 Task: Add a timeline in the project CatalystTech for the epic 'Incident management system implementation' from 2023/06/28 to 2025/07/15. Add a timeline in the project CatalystTech for the epic 'IT service catalog enhancement' from 2023/03/13 to 2025/10/02. Add a timeline in the project CatalystTech for the epic 'Web application firewall (WAF) implementation' from 2023/03/22 to 2024/08/25
Action: Mouse moved to (150, 49)
Screenshot: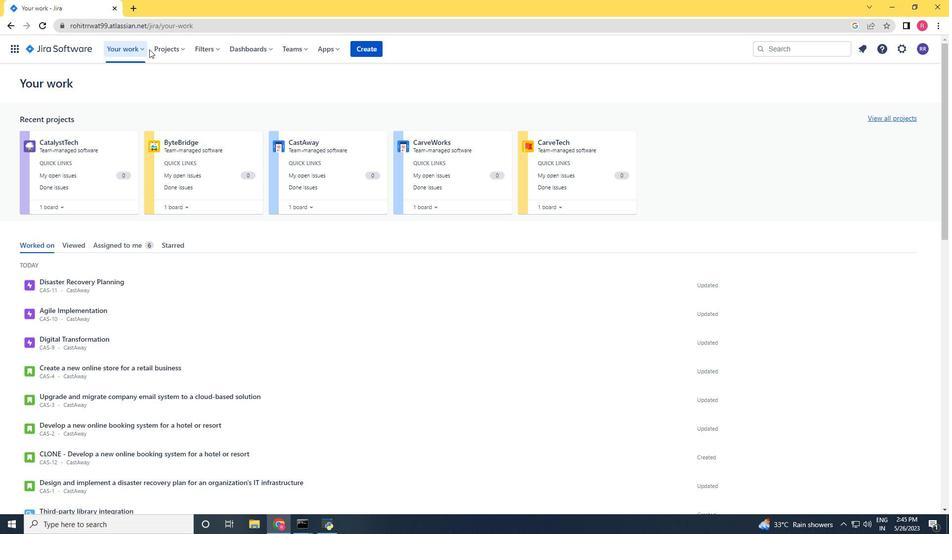 
Action: Mouse pressed left at (150, 49)
Screenshot: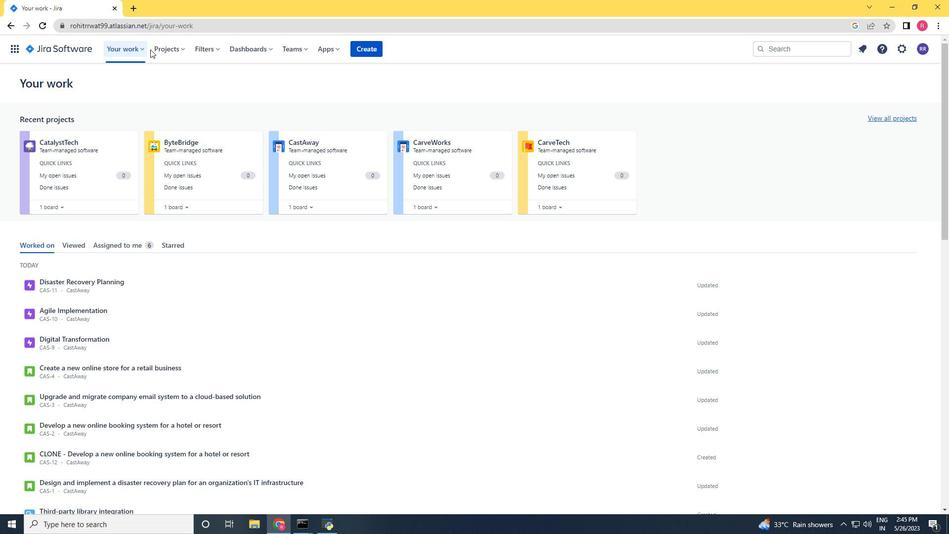 
Action: Mouse moved to (160, 50)
Screenshot: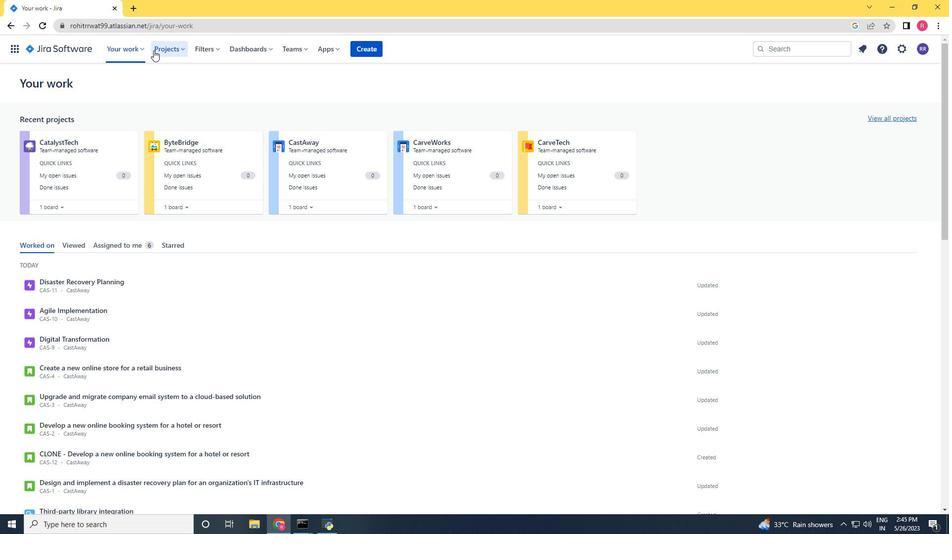 
Action: Mouse pressed left at (160, 50)
Screenshot: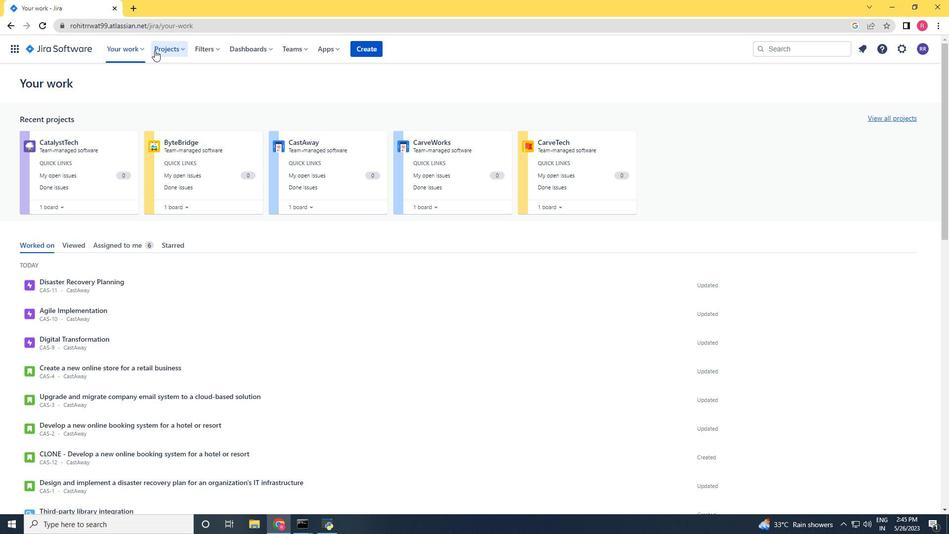 
Action: Mouse moved to (187, 88)
Screenshot: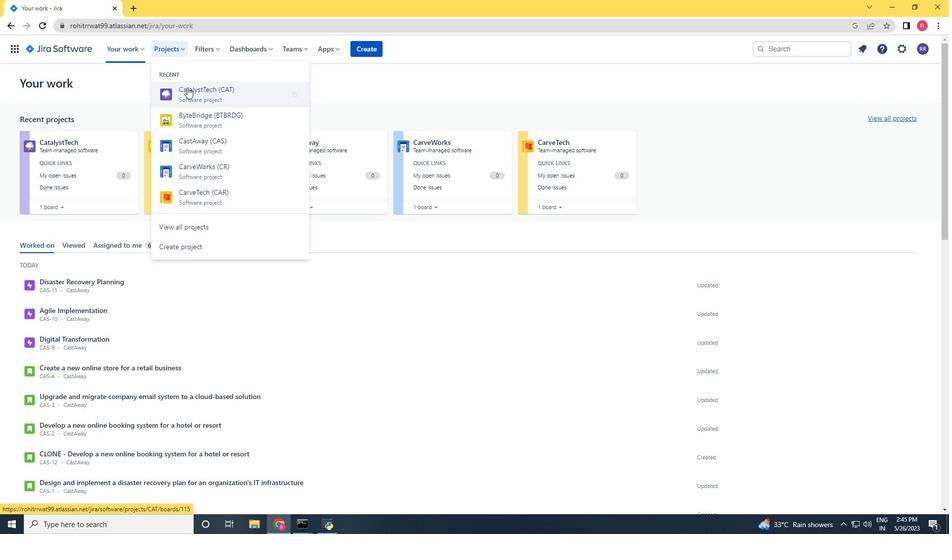 
Action: Mouse pressed left at (187, 88)
Screenshot: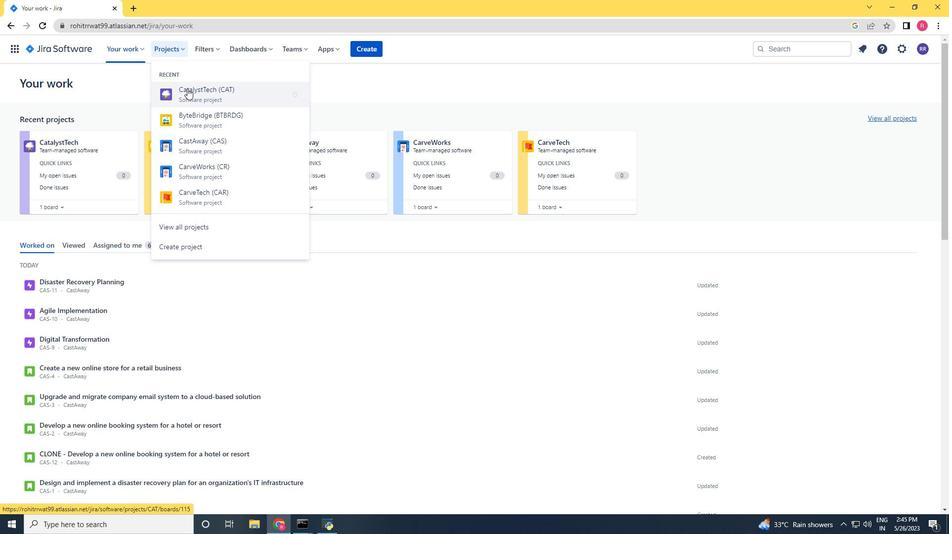 
Action: Mouse moved to (49, 147)
Screenshot: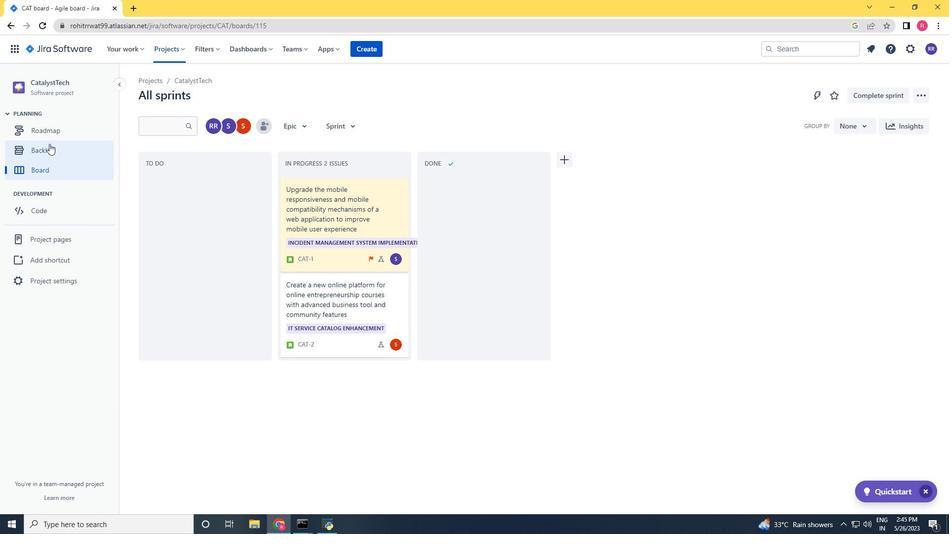 
Action: Mouse pressed left at (49, 147)
Screenshot: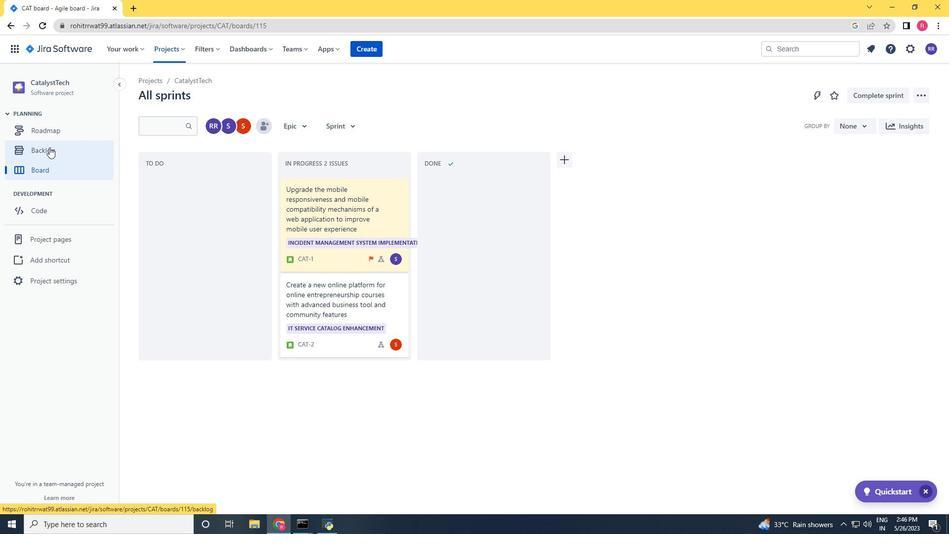 
Action: Mouse moved to (147, 200)
Screenshot: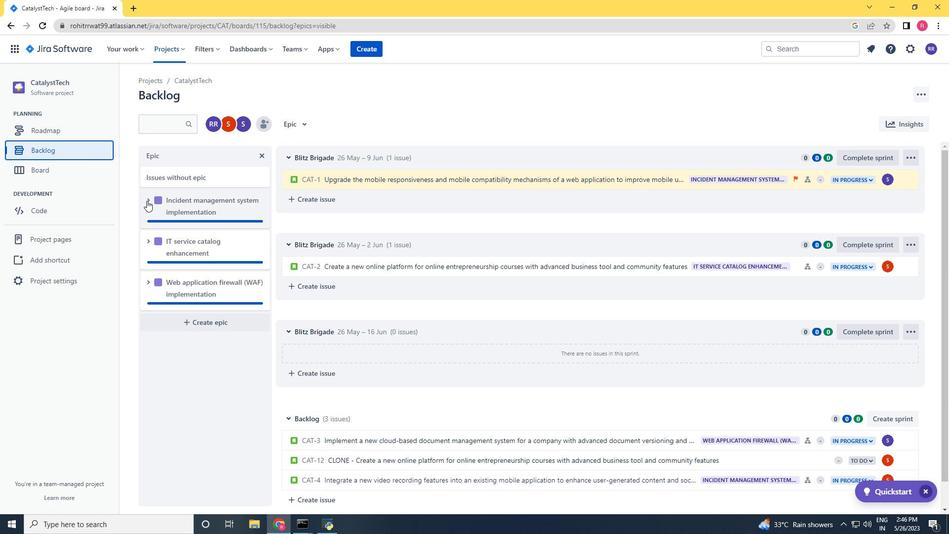 
Action: Mouse pressed left at (147, 200)
Screenshot: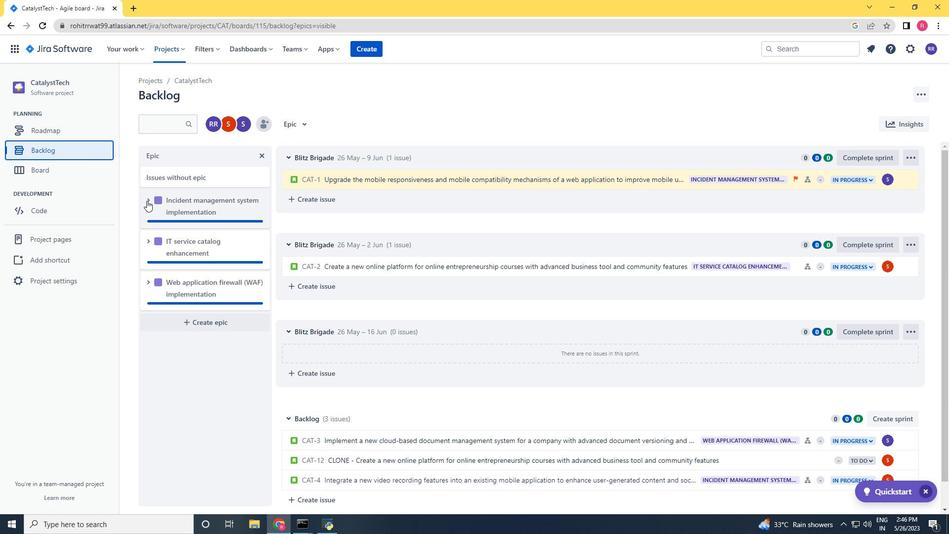 
Action: Mouse moved to (211, 283)
Screenshot: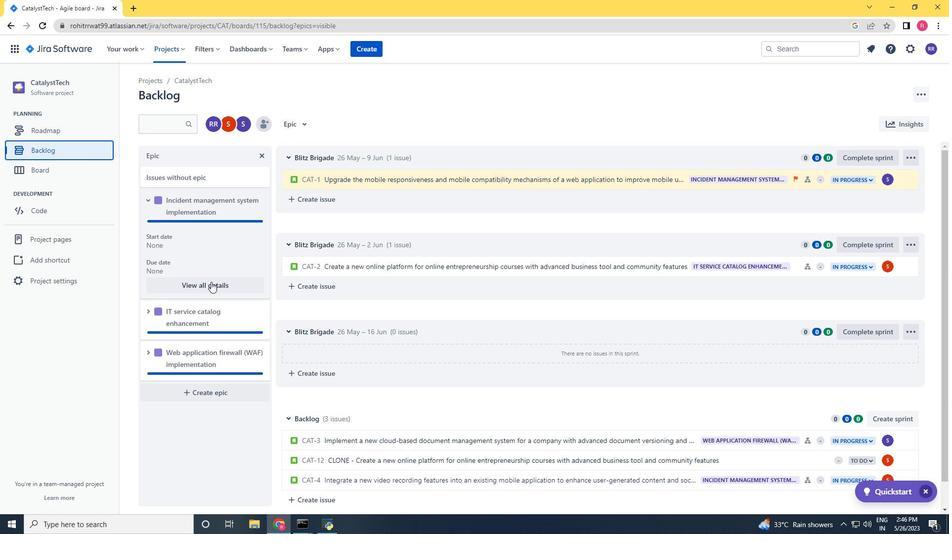 
Action: Mouse pressed left at (211, 283)
Screenshot: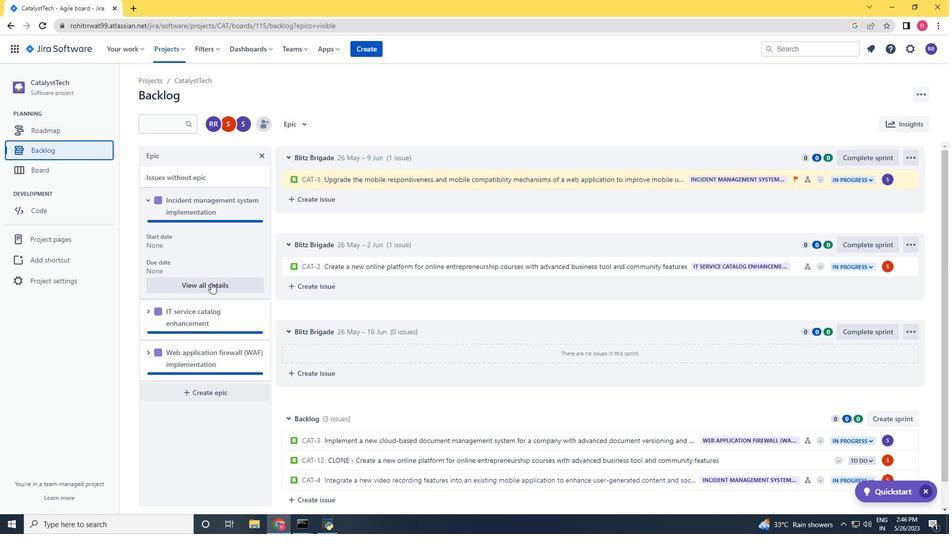 
Action: Mouse moved to (781, 380)
Screenshot: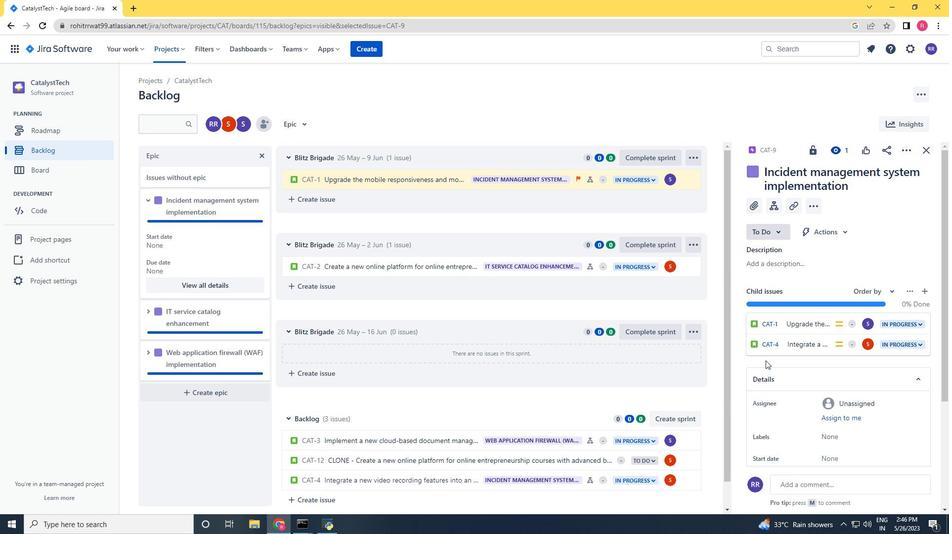
Action: Mouse scrolled (781, 380) with delta (0, 0)
Screenshot: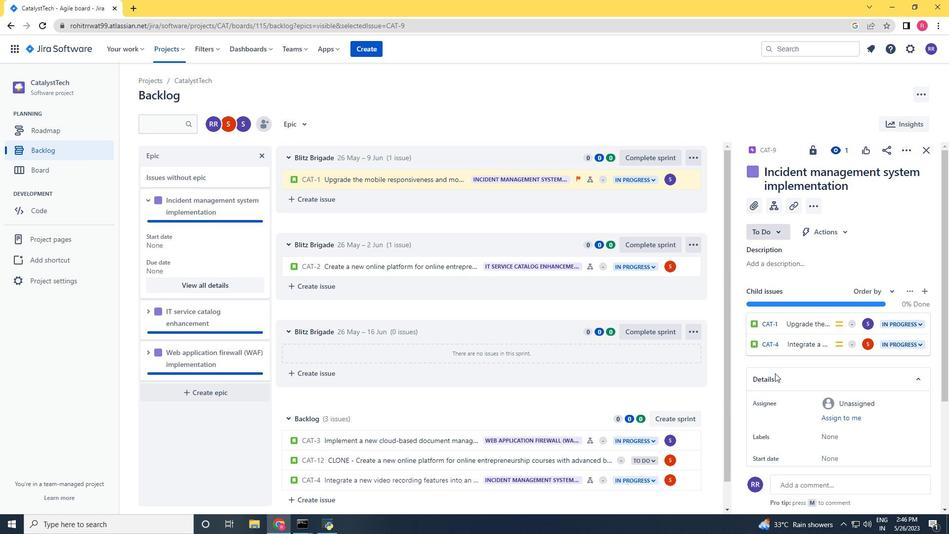 
Action: Mouse scrolled (781, 380) with delta (0, 0)
Screenshot: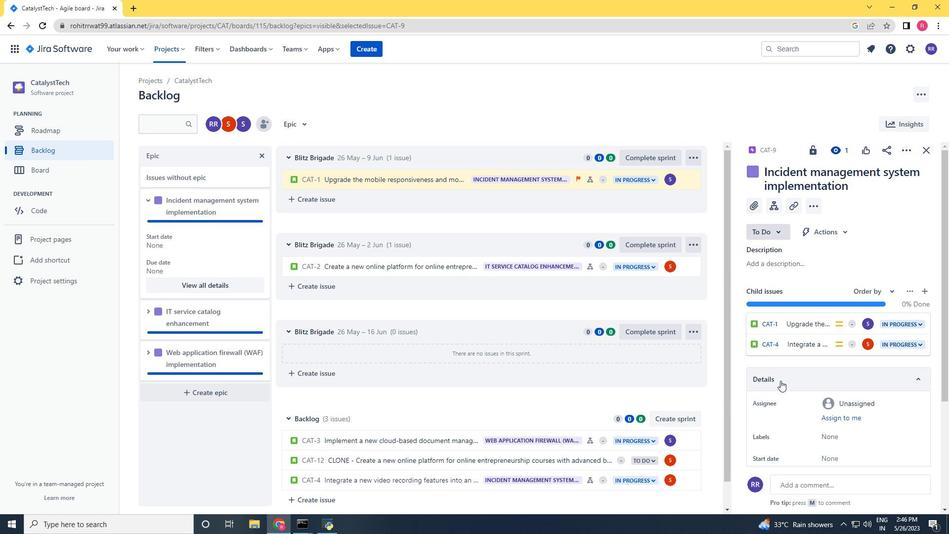 
Action: Mouse moved to (828, 362)
Screenshot: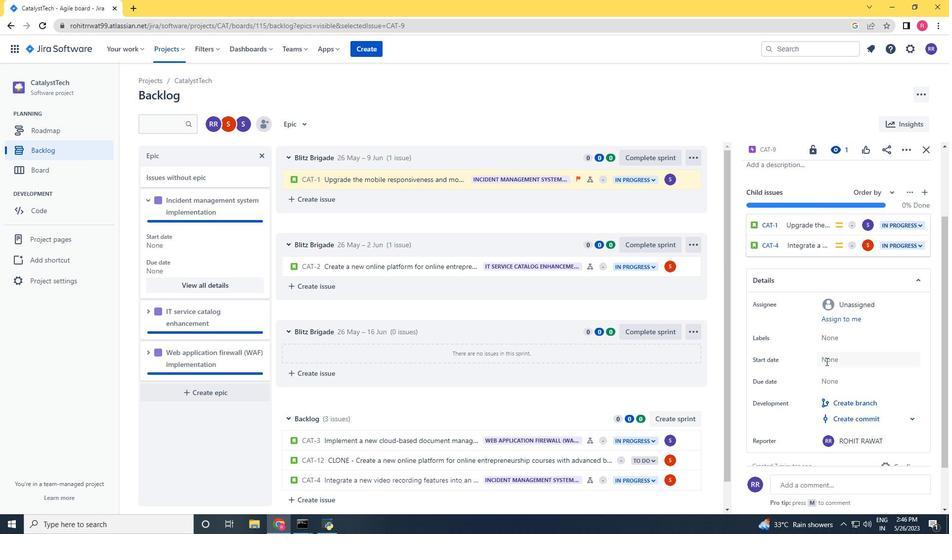 
Action: Mouse pressed left at (828, 362)
Screenshot: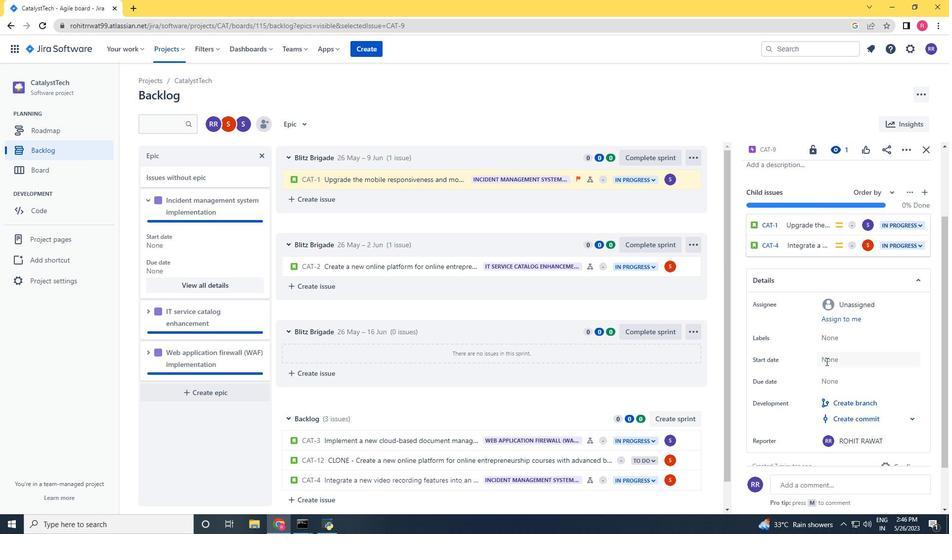 
Action: Mouse moved to (925, 215)
Screenshot: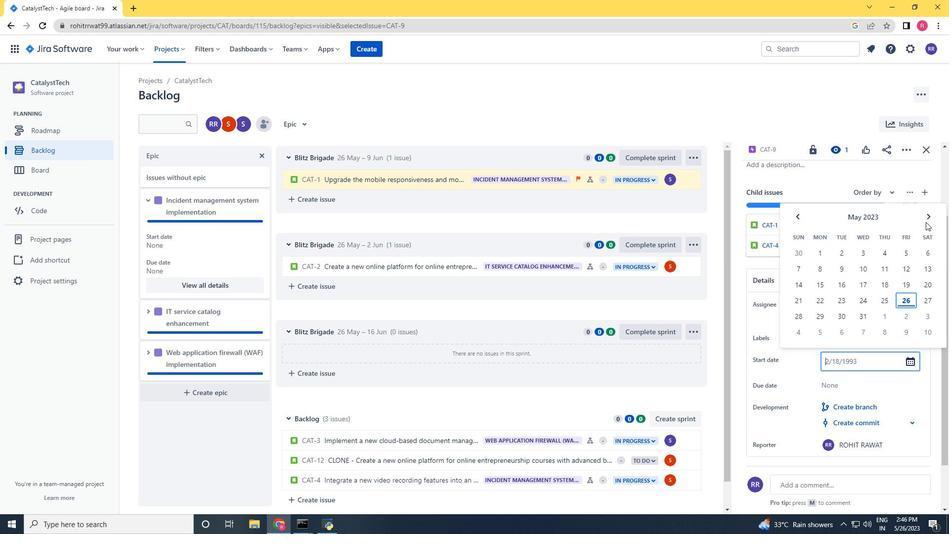 
Action: Mouse pressed left at (925, 215)
Screenshot: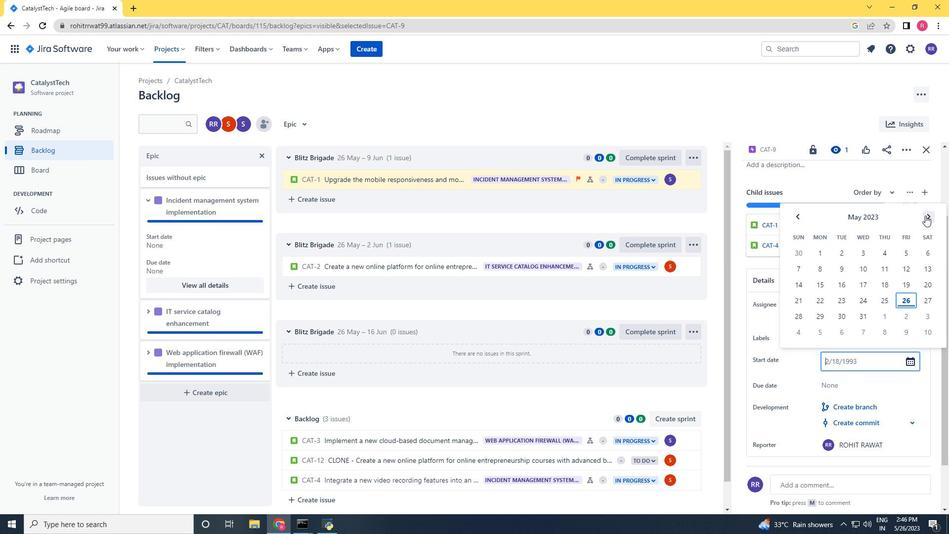 
Action: Mouse moved to (865, 319)
Screenshot: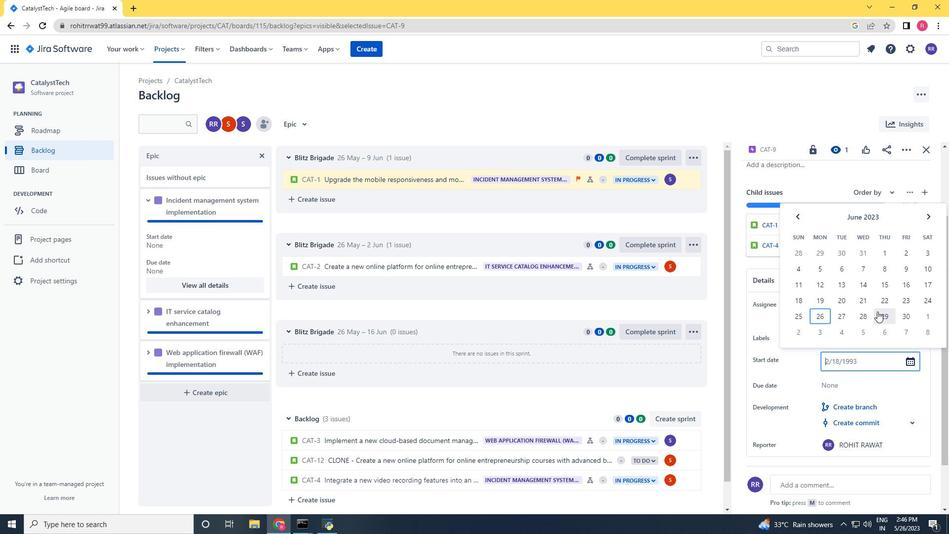 
Action: Mouse pressed left at (865, 319)
Screenshot: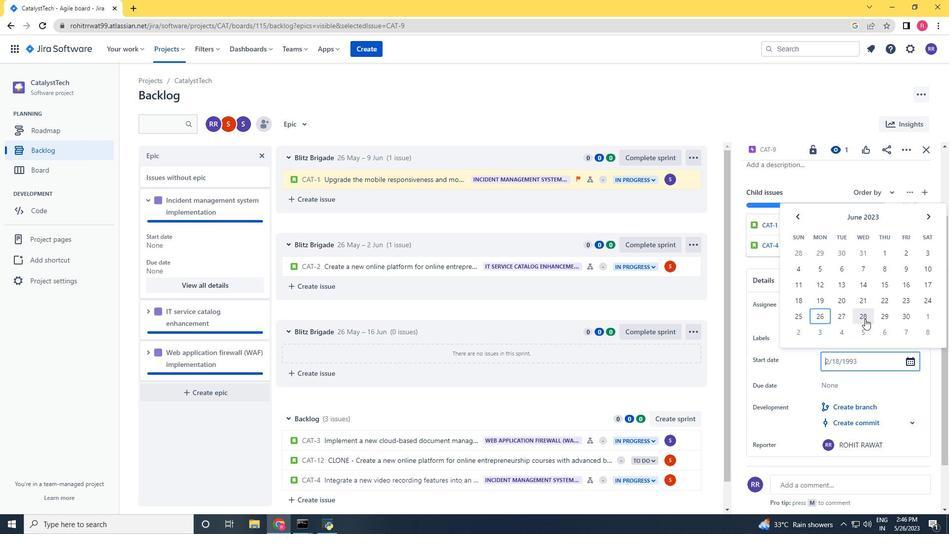 
Action: Mouse moved to (843, 381)
Screenshot: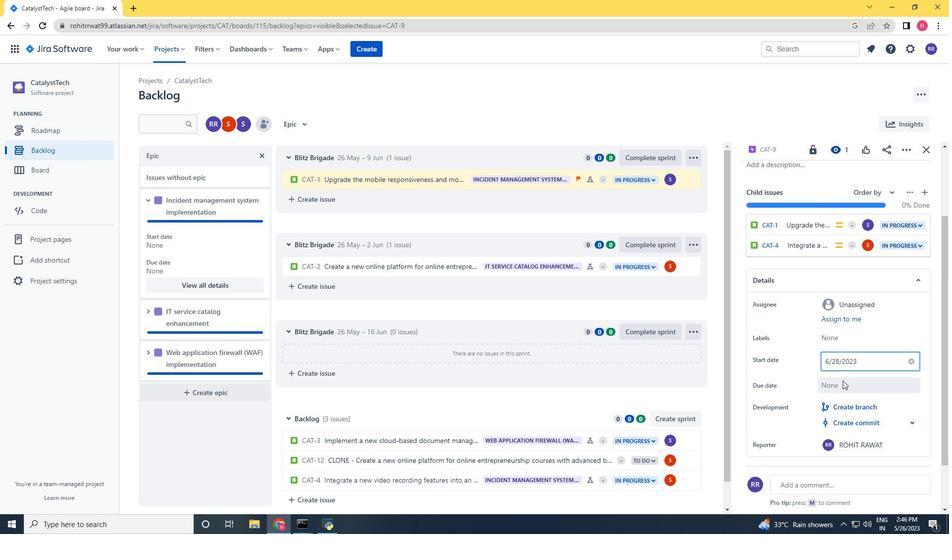 
Action: Mouse pressed left at (843, 381)
Screenshot: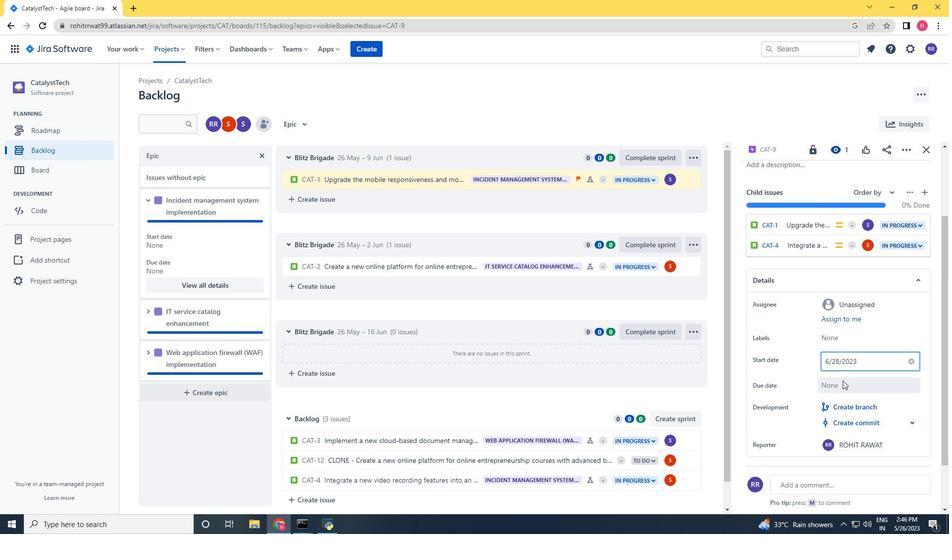 
Action: Mouse moved to (925, 244)
Screenshot: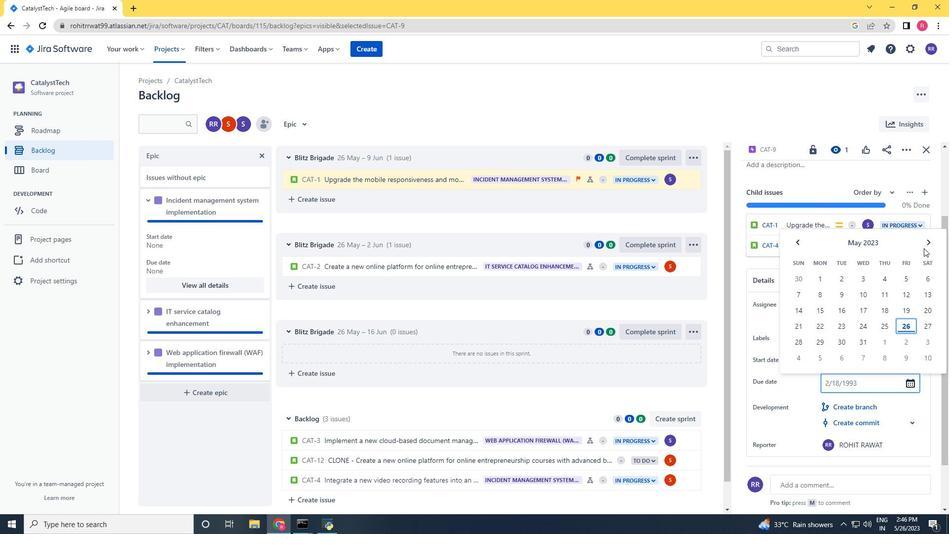 
Action: Mouse pressed left at (925, 244)
Screenshot: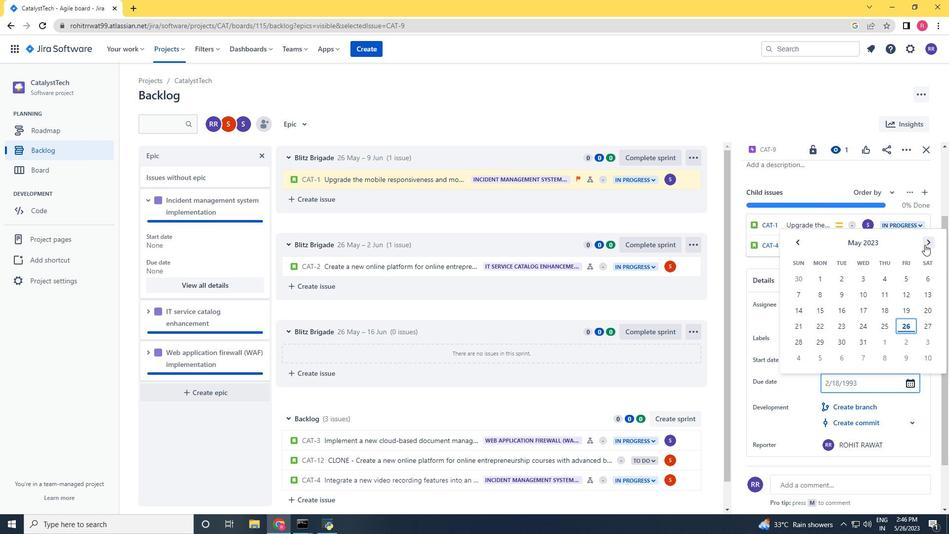 
Action: Mouse pressed left at (925, 244)
Screenshot: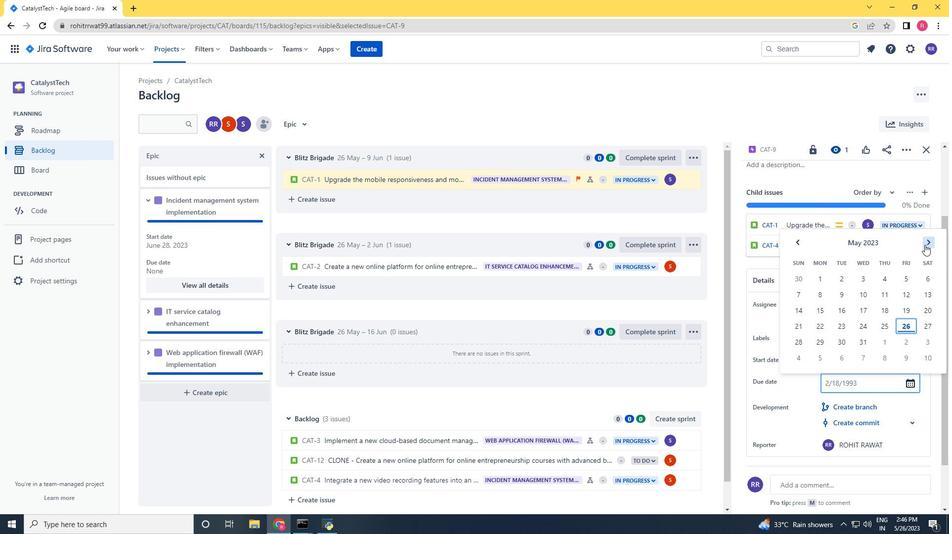 
Action: Mouse pressed left at (925, 244)
Screenshot: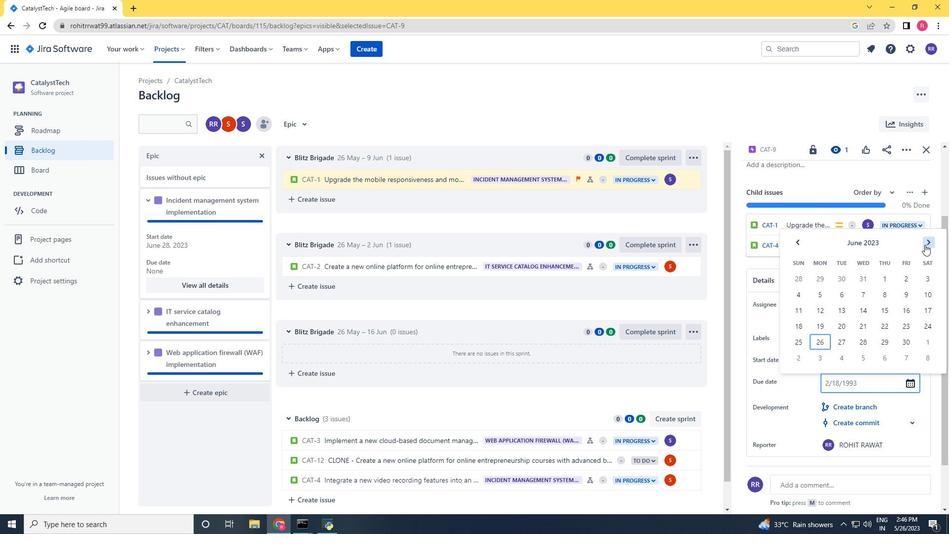 
Action: Mouse moved to (925, 244)
Screenshot: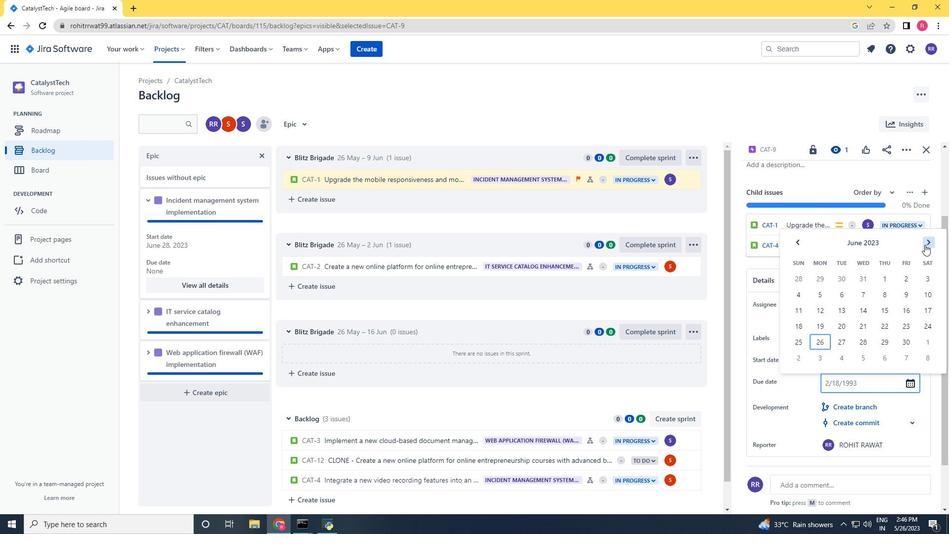 
Action: Mouse pressed left at (925, 244)
Screenshot: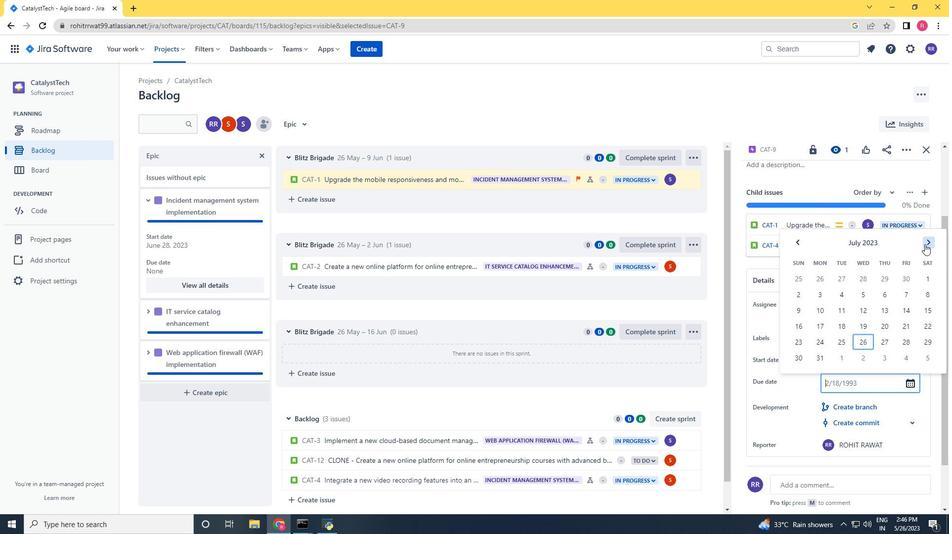 
Action: Mouse pressed left at (925, 244)
Screenshot: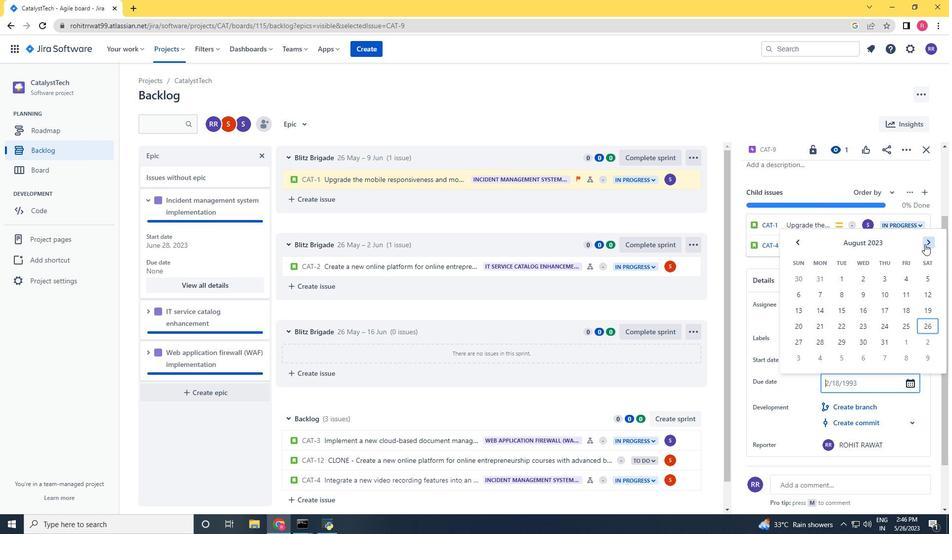 
Action: Mouse pressed left at (925, 244)
Screenshot: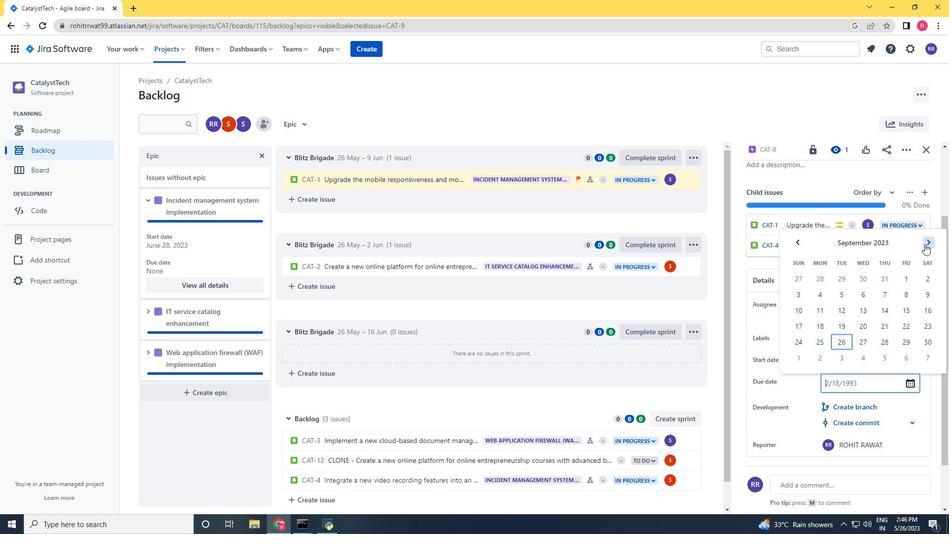 
Action: Mouse pressed left at (925, 244)
Screenshot: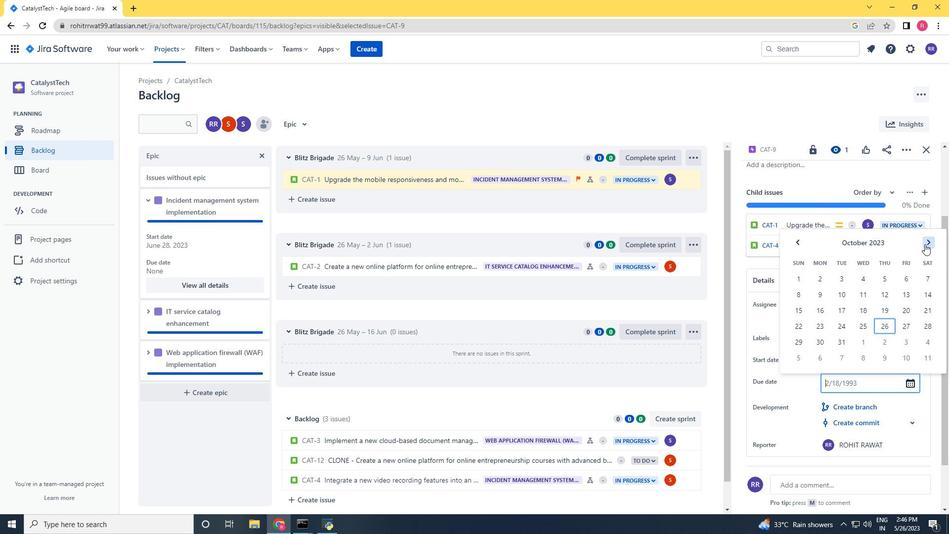 
Action: Mouse pressed left at (925, 244)
Screenshot: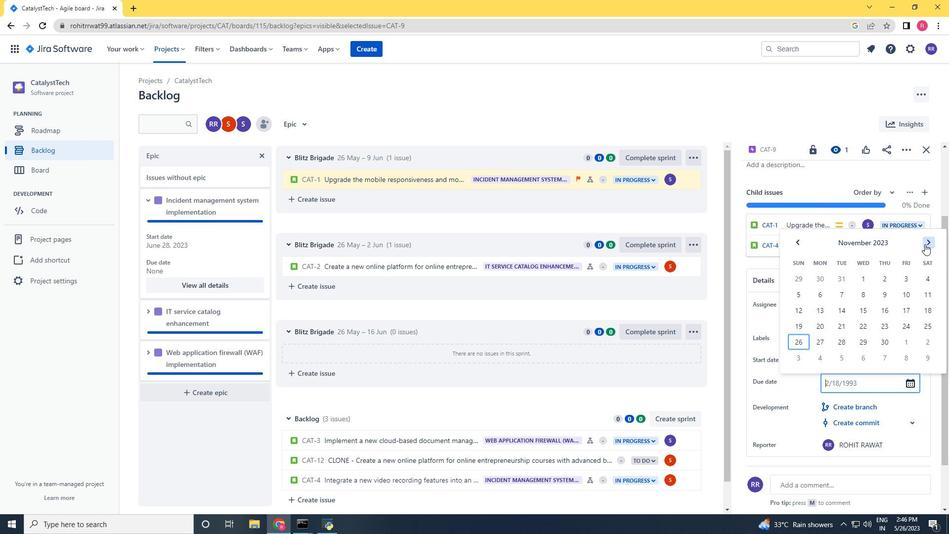 
Action: Mouse pressed left at (925, 244)
Screenshot: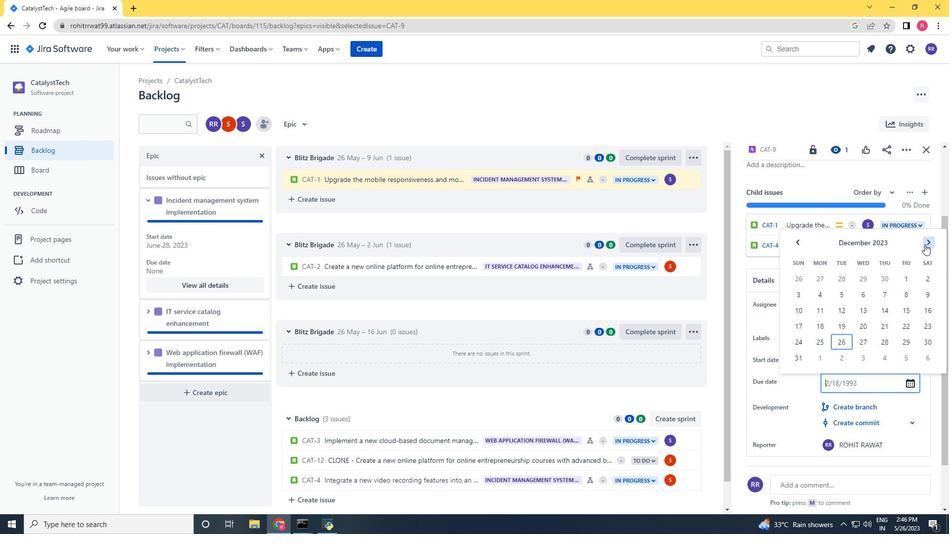 
Action: Mouse pressed left at (925, 244)
Screenshot: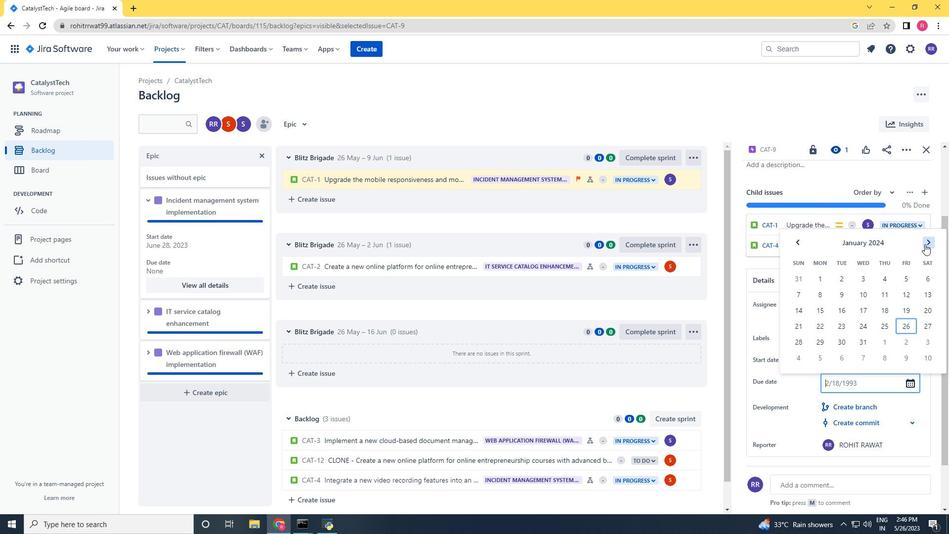
Action: Mouse pressed left at (925, 244)
Screenshot: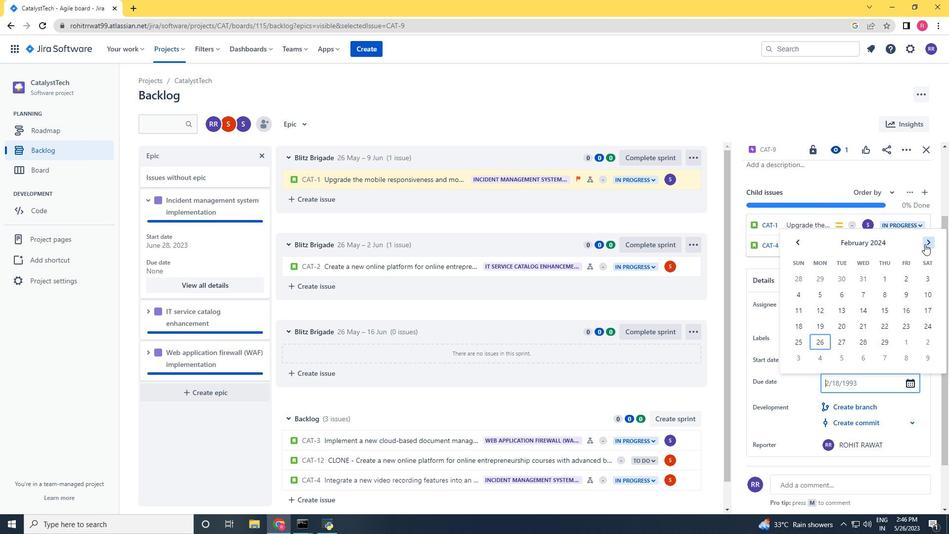 
Action: Mouse pressed left at (925, 244)
Screenshot: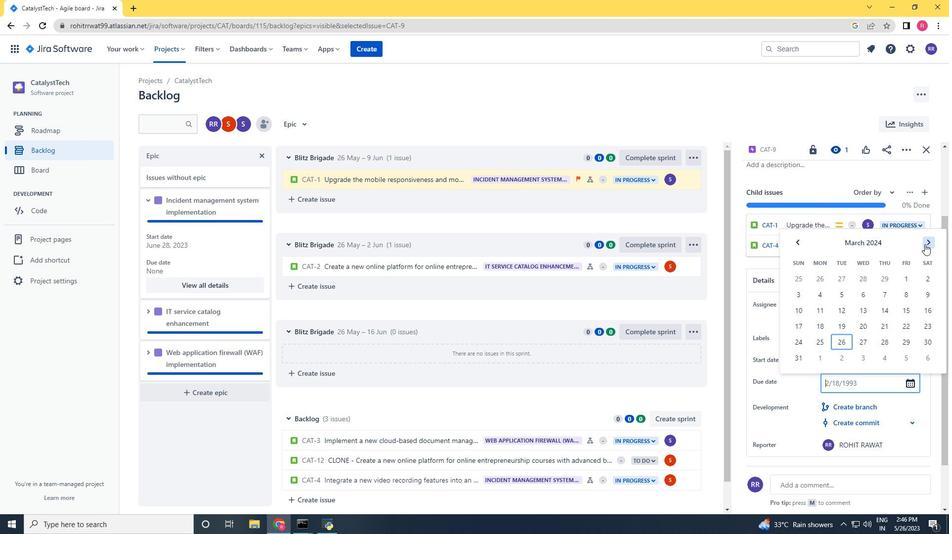 
Action: Mouse pressed left at (925, 244)
Screenshot: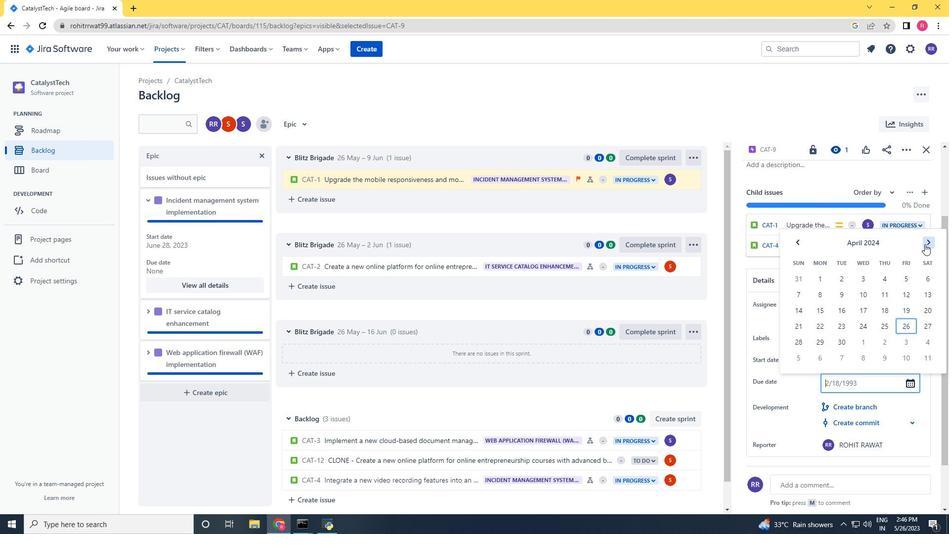 
Action: Mouse pressed left at (925, 244)
Screenshot: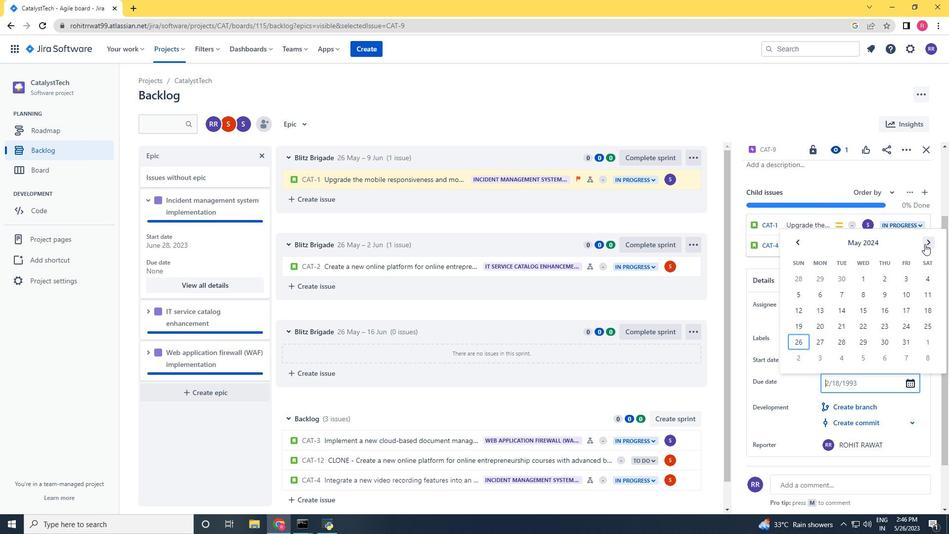 
Action: Mouse pressed left at (925, 244)
Screenshot: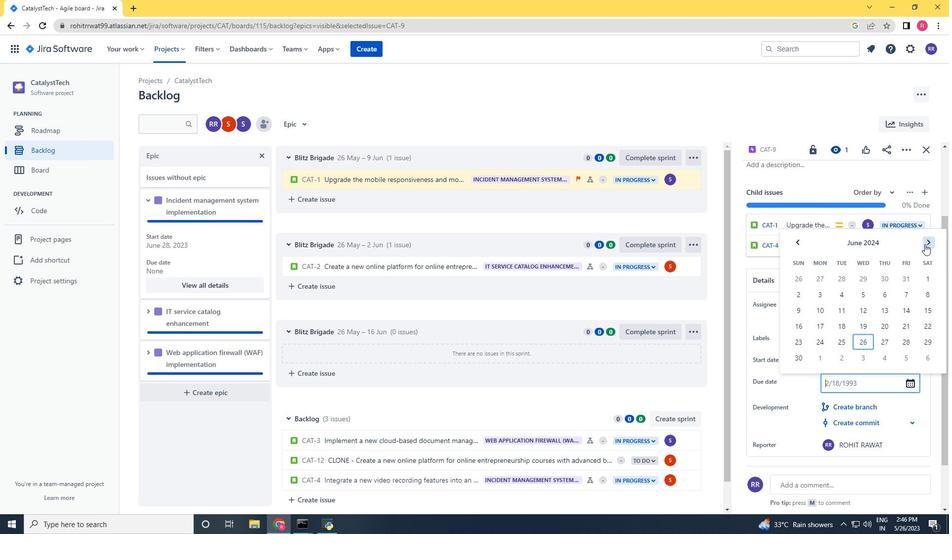 
Action: Mouse pressed left at (925, 244)
Screenshot: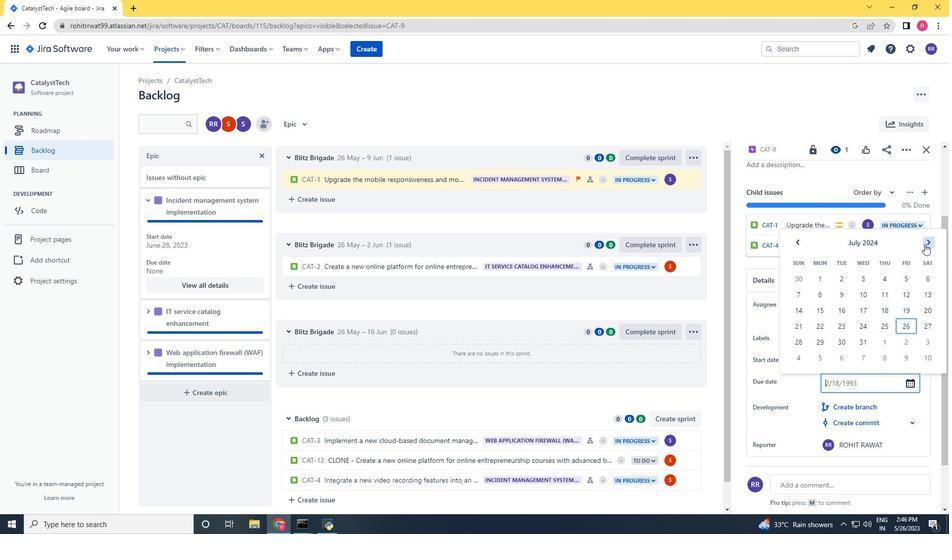 
Action: Mouse pressed left at (925, 244)
Screenshot: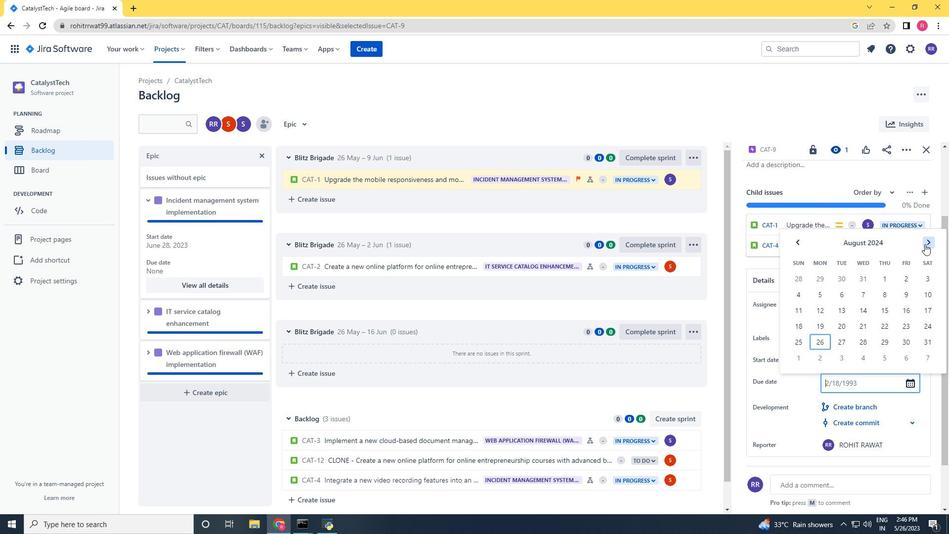 
Action: Mouse pressed left at (925, 244)
Screenshot: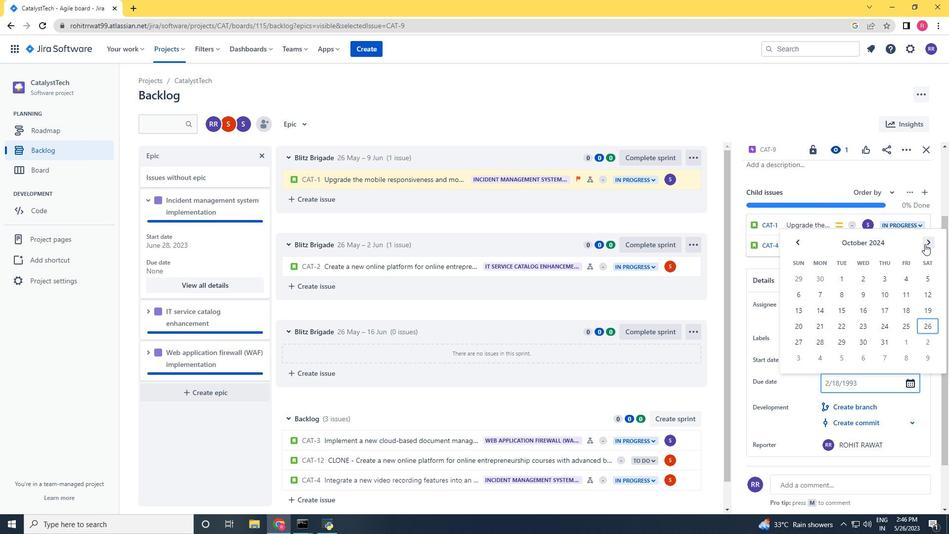 
Action: Mouse pressed left at (925, 244)
Screenshot: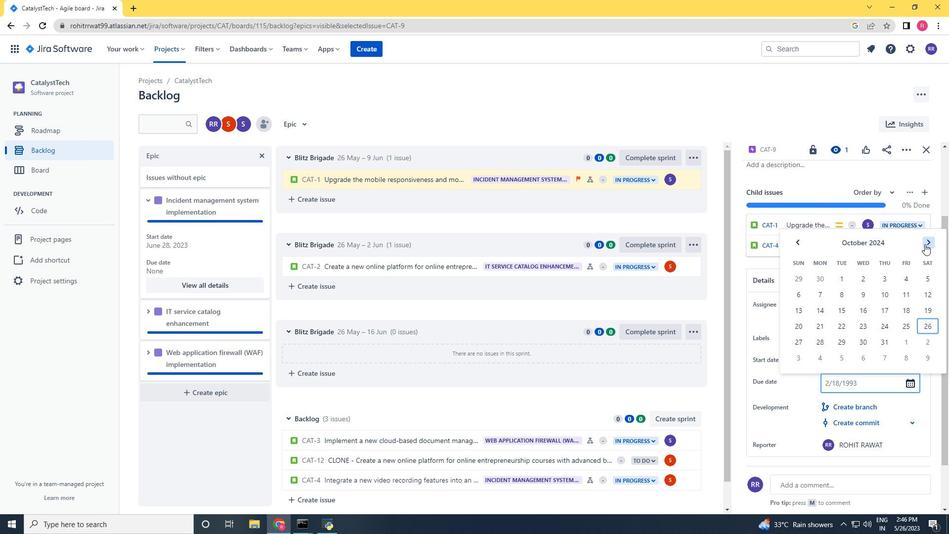 
Action: Mouse pressed left at (925, 244)
Screenshot: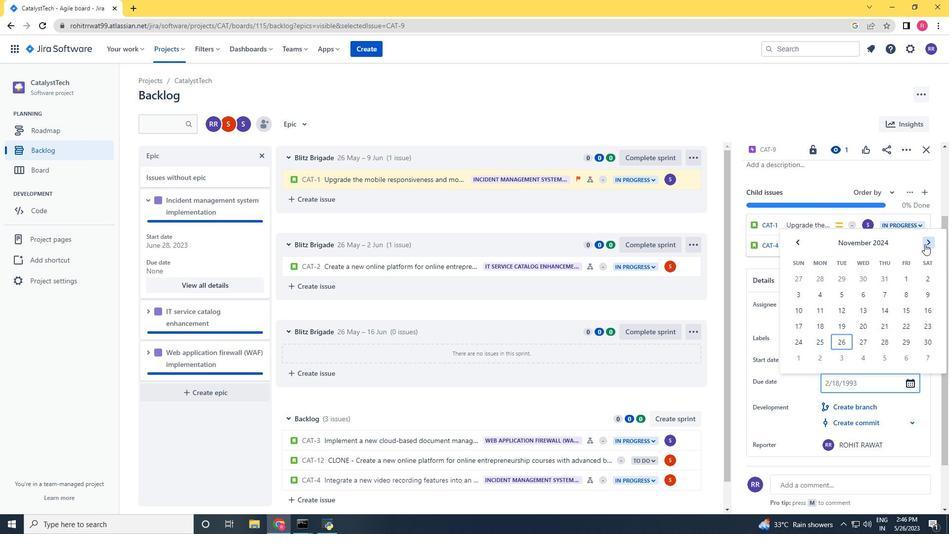 
Action: Mouse pressed left at (925, 244)
Screenshot: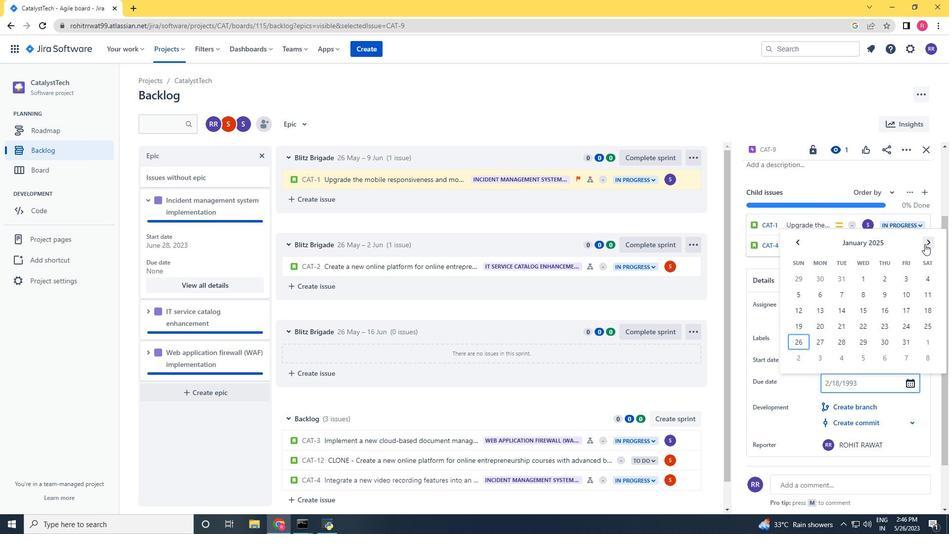 
Action: Mouse pressed left at (925, 244)
Screenshot: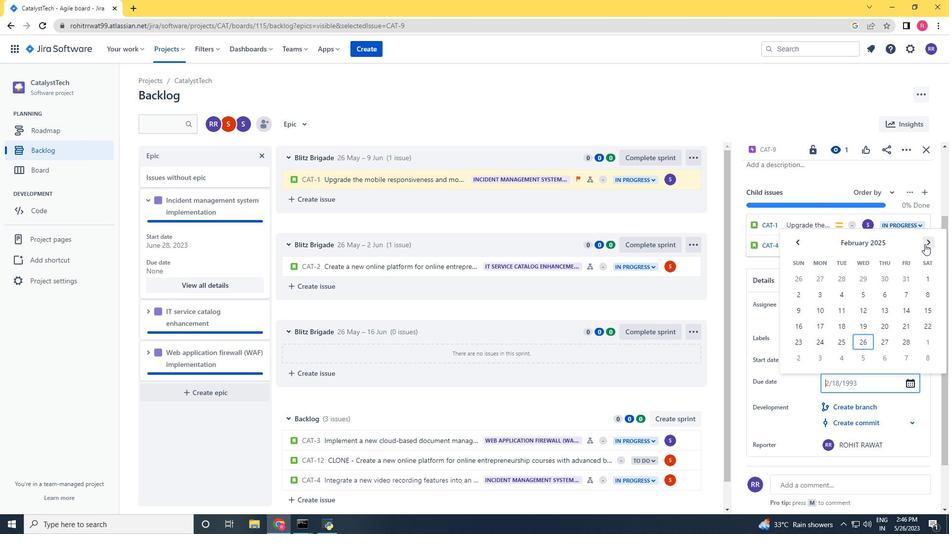 
Action: Mouse pressed left at (925, 244)
Screenshot: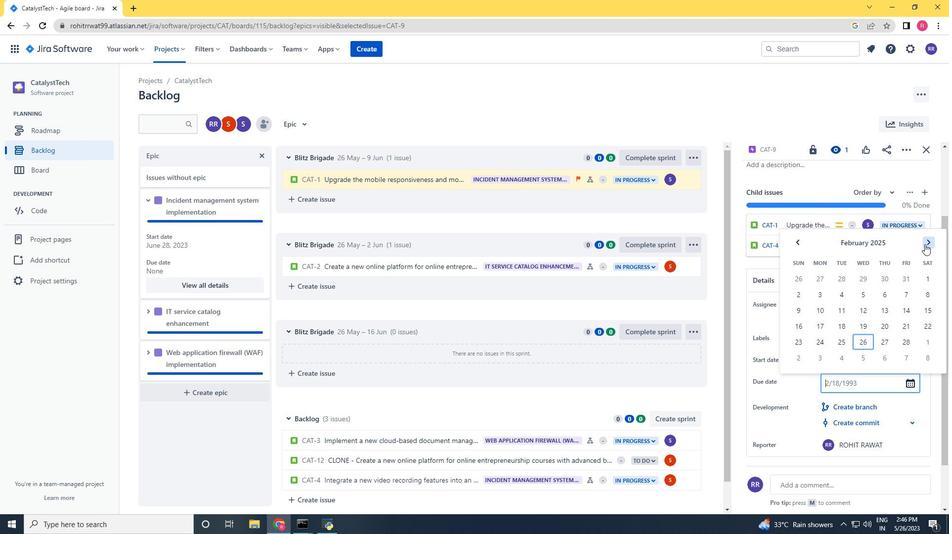 
Action: Mouse pressed left at (925, 244)
Screenshot: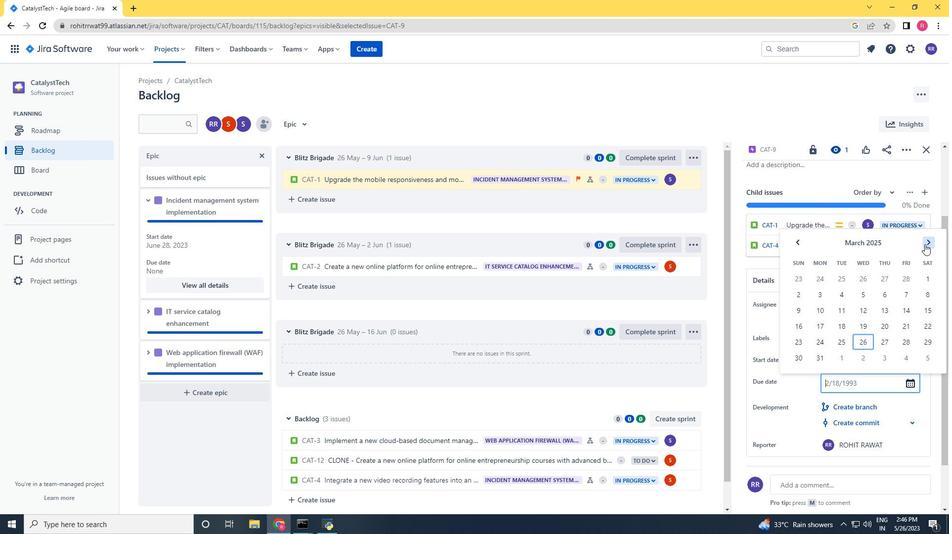 
Action: Mouse pressed left at (925, 244)
Screenshot: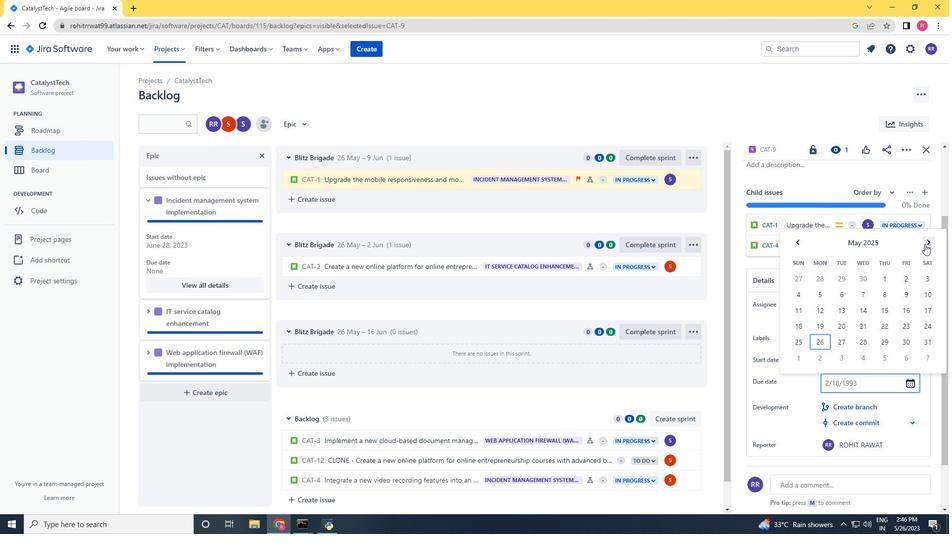 
Action: Mouse pressed left at (925, 244)
Screenshot: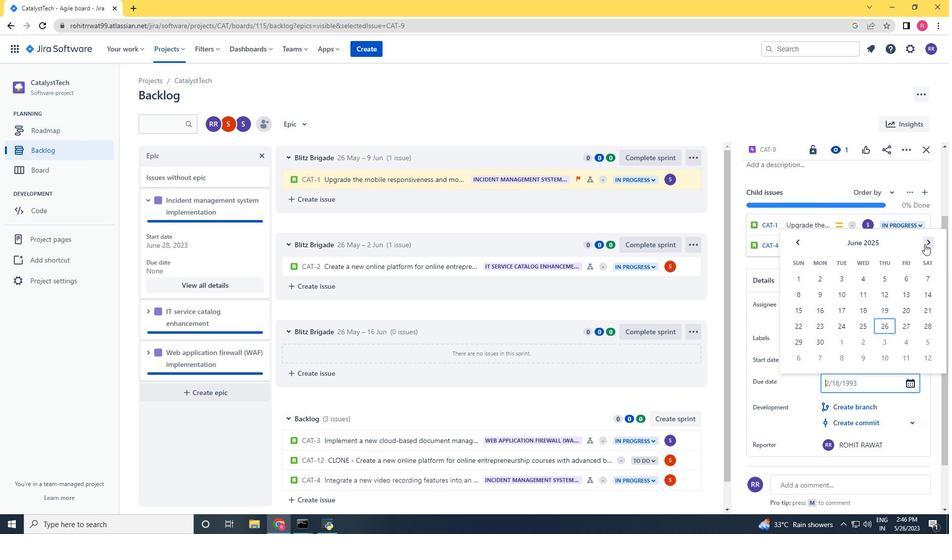 
Action: Mouse moved to (845, 313)
Screenshot: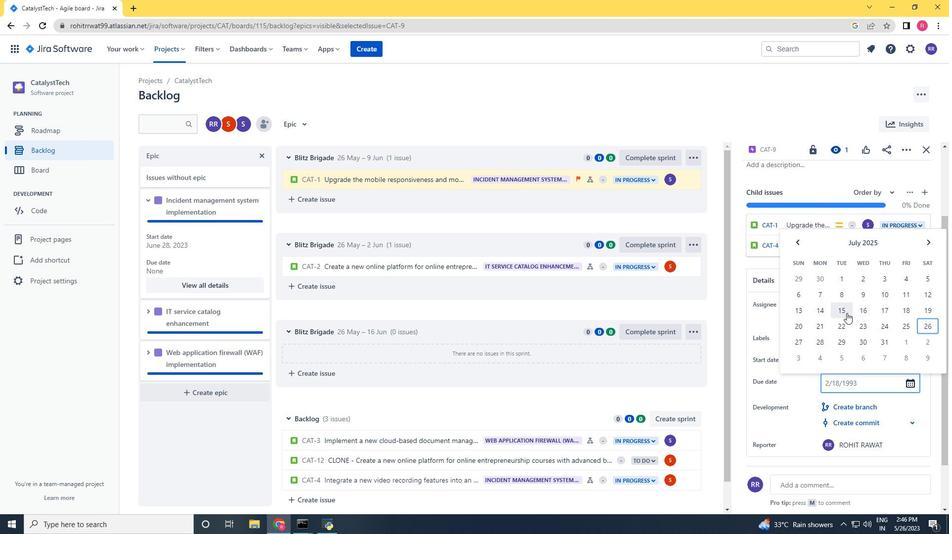 
Action: Mouse pressed left at (845, 313)
Screenshot: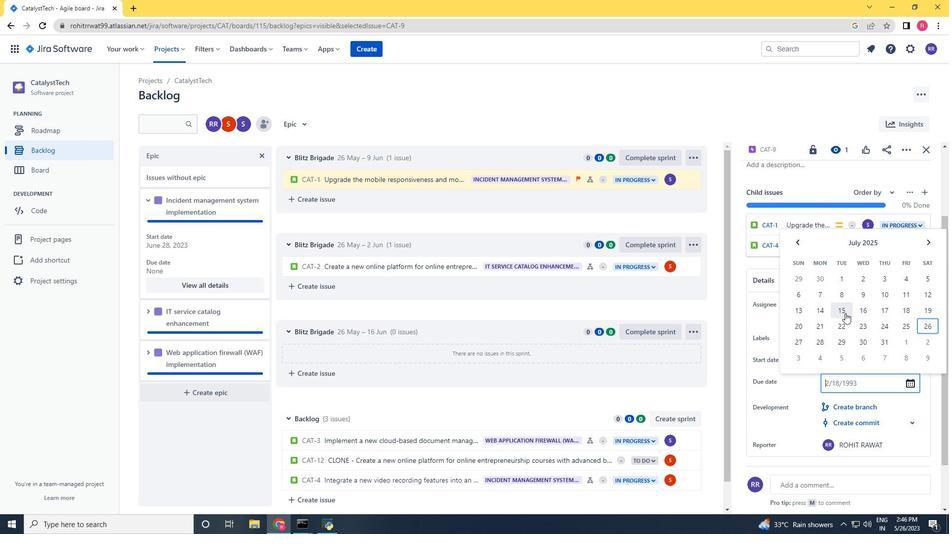 
Action: Mouse moved to (844, 340)
Screenshot: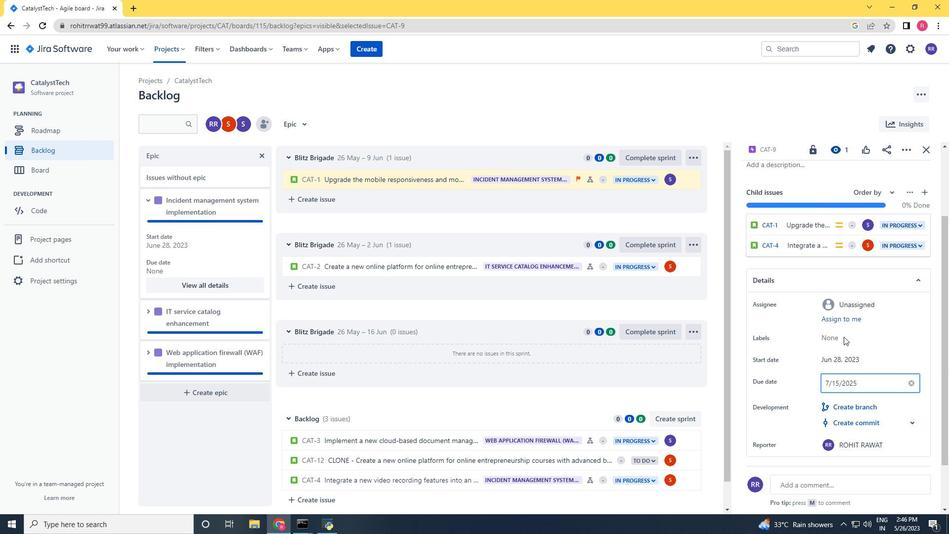 
Action: Mouse scrolled (844, 340) with delta (0, 0)
Screenshot: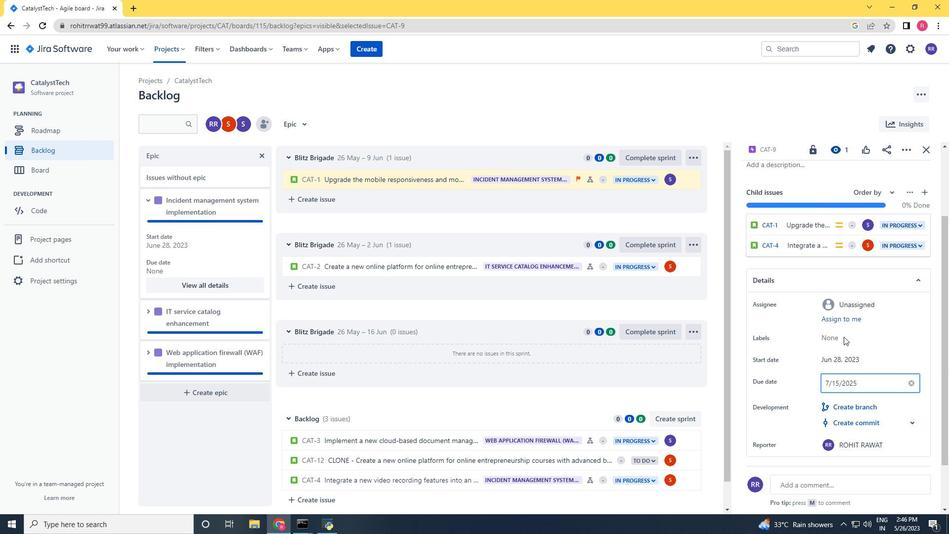 
Action: Mouse moved to (844, 341)
Screenshot: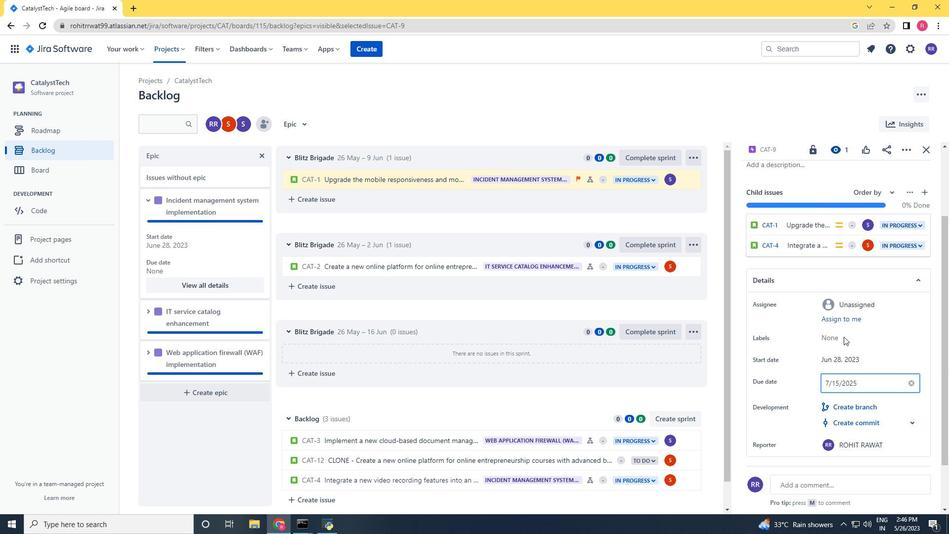 
Action: Mouse scrolled (844, 340) with delta (0, 0)
Screenshot: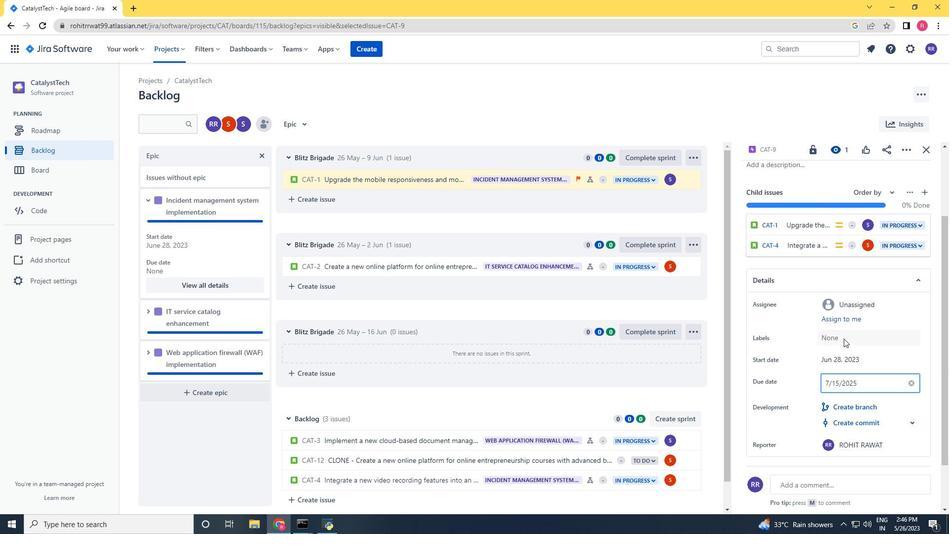 
Action: Mouse scrolled (844, 340) with delta (0, 0)
Screenshot: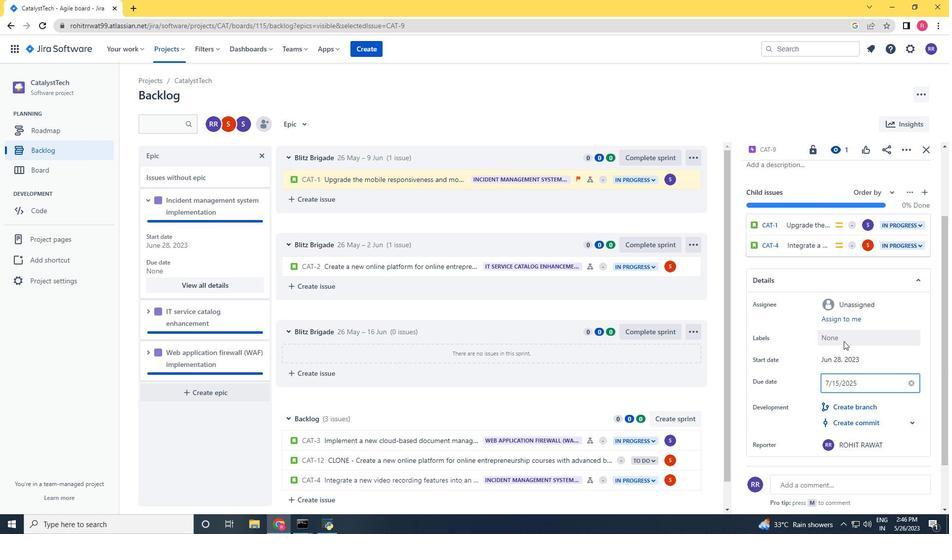 
Action: Mouse scrolled (844, 340) with delta (0, 0)
Screenshot: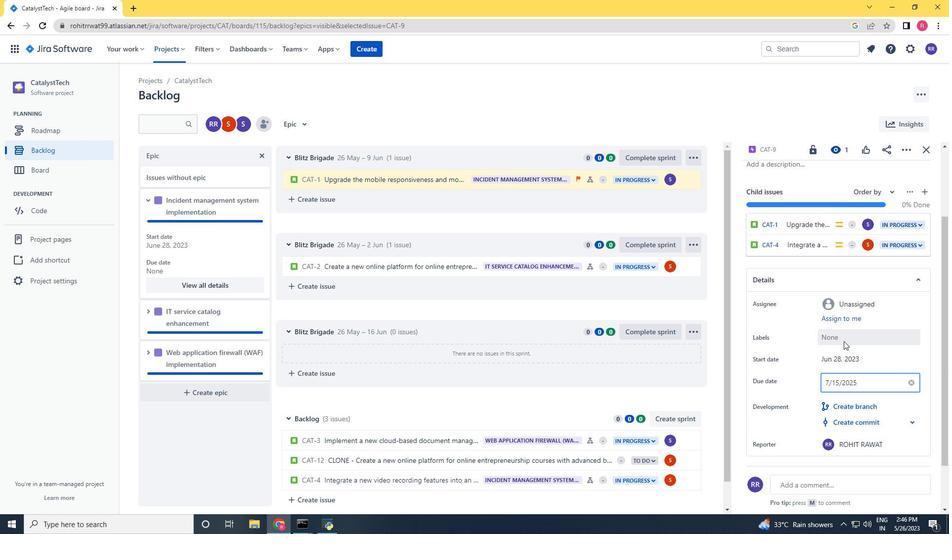 
Action: Mouse moved to (847, 415)
Screenshot: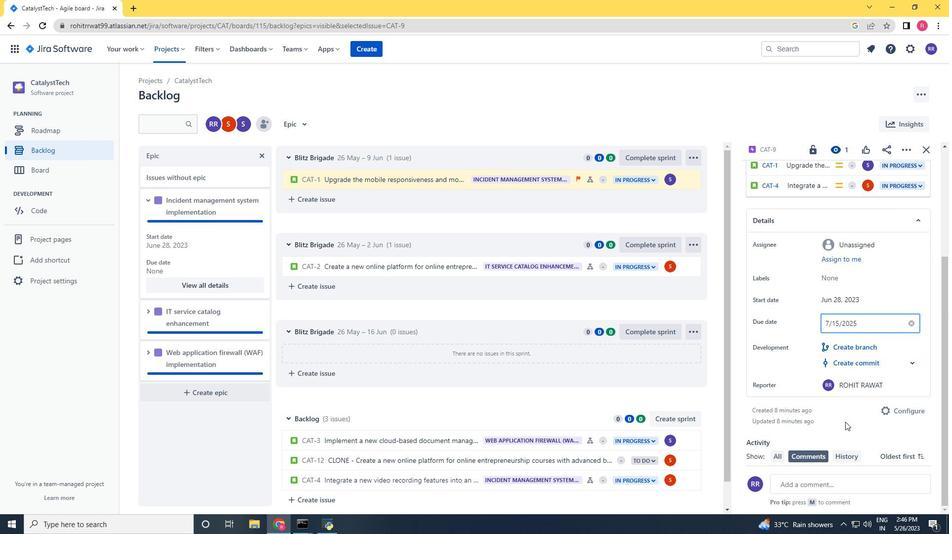 
Action: Mouse pressed left at (847, 415)
Screenshot: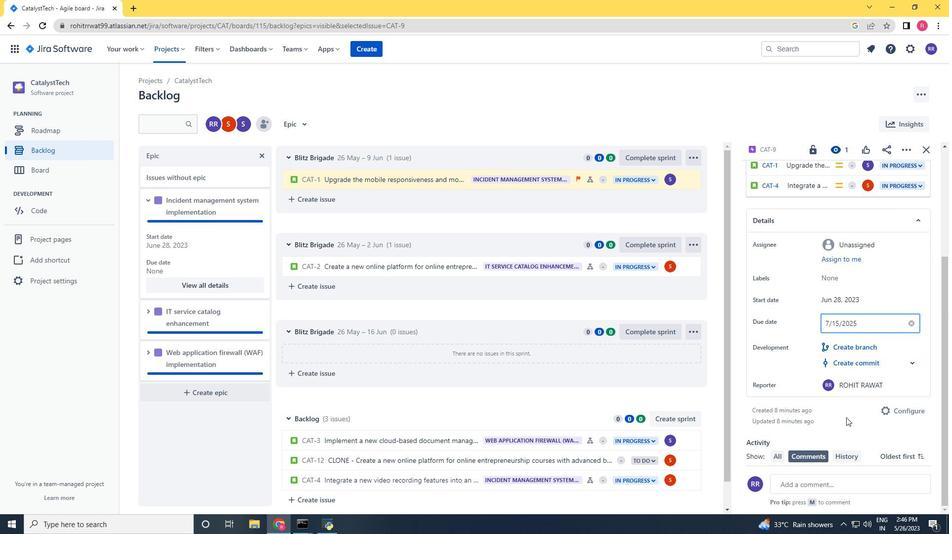 
Action: Mouse moved to (148, 314)
Screenshot: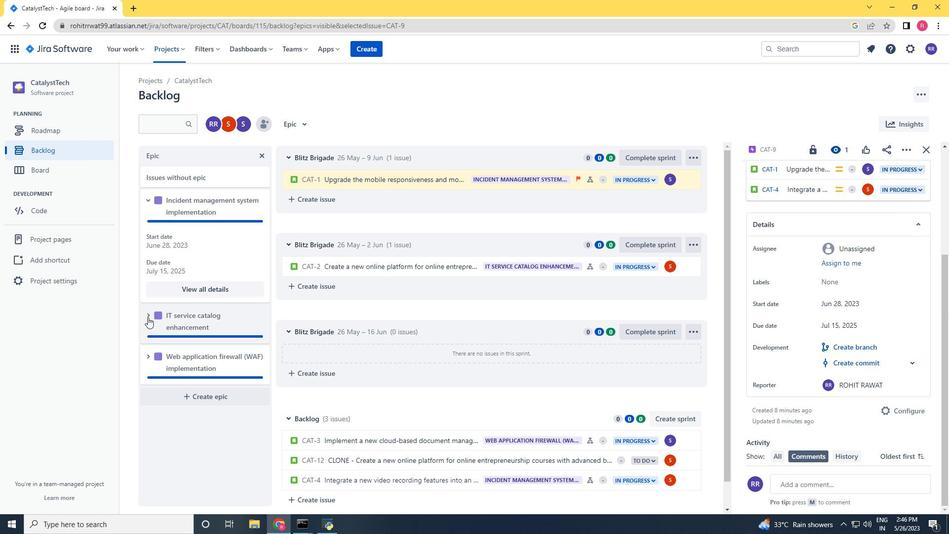 
Action: Mouse pressed left at (148, 314)
Screenshot: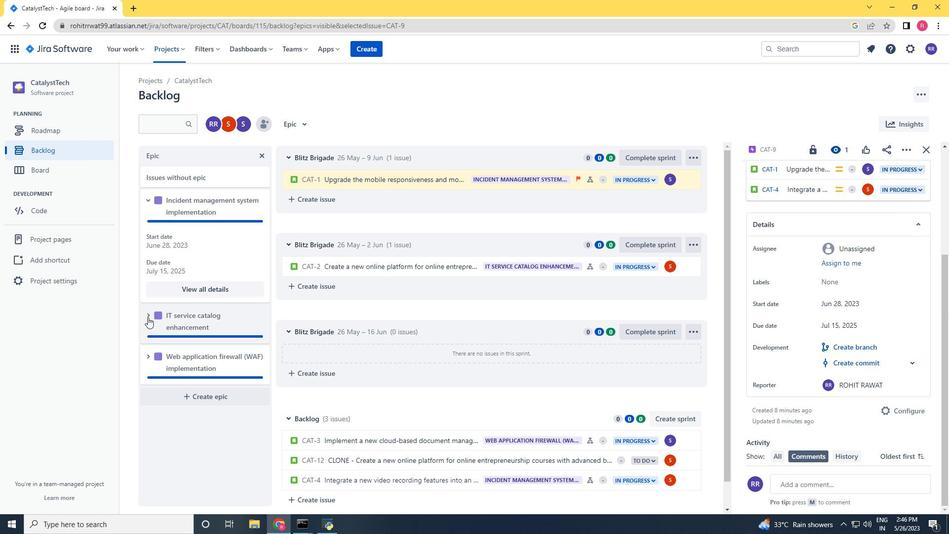 
Action: Mouse moved to (193, 400)
Screenshot: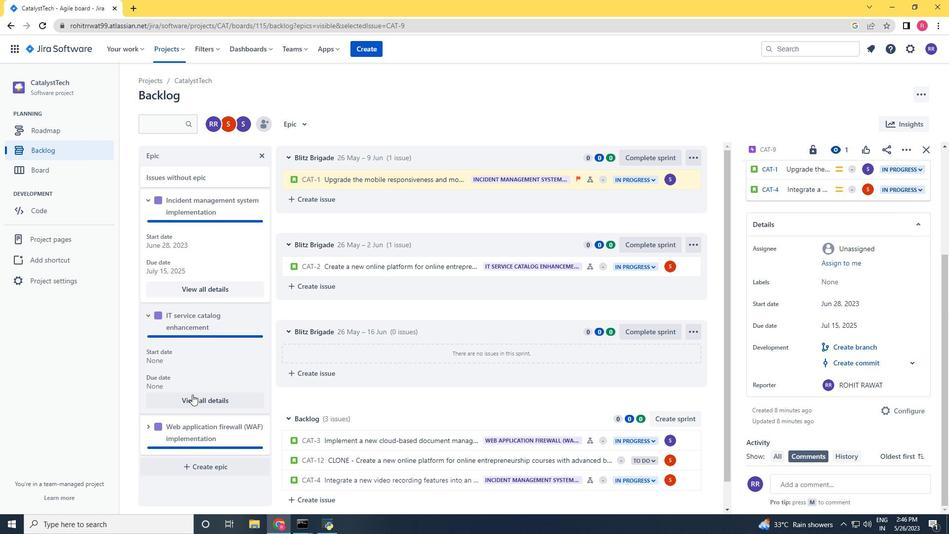 
Action: Mouse pressed left at (193, 400)
Screenshot: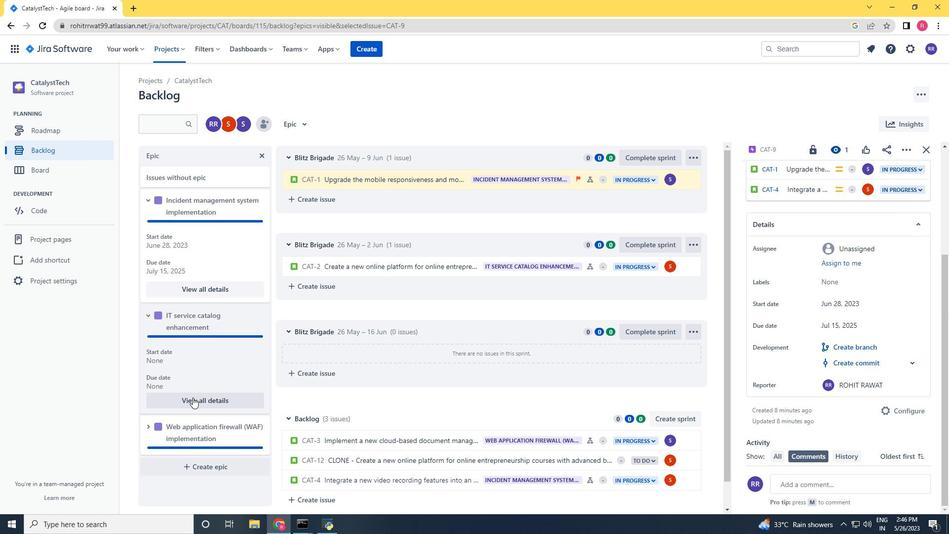 
Action: Mouse moved to (822, 367)
Screenshot: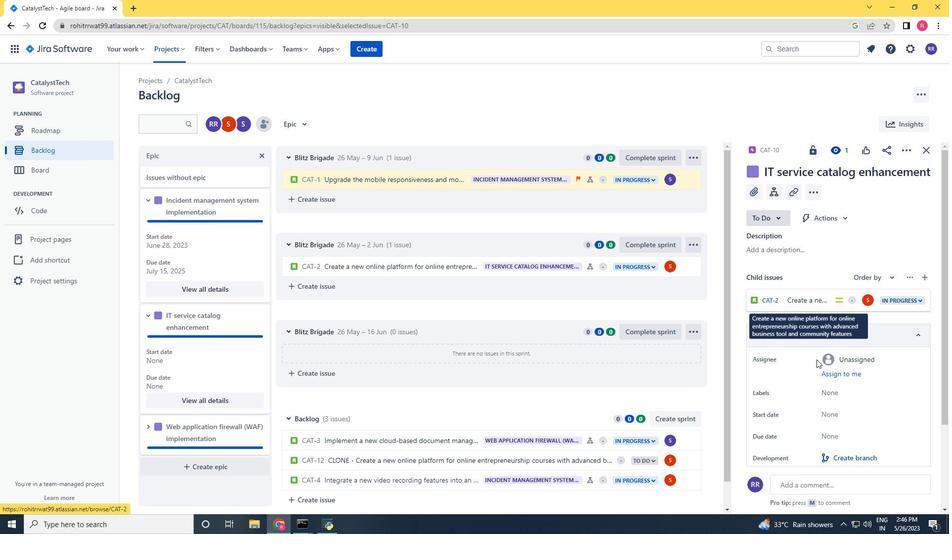 
Action: Mouse scrolled (822, 366) with delta (0, 0)
Screenshot: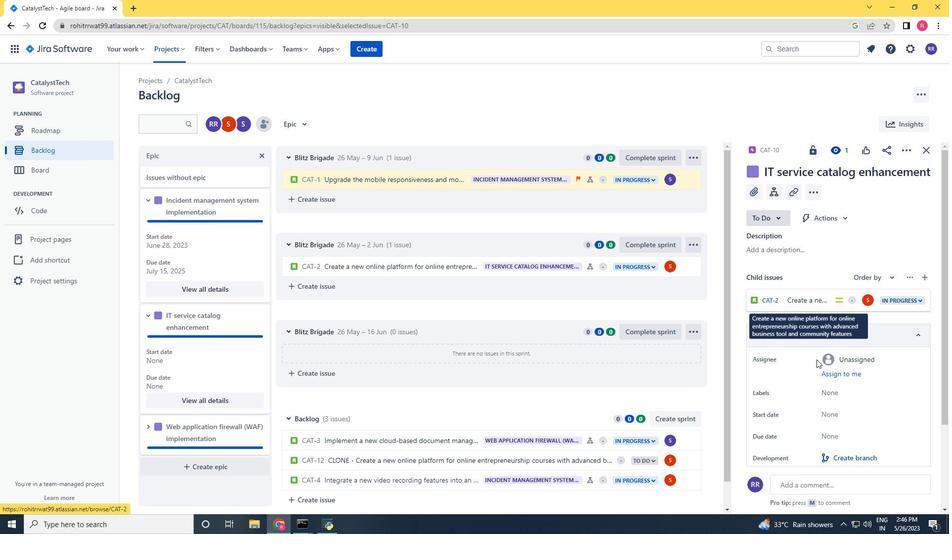
Action: Mouse moved to (823, 368)
Screenshot: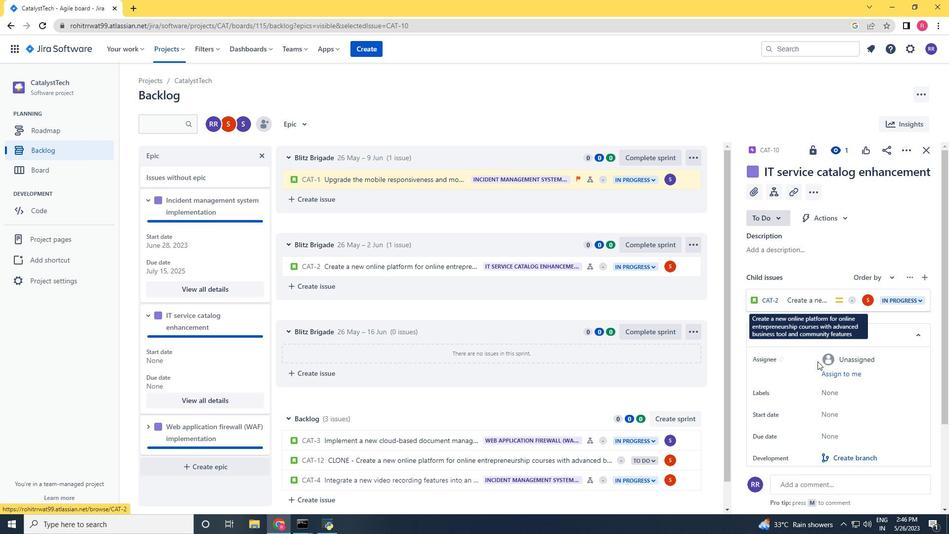 
Action: Mouse scrolled (823, 367) with delta (0, 0)
Screenshot: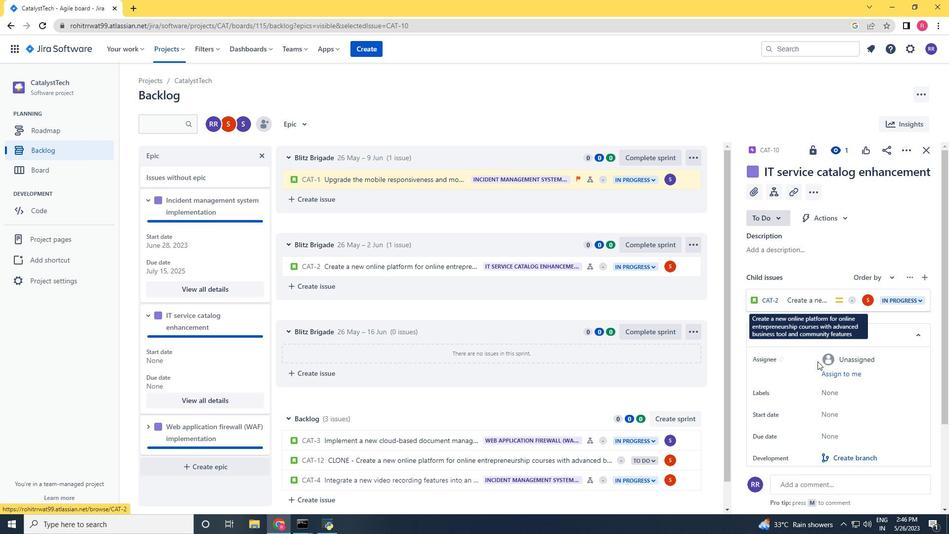 
Action: Mouse moved to (824, 368)
Screenshot: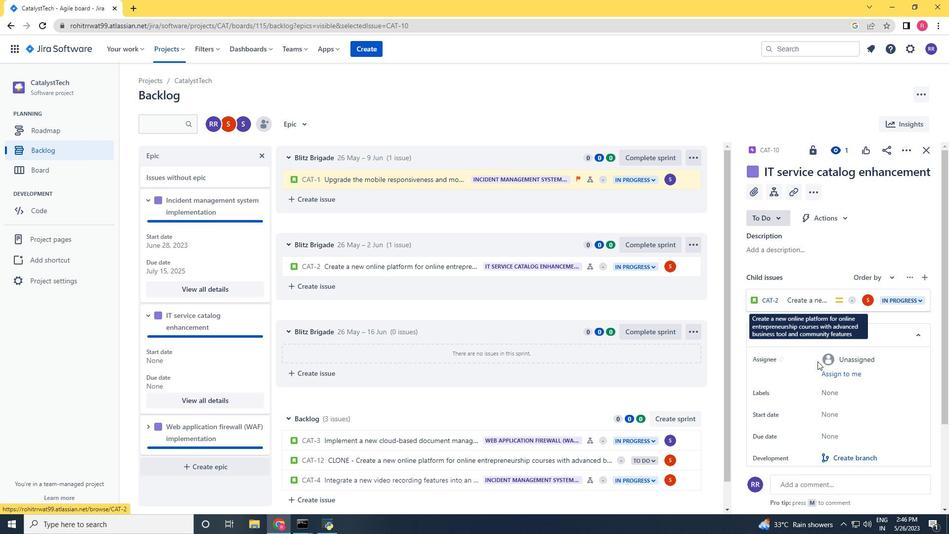 
Action: Mouse scrolled (824, 367) with delta (0, 0)
Screenshot: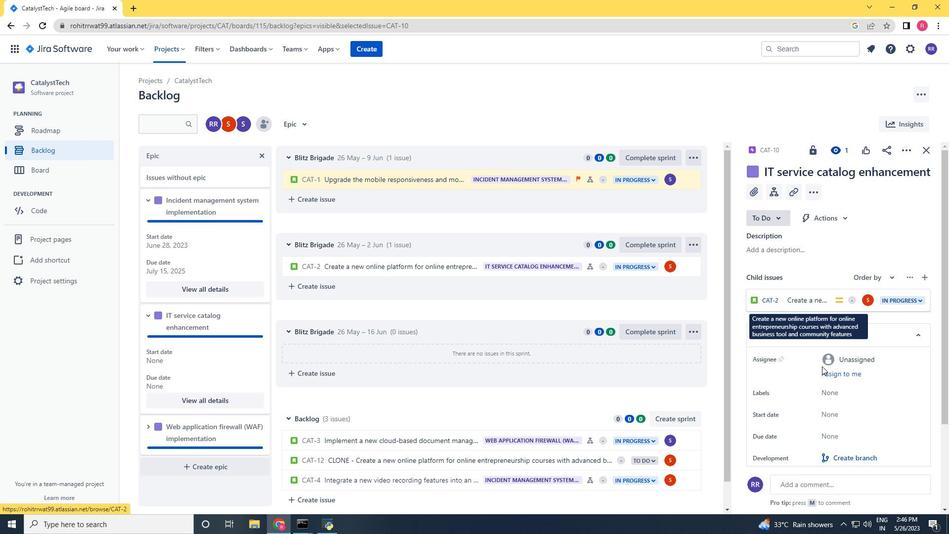 
Action: Mouse moved to (841, 302)
Screenshot: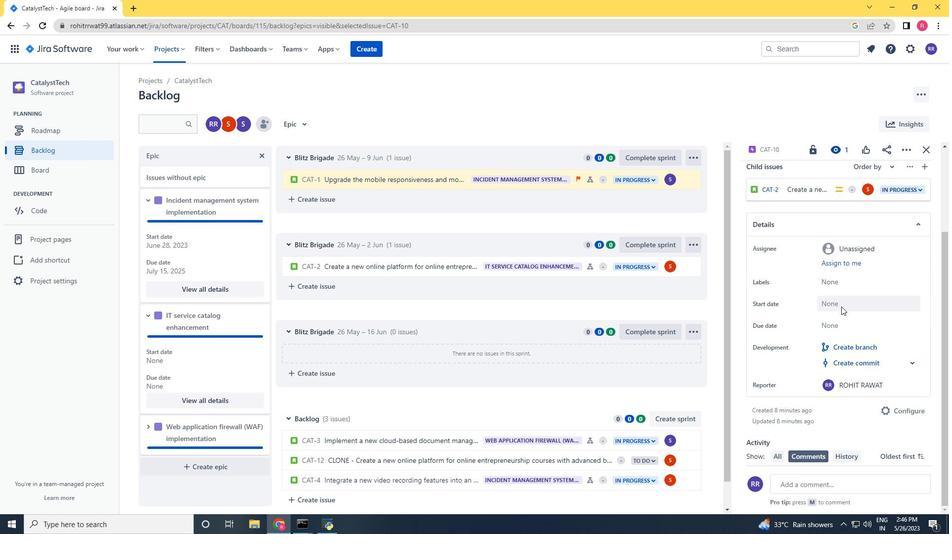 
Action: Mouse pressed left at (841, 302)
Screenshot: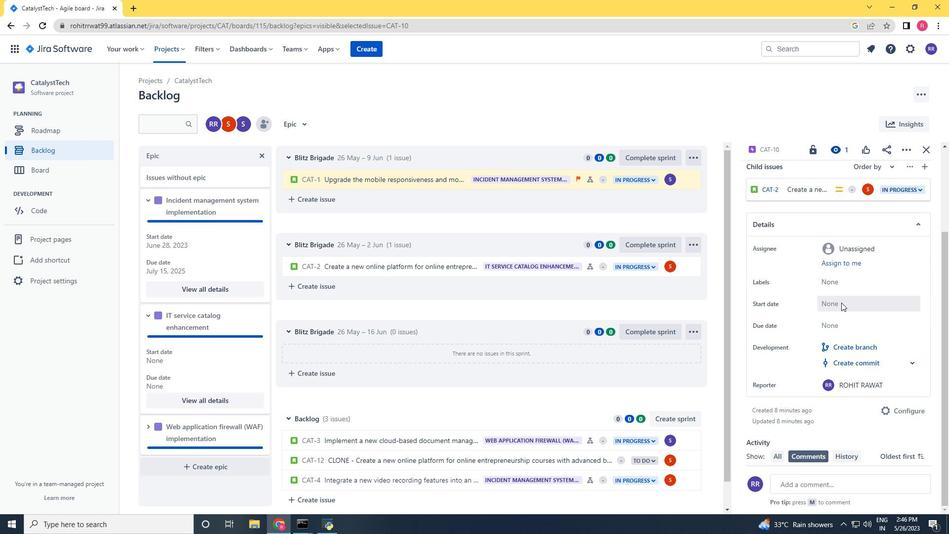 
Action: Mouse moved to (798, 333)
Screenshot: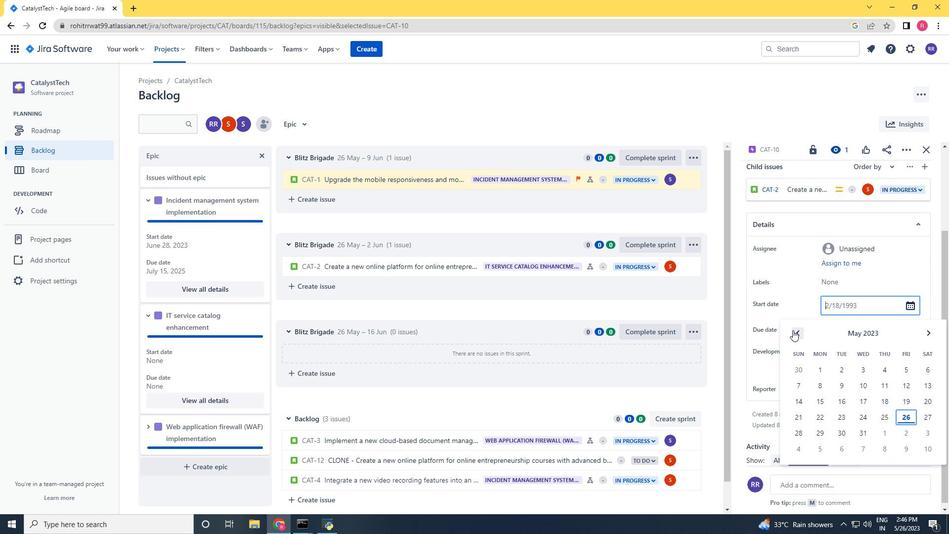 
Action: Mouse pressed left at (798, 333)
Screenshot: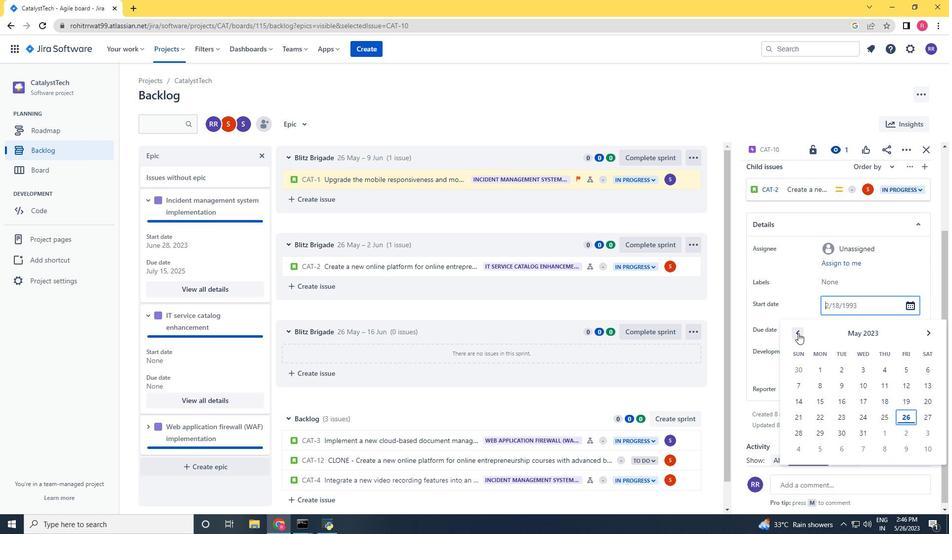 
Action: Mouse pressed left at (798, 333)
Screenshot: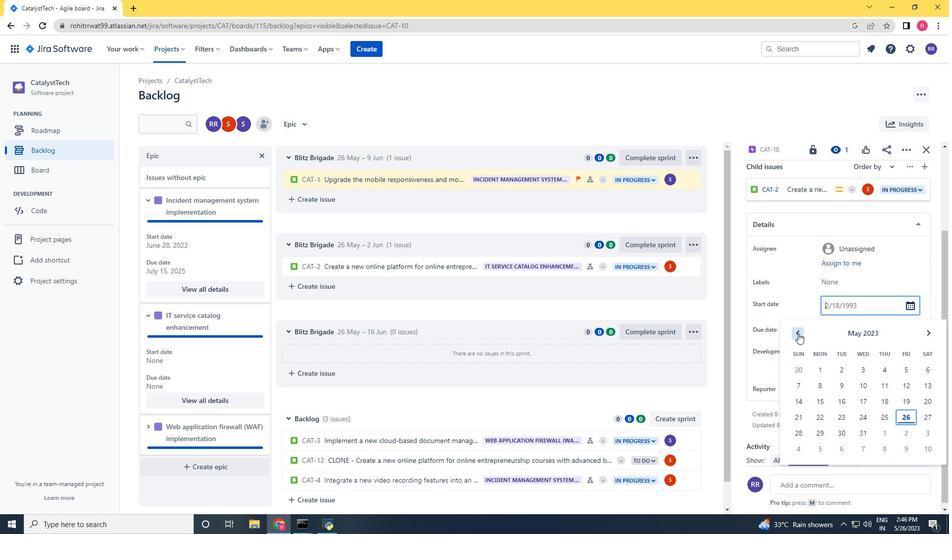 
Action: Mouse pressed left at (798, 333)
Screenshot: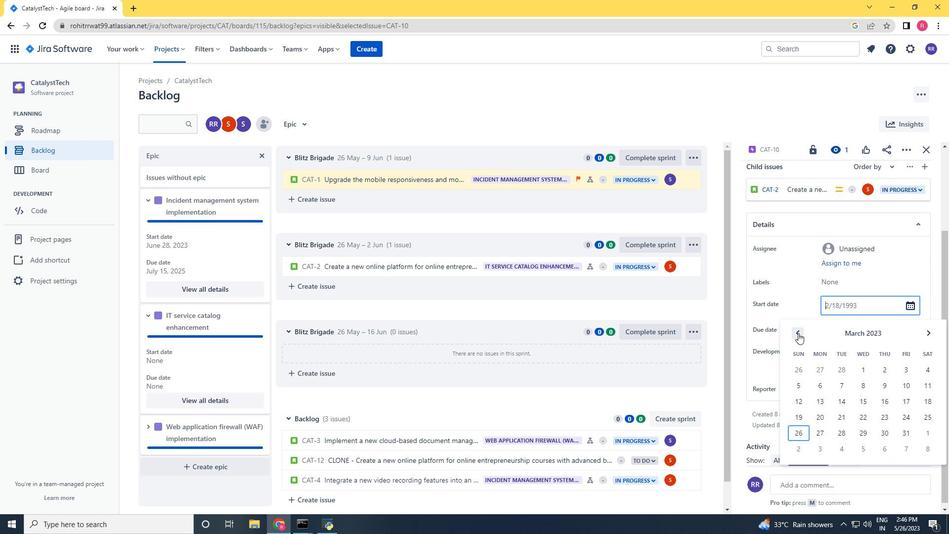 
Action: Mouse moved to (924, 334)
Screenshot: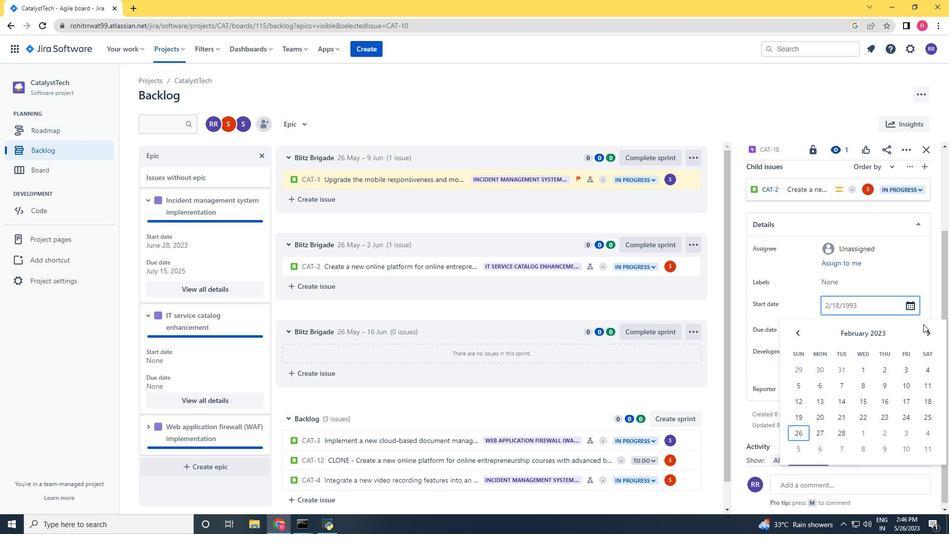 
Action: Mouse pressed left at (924, 334)
Screenshot: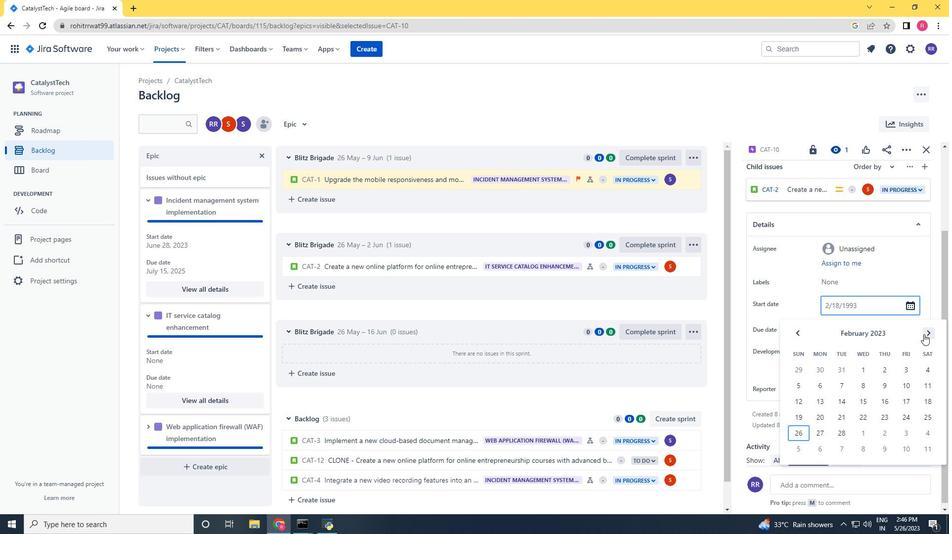 
Action: Mouse moved to (828, 402)
Screenshot: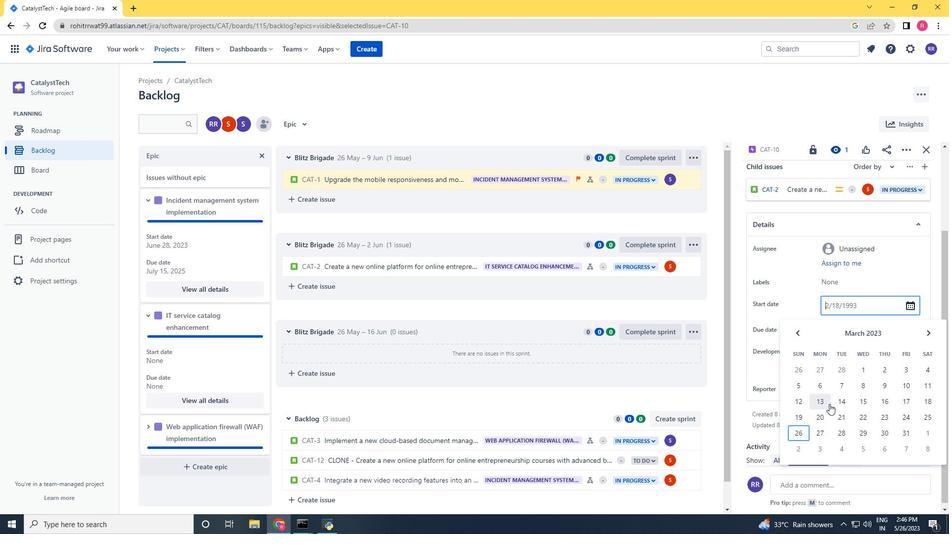 
Action: Mouse pressed left at (828, 402)
Screenshot: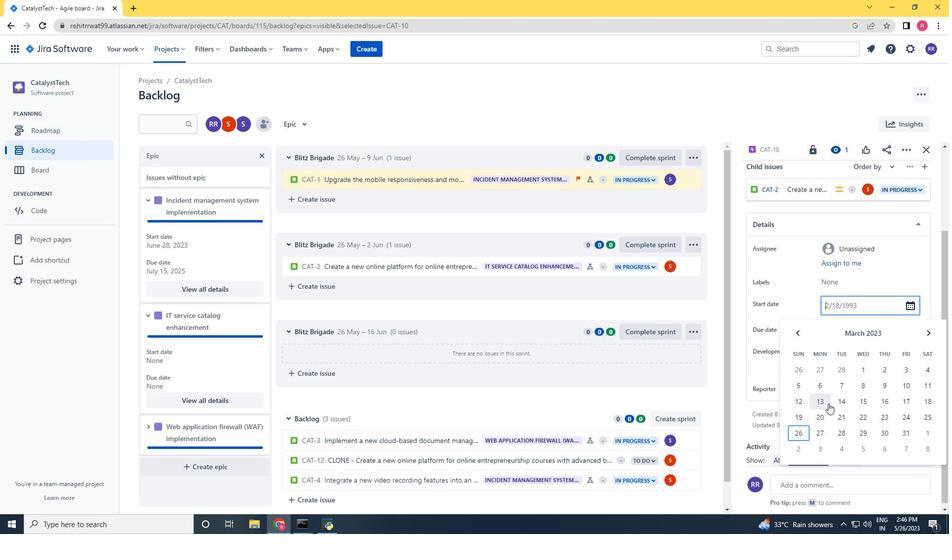 
Action: Mouse moved to (848, 334)
Screenshot: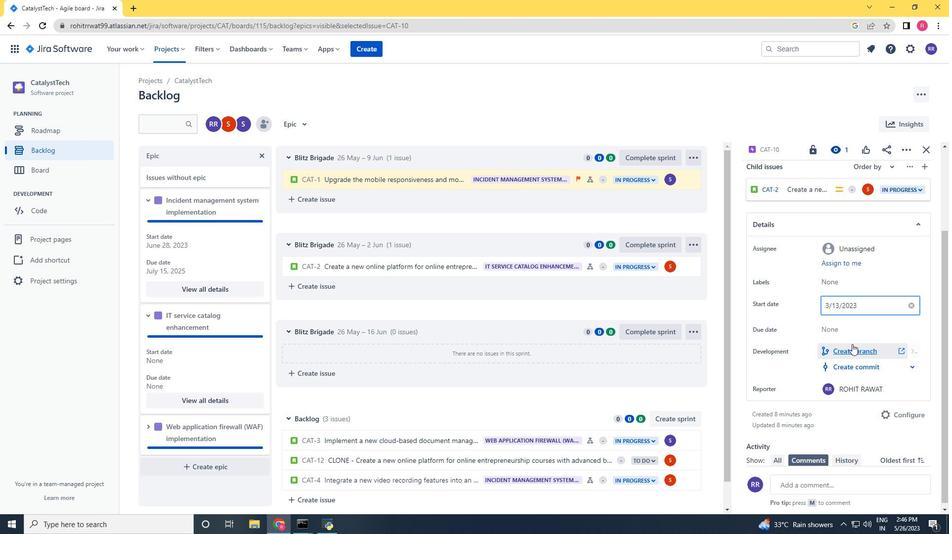 
Action: Mouse pressed left at (848, 334)
Screenshot: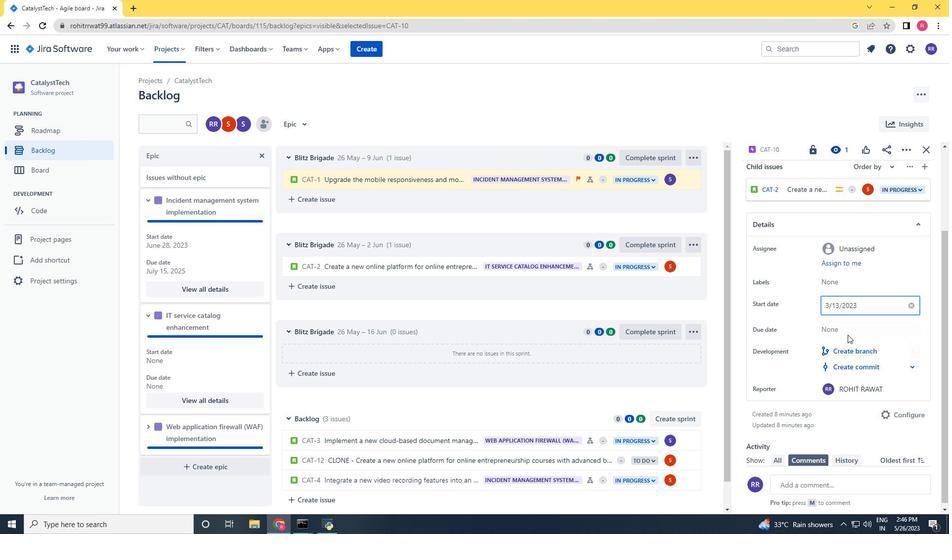 
Action: Mouse moved to (932, 360)
Screenshot: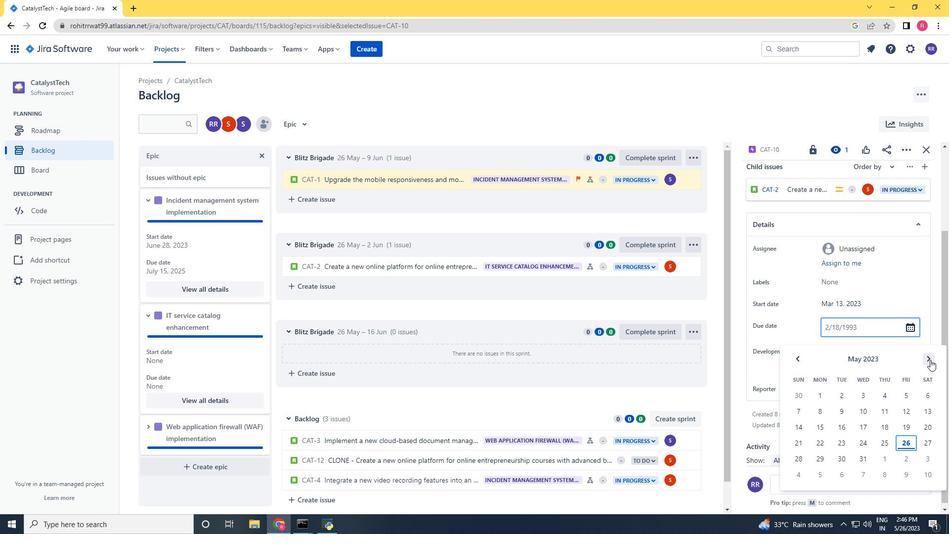 
Action: Mouse pressed left at (932, 360)
Screenshot: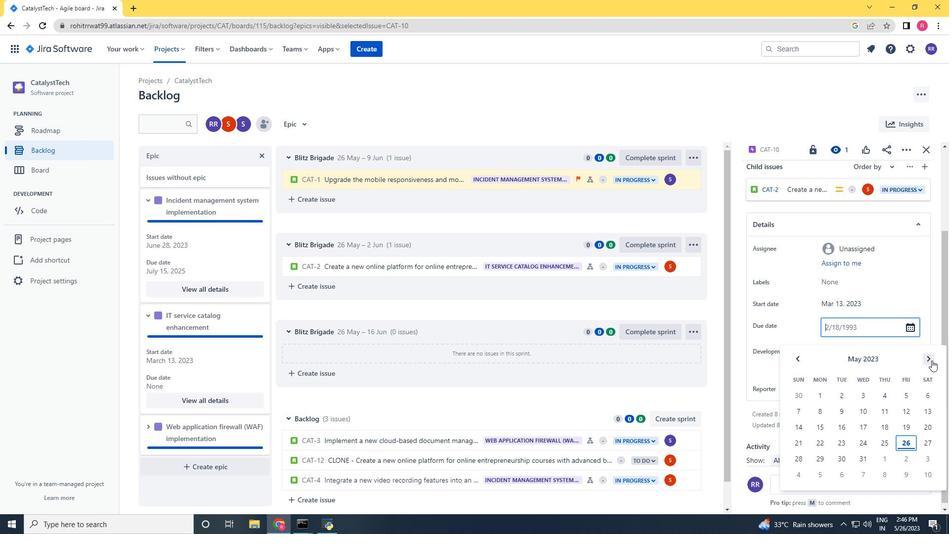 
Action: Mouse pressed left at (932, 360)
Screenshot: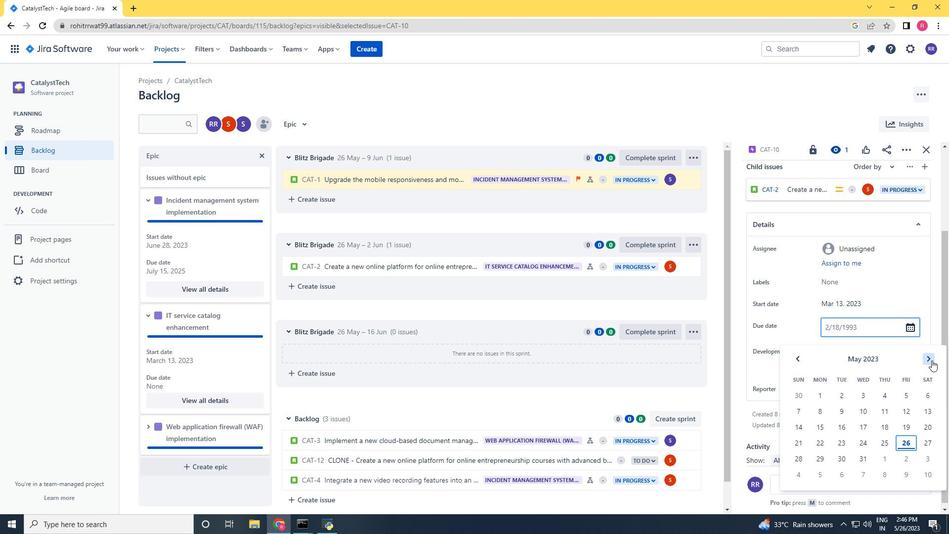 
Action: Mouse pressed left at (932, 360)
Screenshot: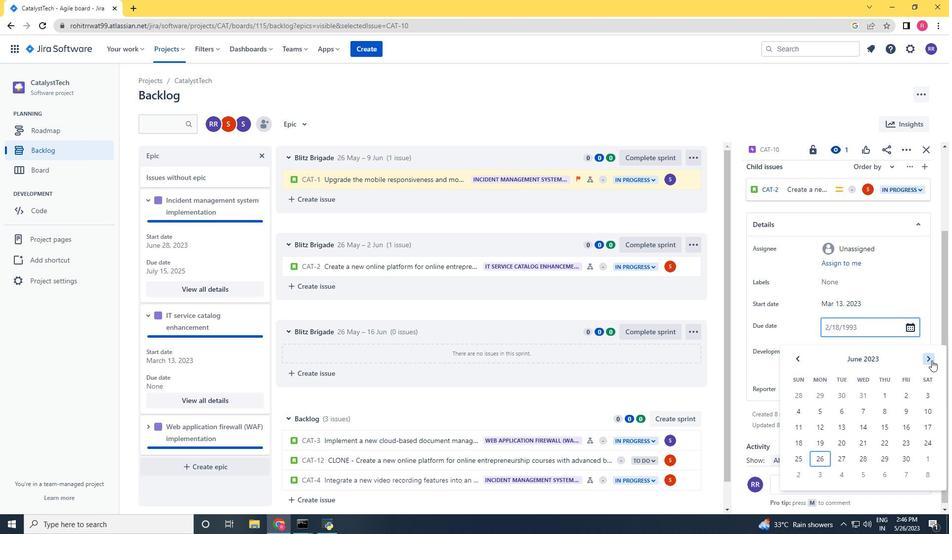 
Action: Mouse pressed left at (932, 360)
Screenshot: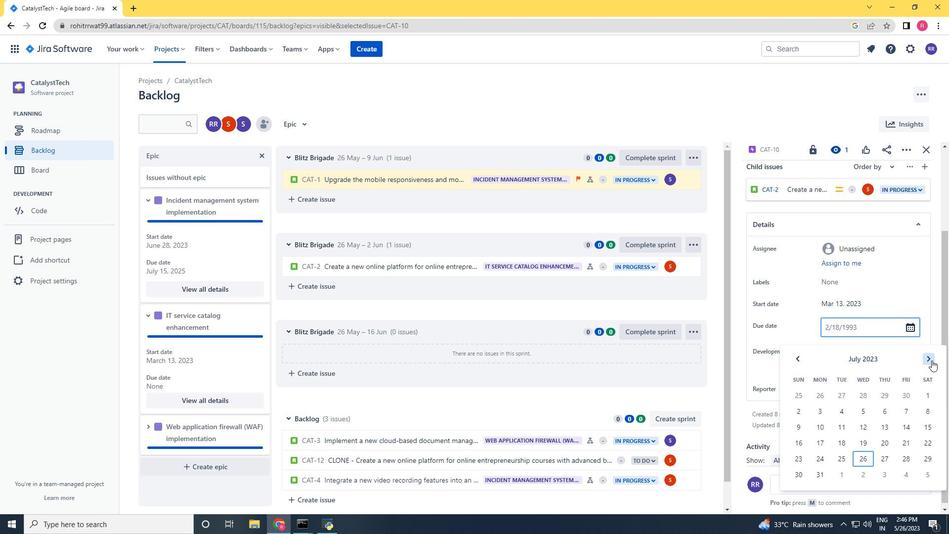 
Action: Mouse pressed left at (932, 360)
Screenshot: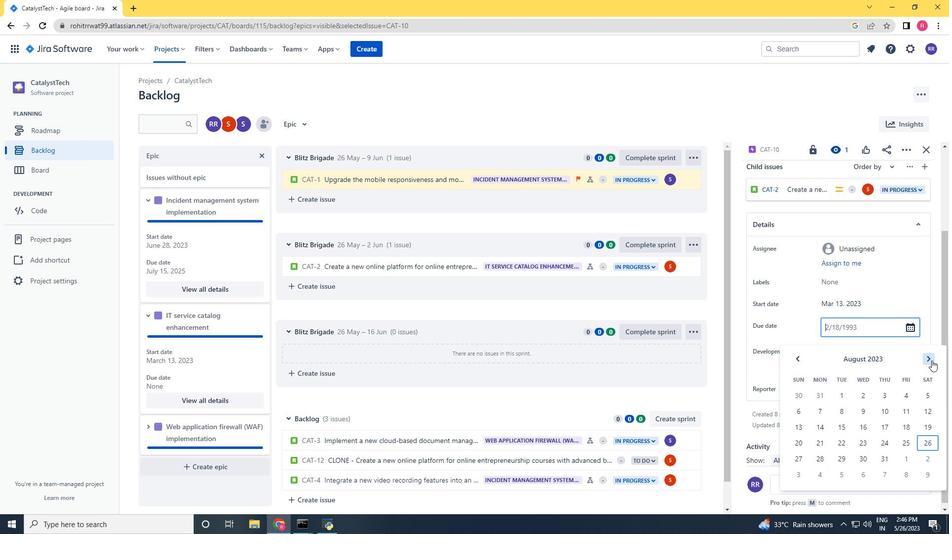 
Action: Mouse pressed left at (932, 360)
Screenshot: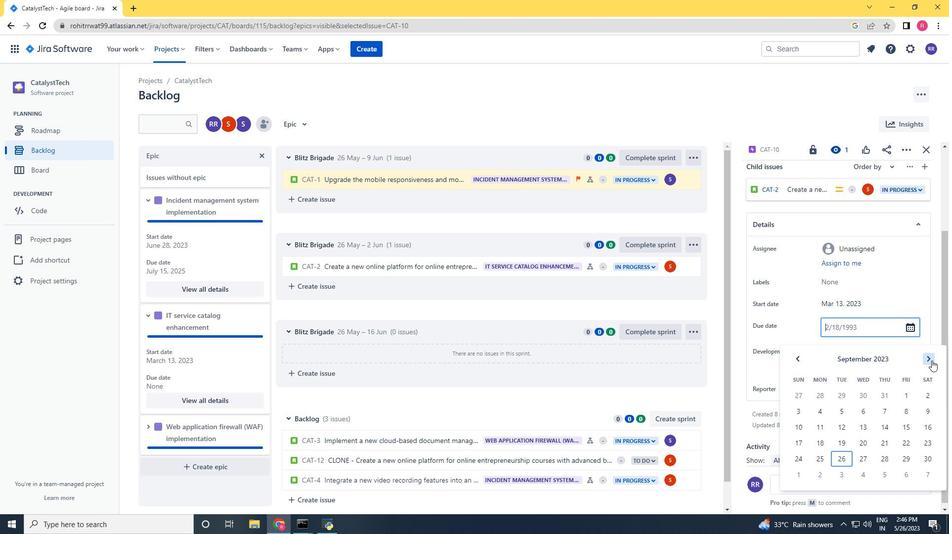 
Action: Mouse pressed left at (932, 360)
Screenshot: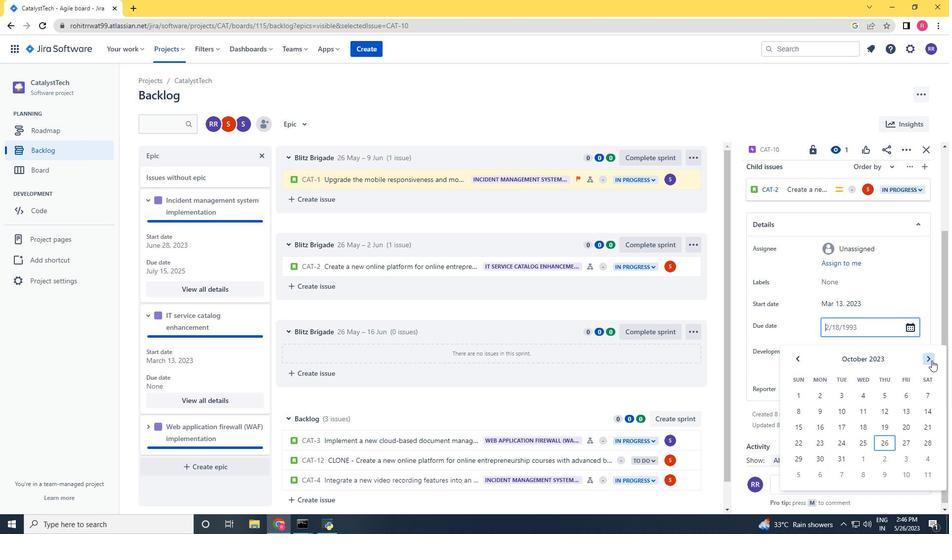 
Action: Mouse pressed left at (932, 360)
Screenshot: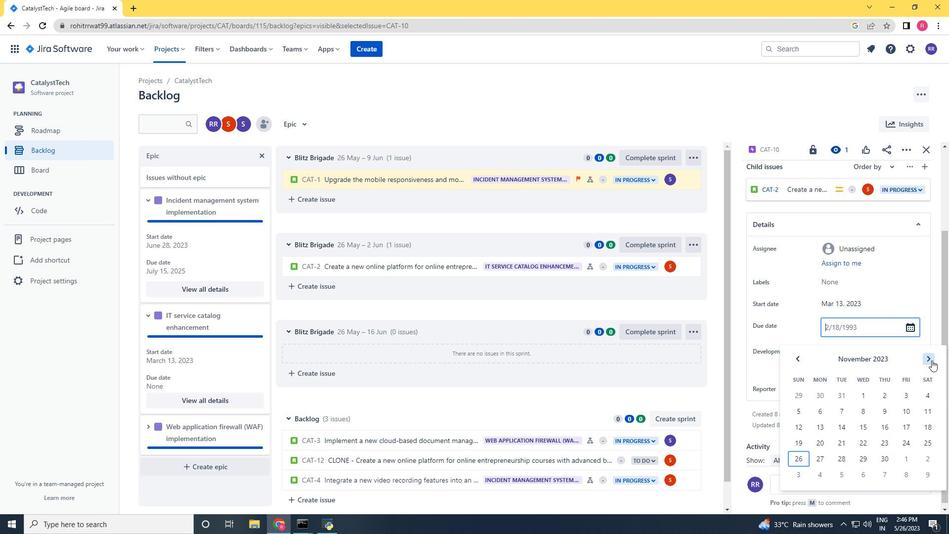 
Action: Mouse pressed left at (932, 360)
Screenshot: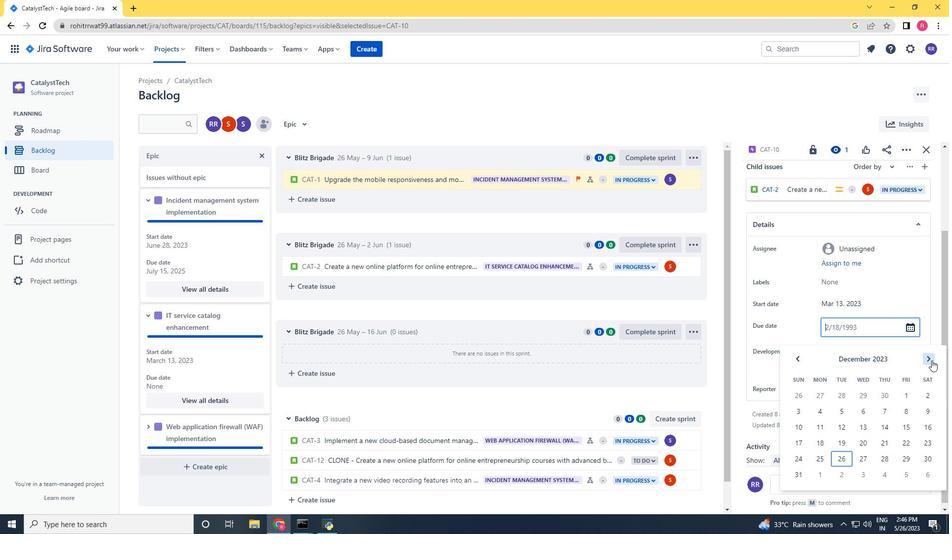 
Action: Mouse pressed left at (932, 360)
Screenshot: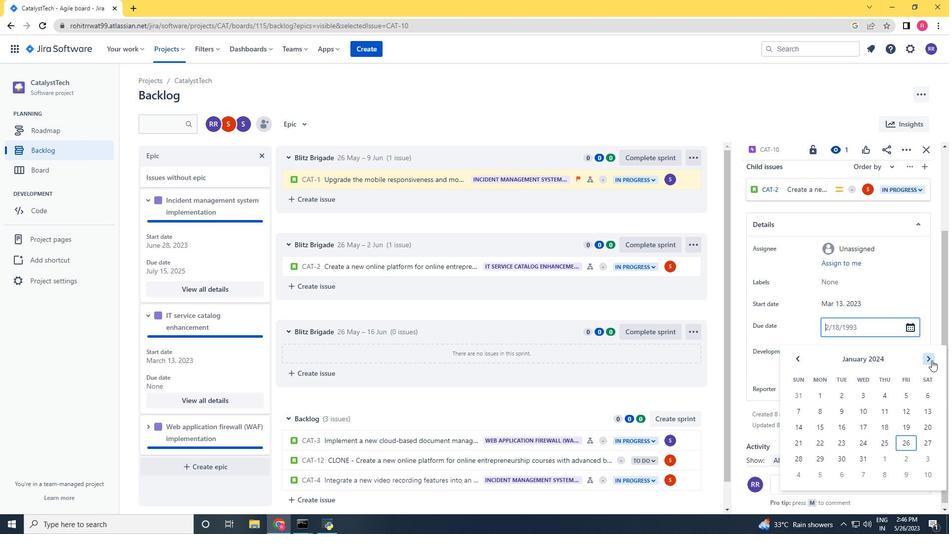 
Action: Mouse pressed left at (932, 360)
Screenshot: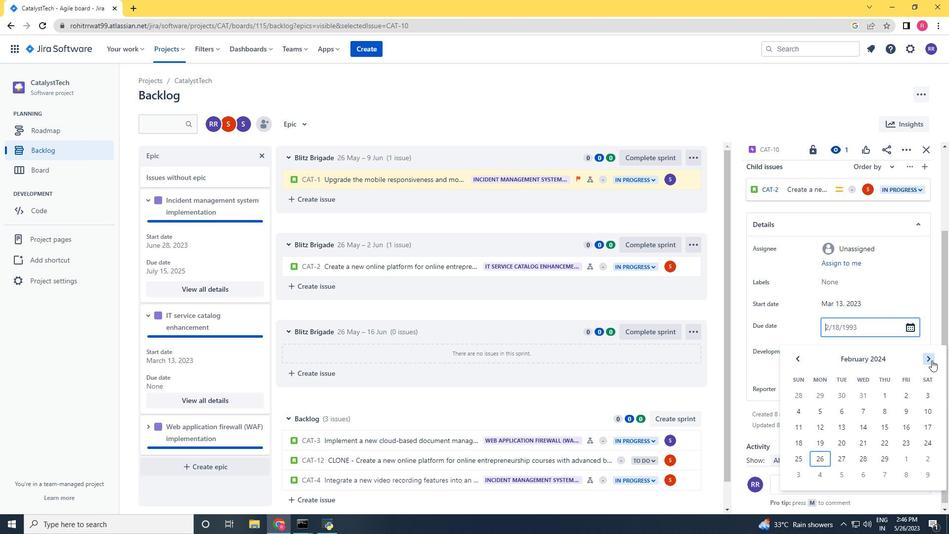 
Action: Mouse pressed left at (932, 360)
Screenshot: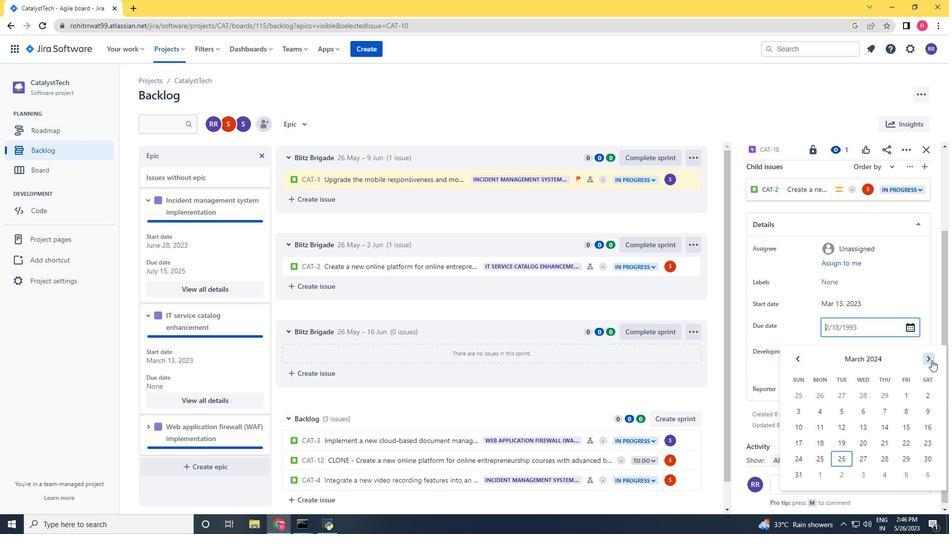 
Action: Mouse pressed left at (932, 360)
Screenshot: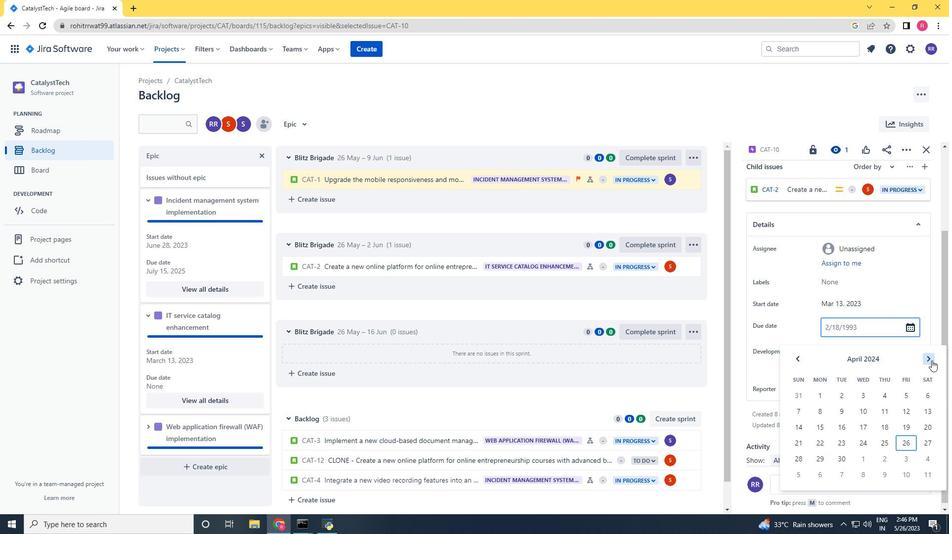 
Action: Mouse pressed left at (932, 360)
Screenshot: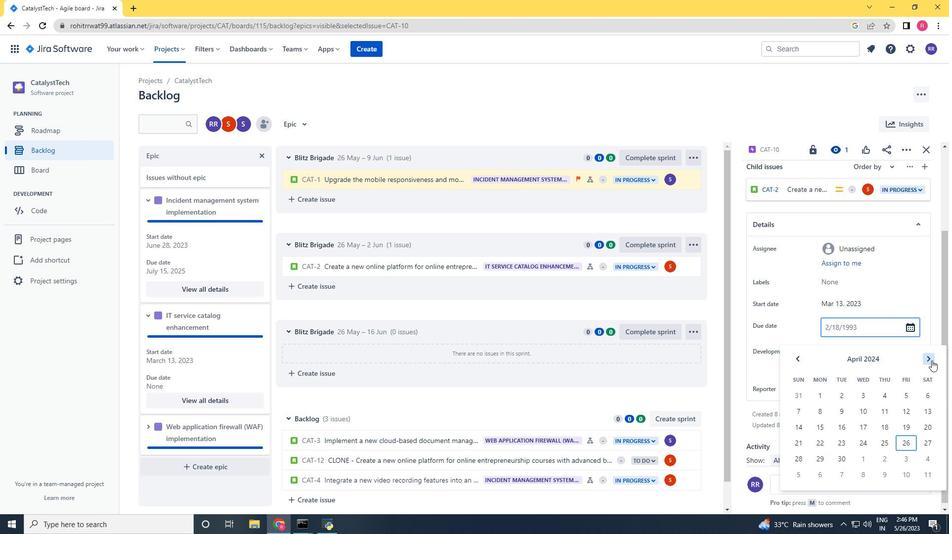 
Action: Mouse pressed left at (932, 360)
Screenshot: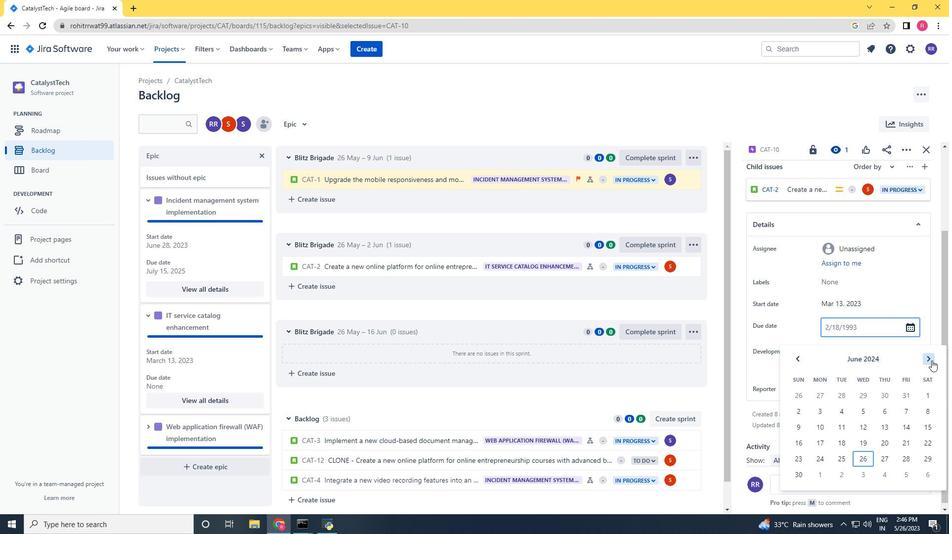 
Action: Mouse pressed left at (932, 360)
Screenshot: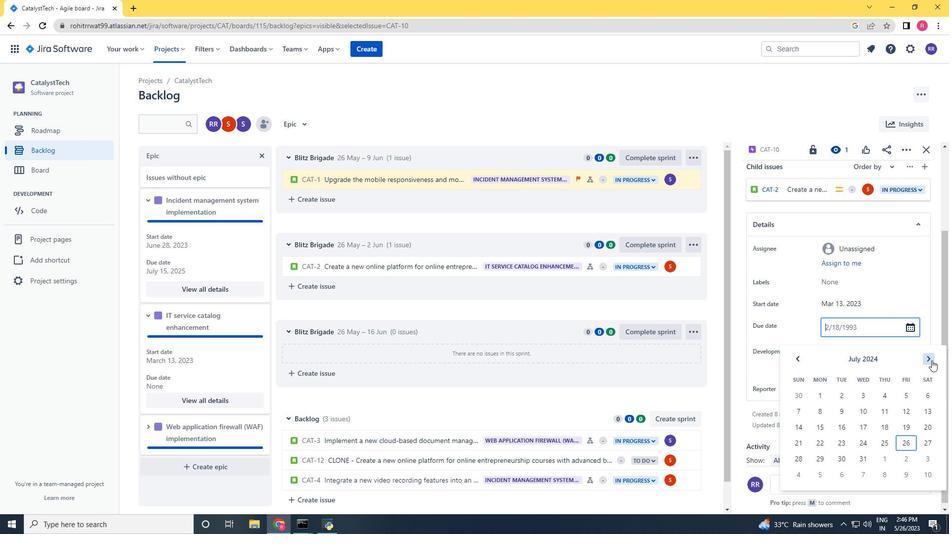 
Action: Mouse pressed left at (932, 360)
Screenshot: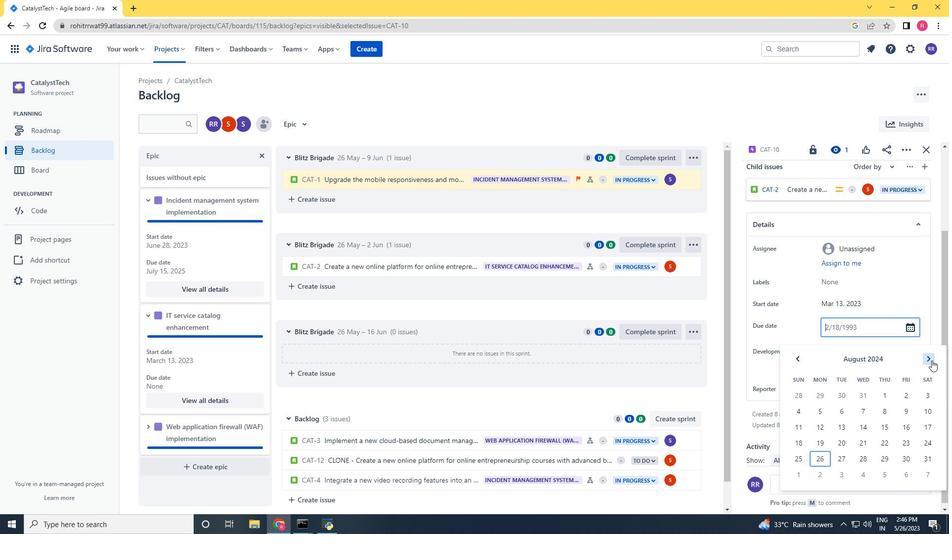 
Action: Mouse pressed left at (932, 360)
Screenshot: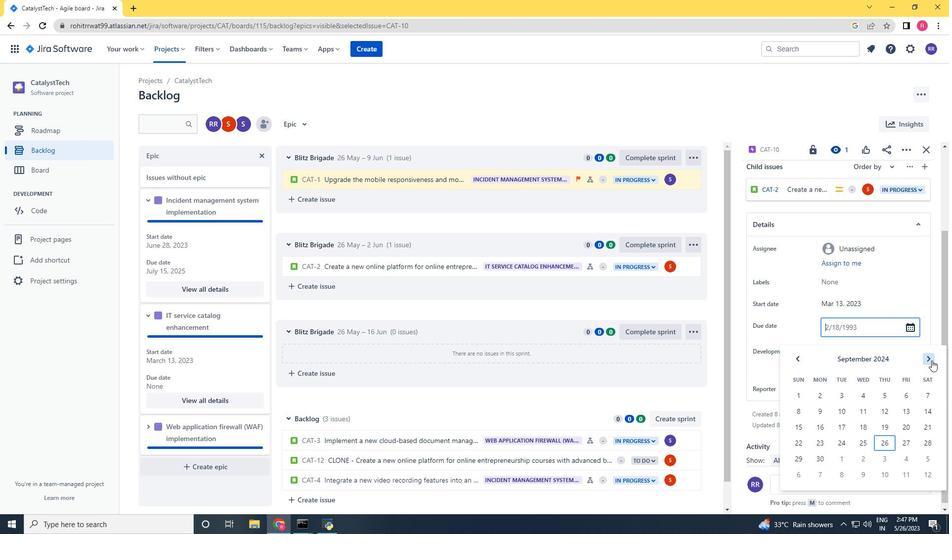 
Action: Mouse pressed left at (932, 360)
Screenshot: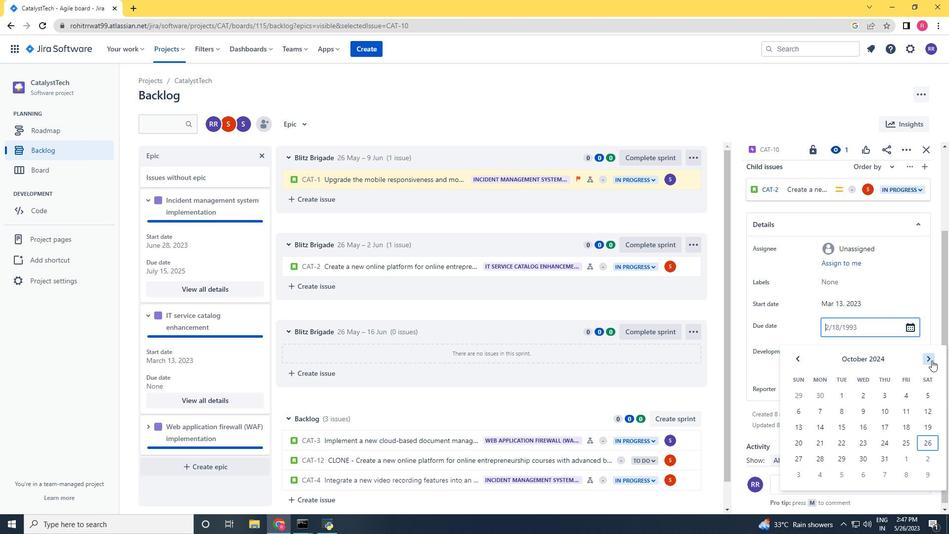 
Action: Mouse pressed left at (932, 360)
Screenshot: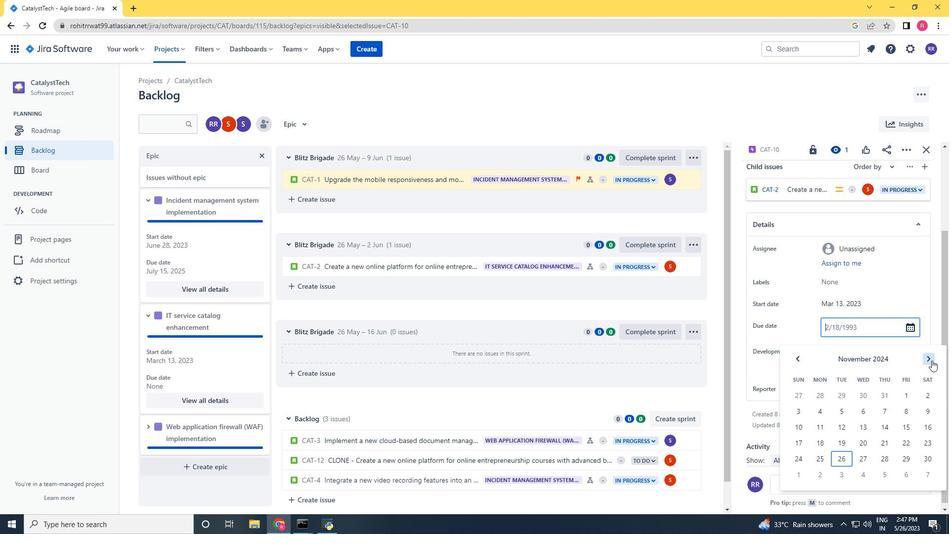
Action: Mouse pressed left at (932, 360)
Screenshot: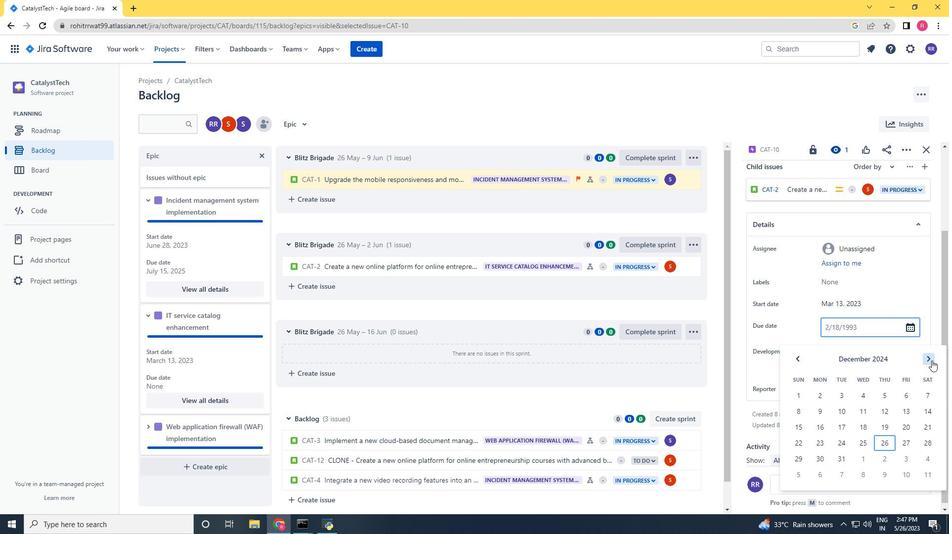 
Action: Mouse pressed left at (932, 360)
Screenshot: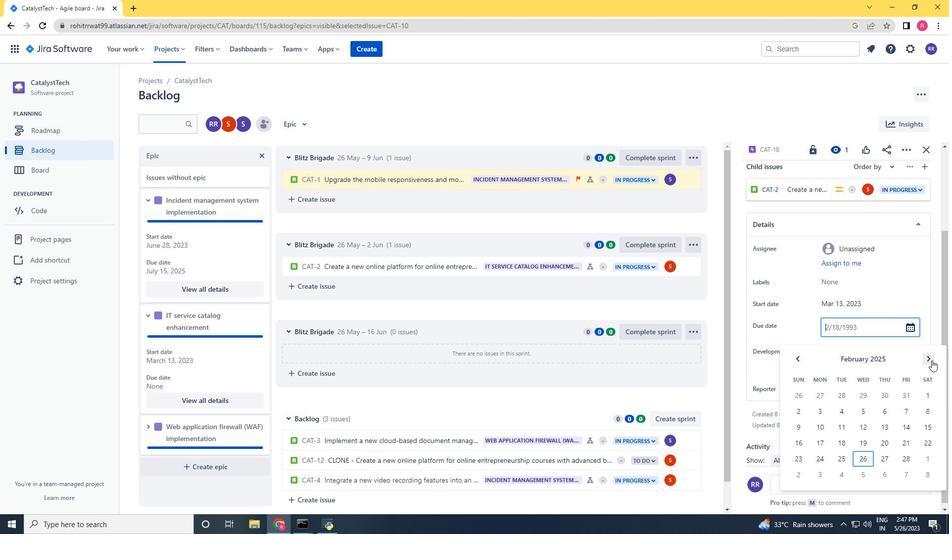 
Action: Mouse pressed left at (932, 360)
Screenshot: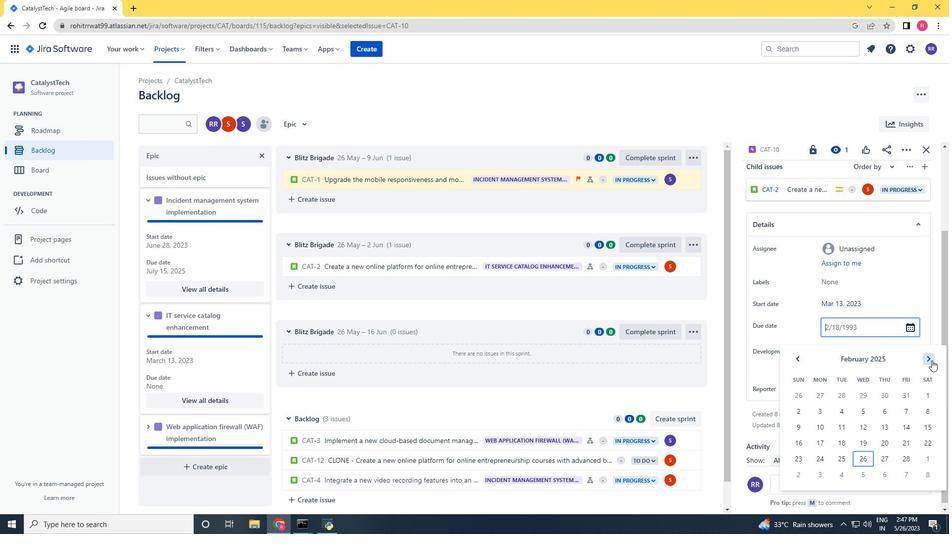 
Action: Mouse pressed left at (932, 360)
Screenshot: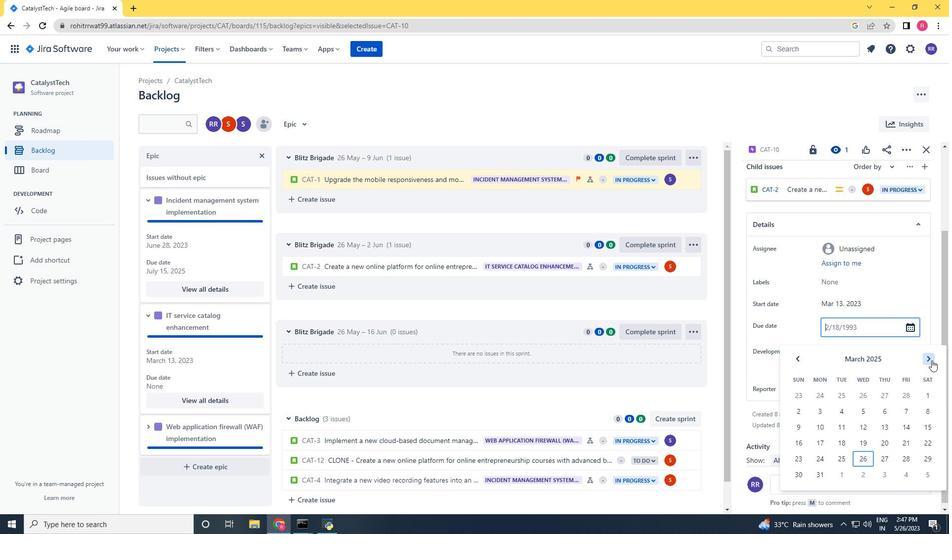 
Action: Mouse pressed left at (932, 360)
Screenshot: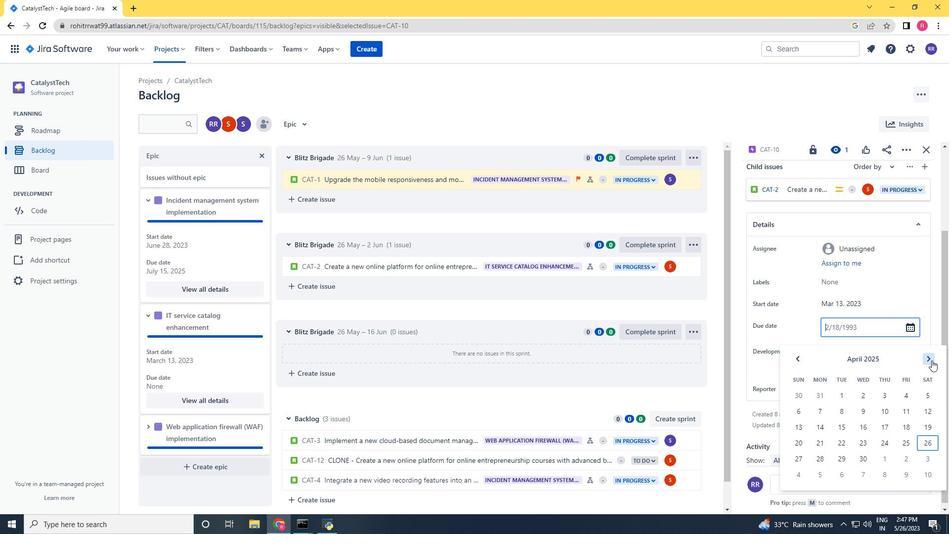 
Action: Mouse pressed left at (932, 360)
Screenshot: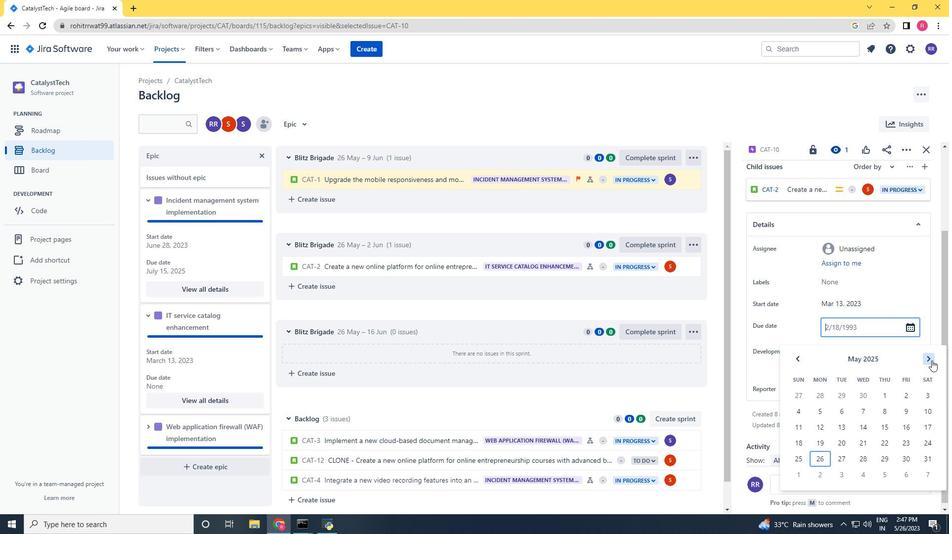 
Action: Mouse pressed left at (932, 360)
Screenshot: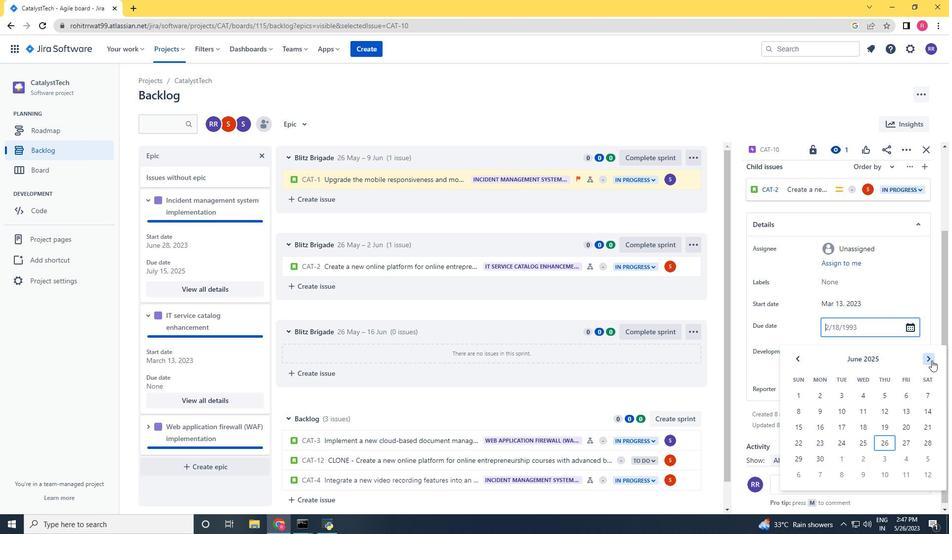 
Action: Mouse pressed left at (932, 360)
Screenshot: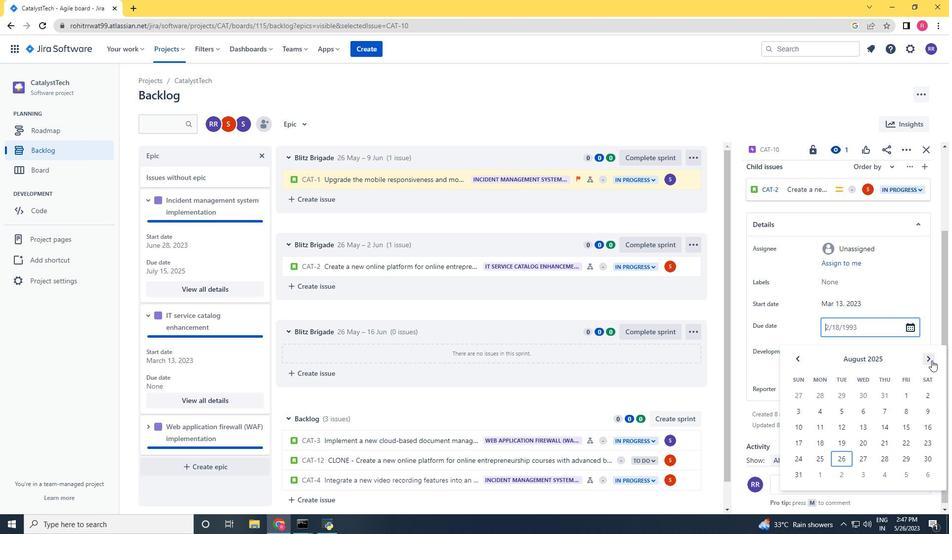 
Action: Mouse pressed left at (932, 360)
Screenshot: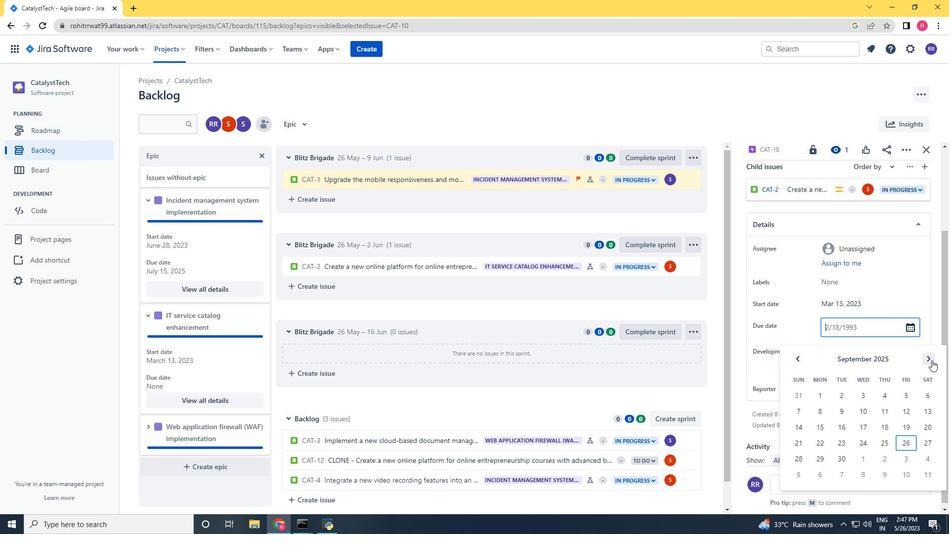 
Action: Mouse moved to (882, 393)
Screenshot: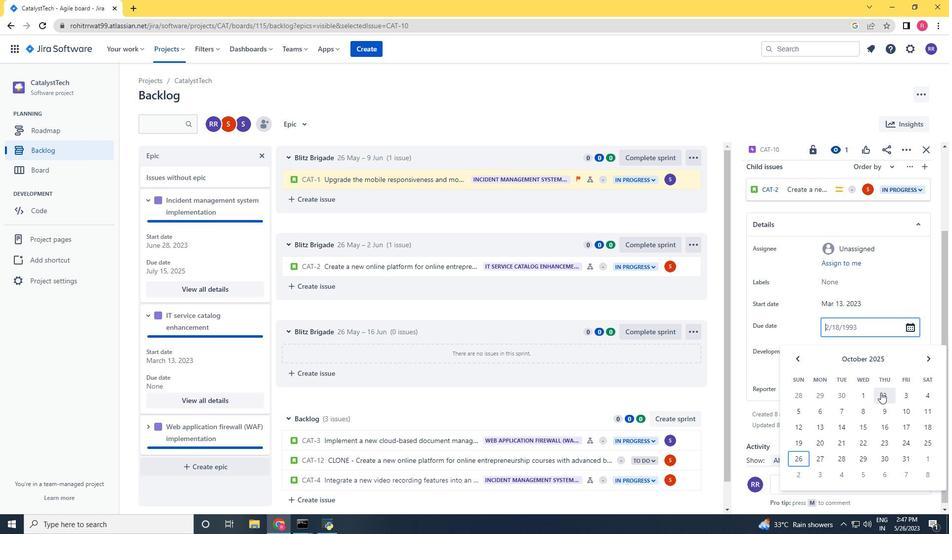 
Action: Mouse pressed left at (882, 393)
Screenshot: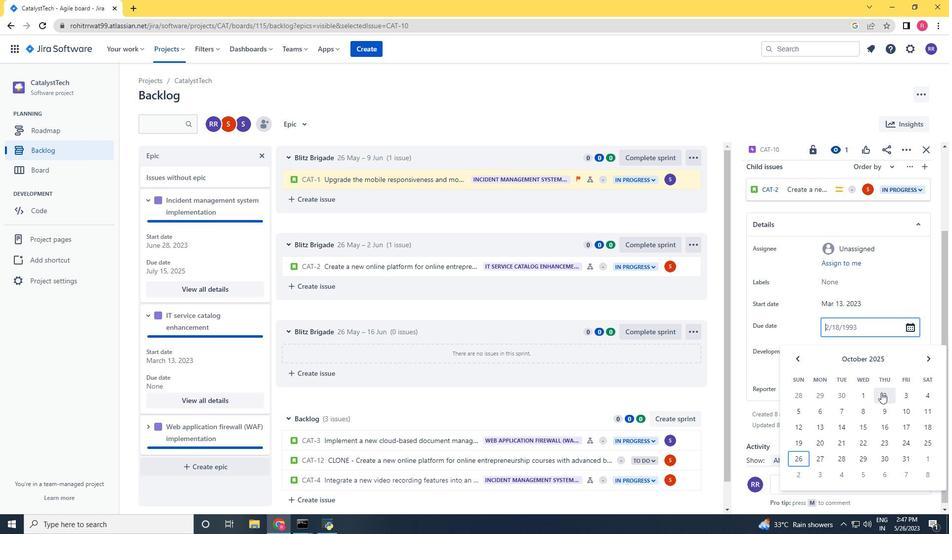 
Action: Mouse moved to (859, 390)
Screenshot: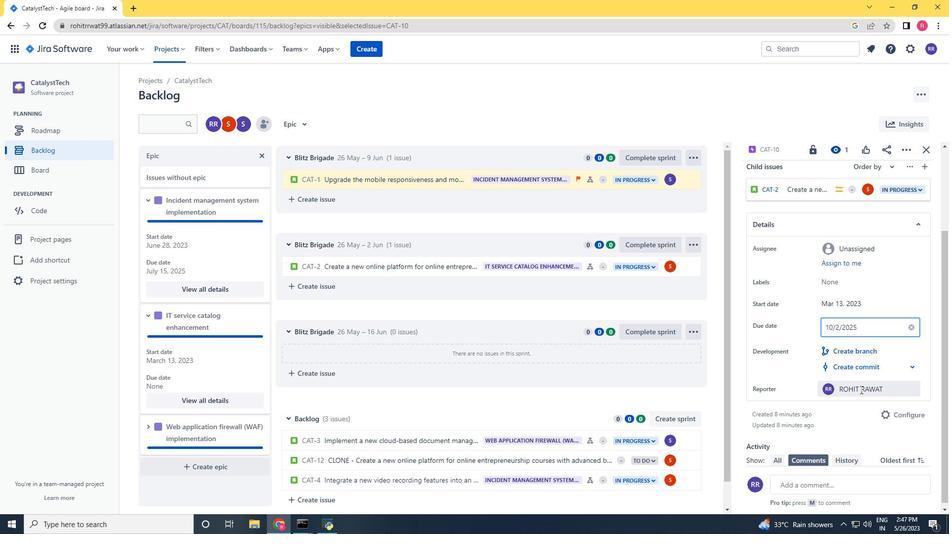 
Action: Mouse scrolled (859, 389) with delta (0, 0)
Screenshot: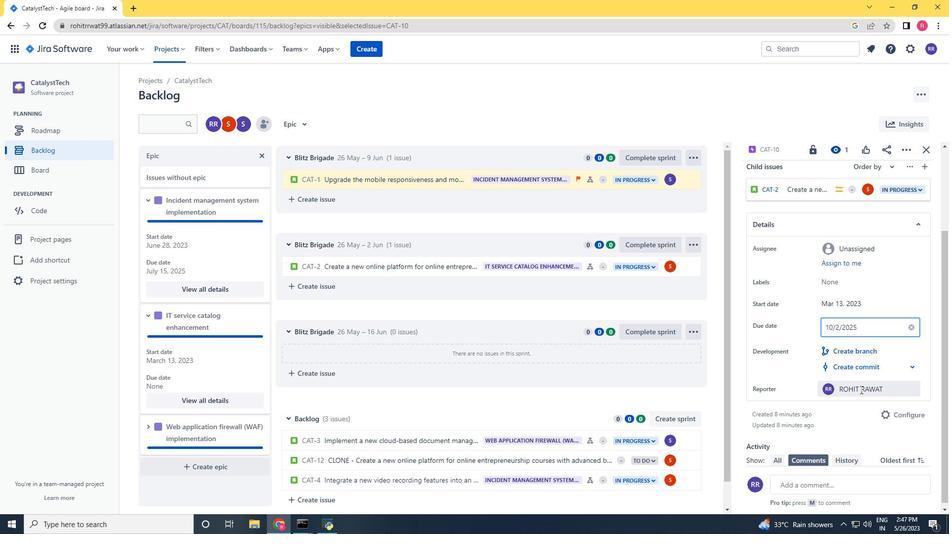 
Action: Mouse moved to (859, 391)
Screenshot: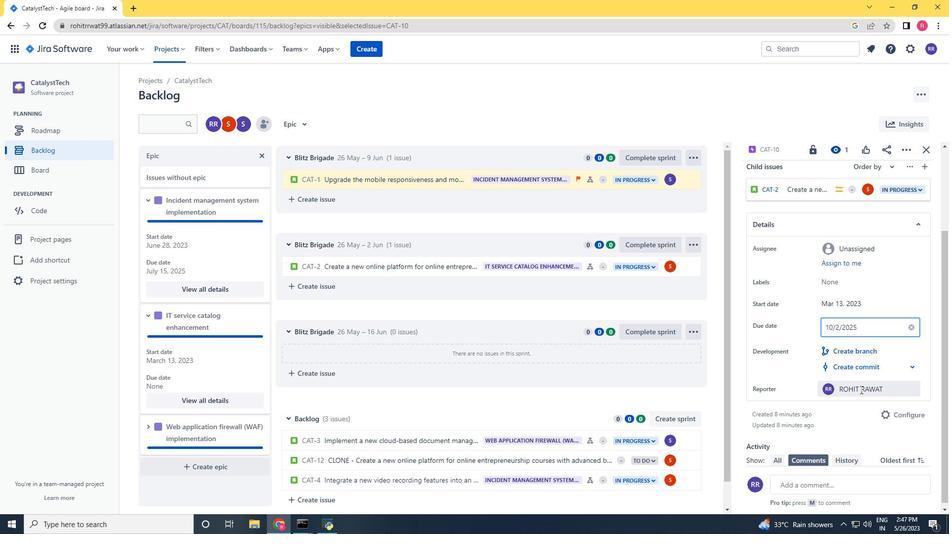 
Action: Mouse scrolled (859, 390) with delta (0, 0)
Screenshot: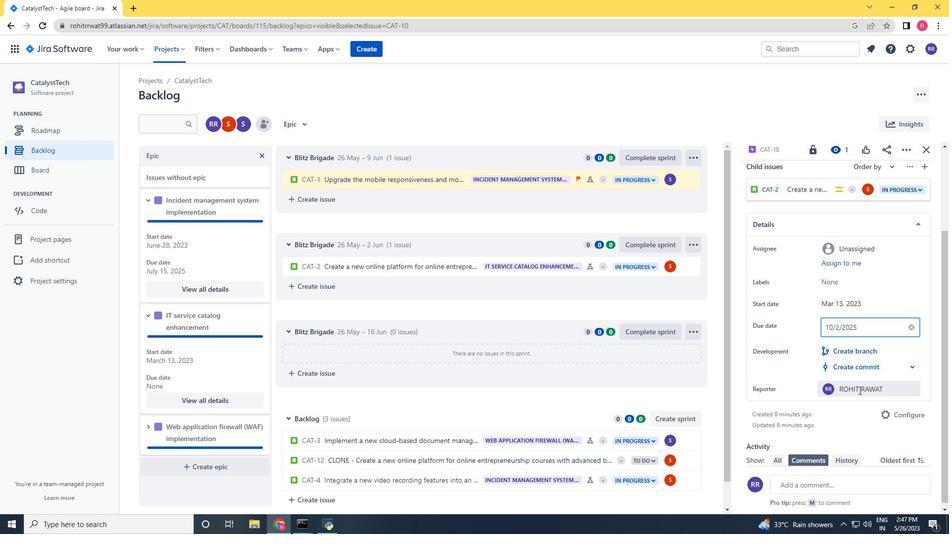 
Action: Mouse scrolled (859, 390) with delta (0, 0)
Screenshot: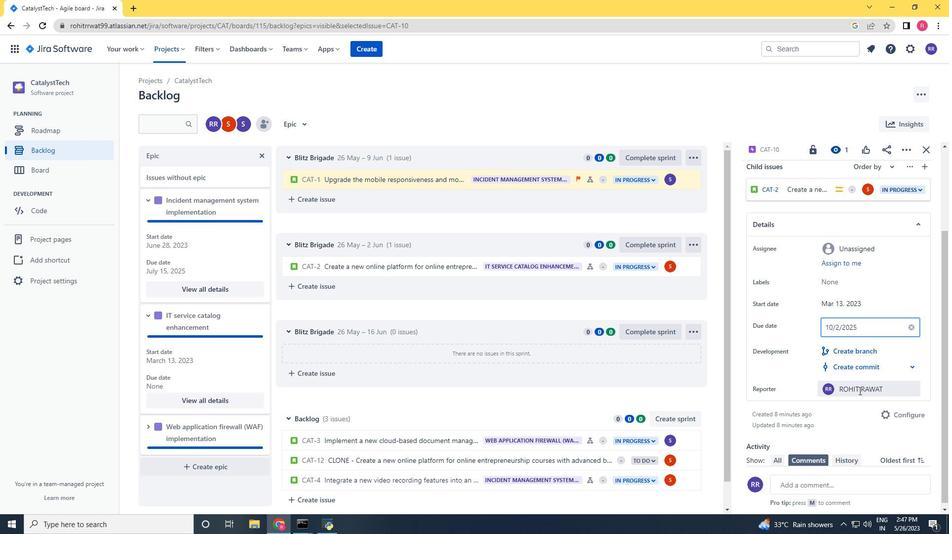 
Action: Mouse moved to (856, 408)
Screenshot: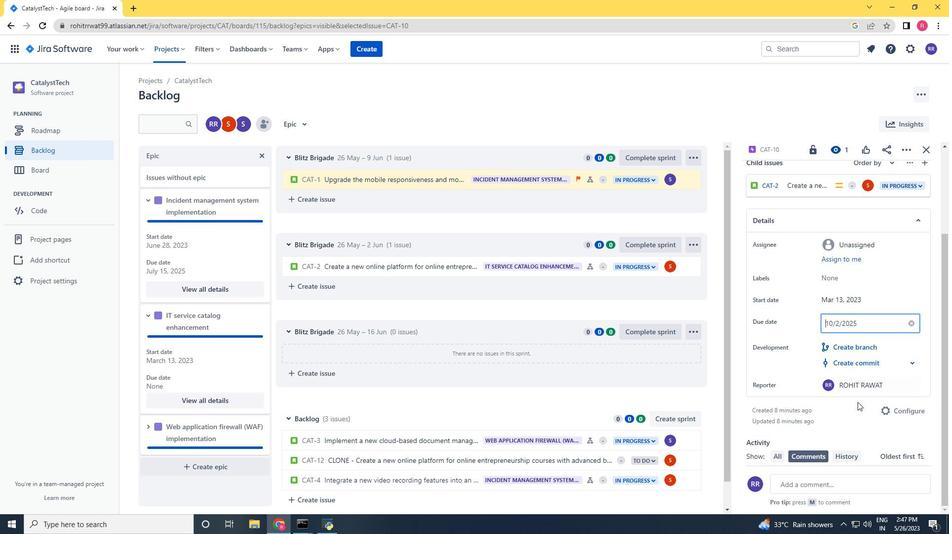 
Action: Mouse pressed left at (856, 408)
Screenshot: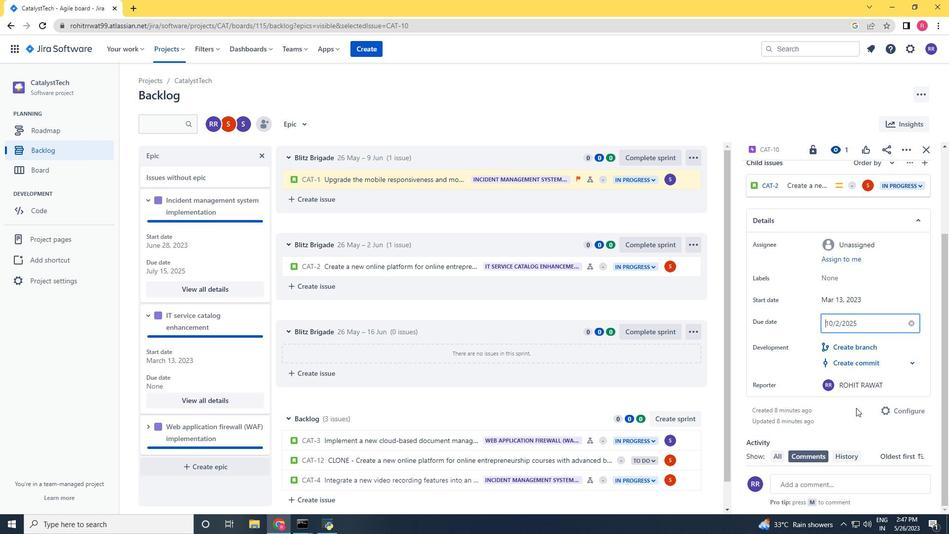 
Action: Mouse moved to (247, 300)
Screenshot: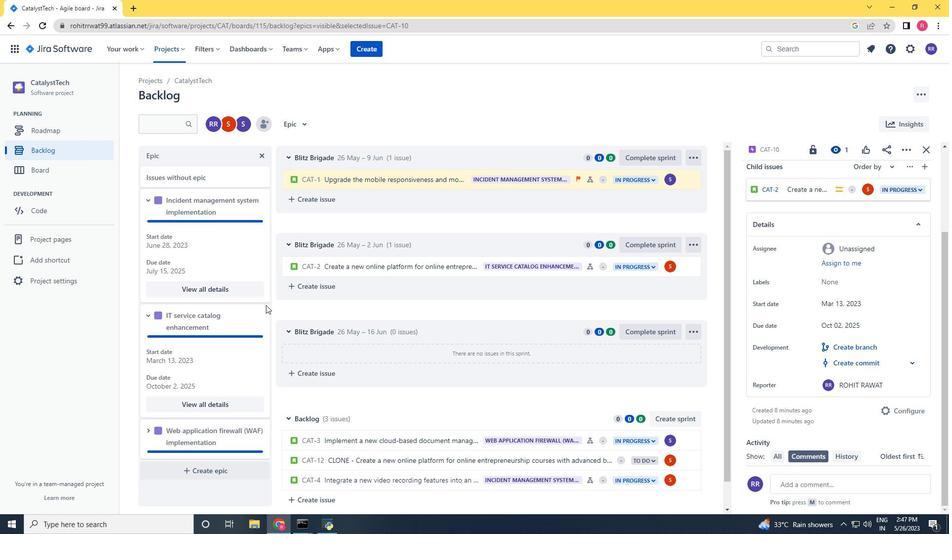 
Action: Mouse scrolled (247, 299) with delta (0, 0)
Screenshot: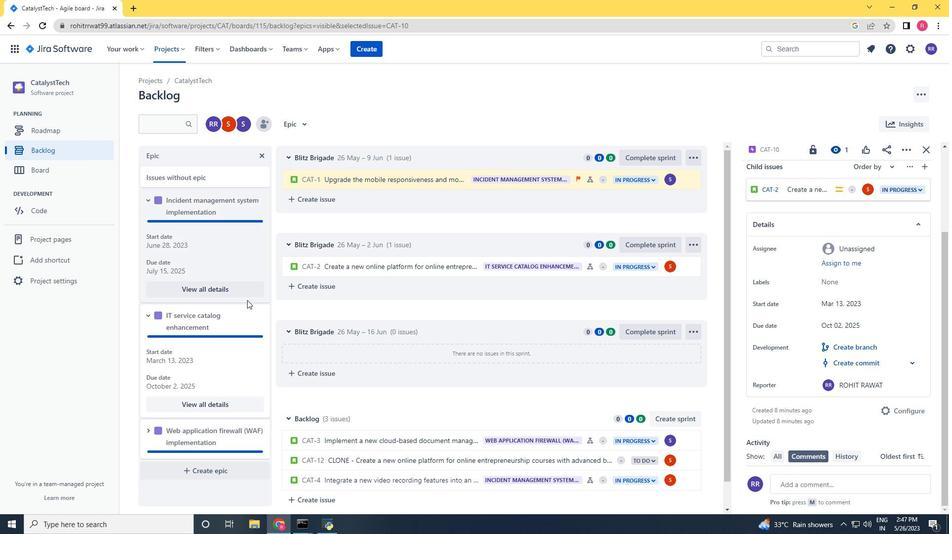 
Action: Mouse scrolled (247, 299) with delta (0, 0)
Screenshot: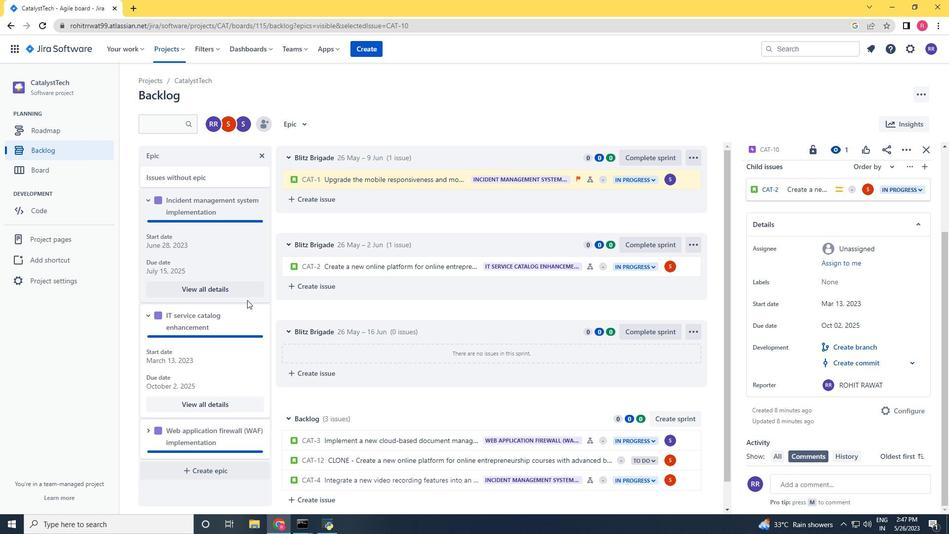 
Action: Mouse moved to (242, 302)
Screenshot: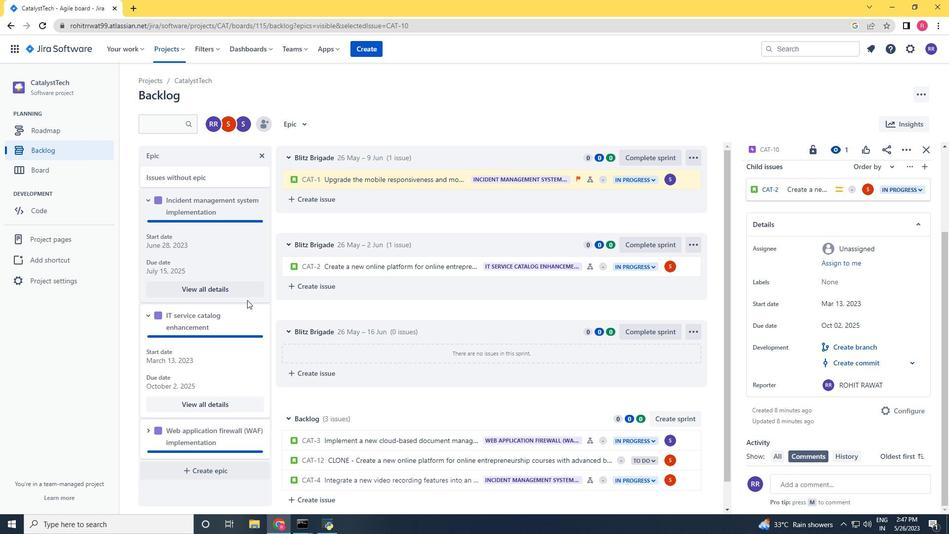 
Action: Mouse scrolled (242, 302) with delta (0, 0)
Screenshot: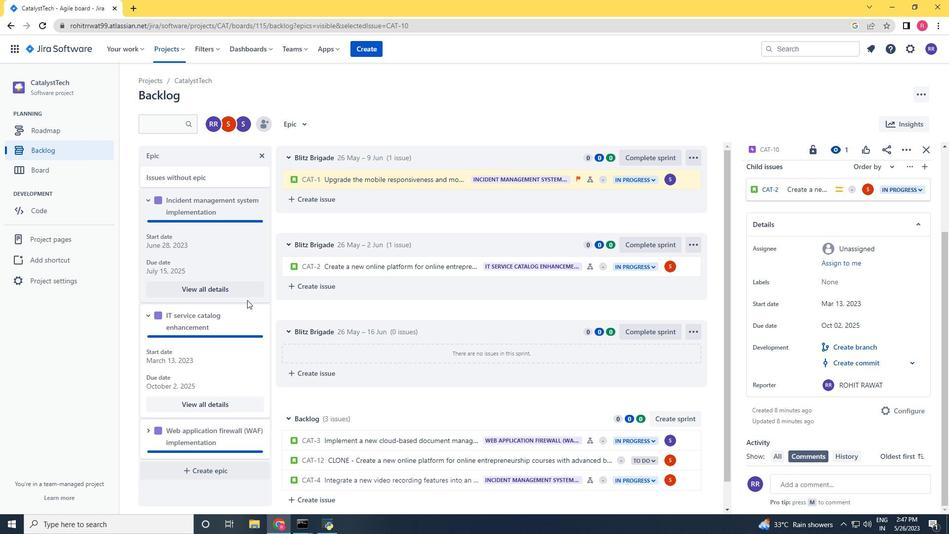 
Action: Mouse moved to (240, 304)
Screenshot: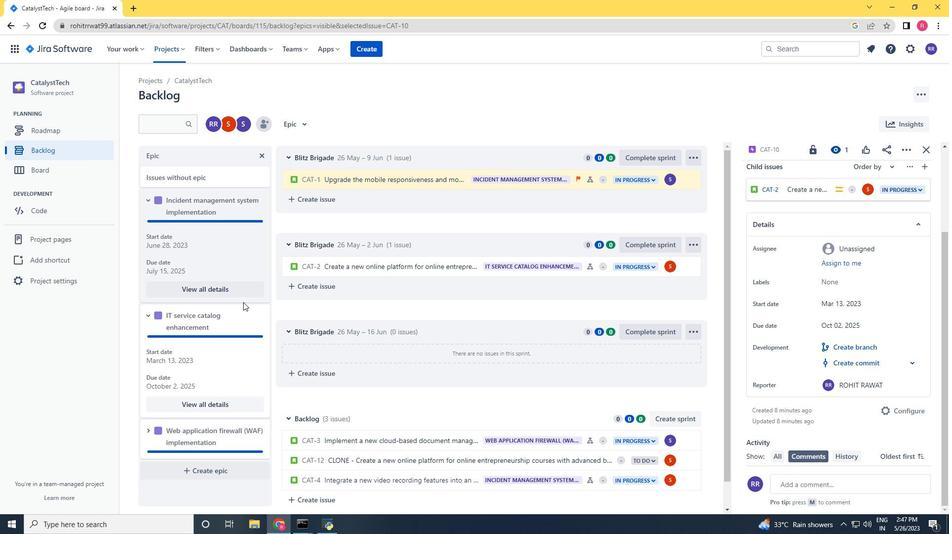 
Action: Mouse scrolled (240, 304) with delta (0, 0)
Screenshot: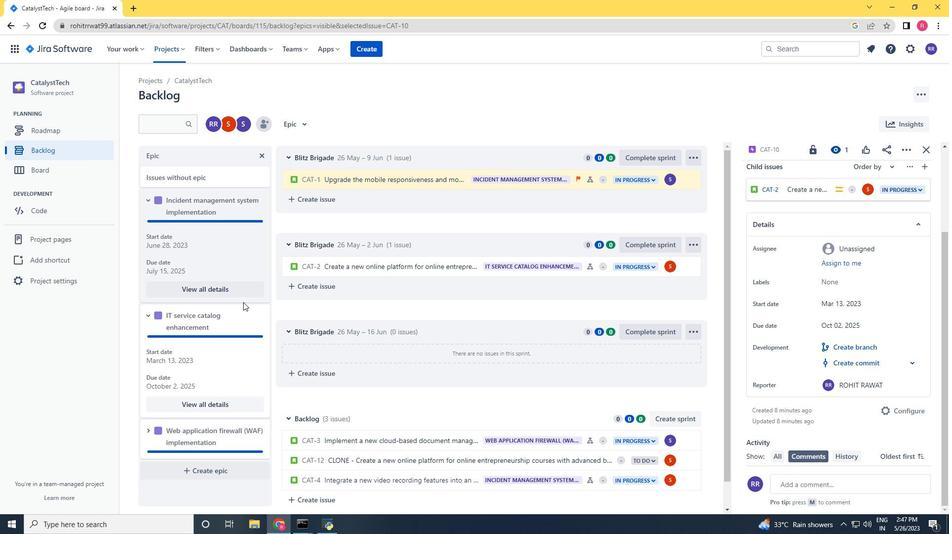 
Action: Mouse moved to (234, 311)
Screenshot: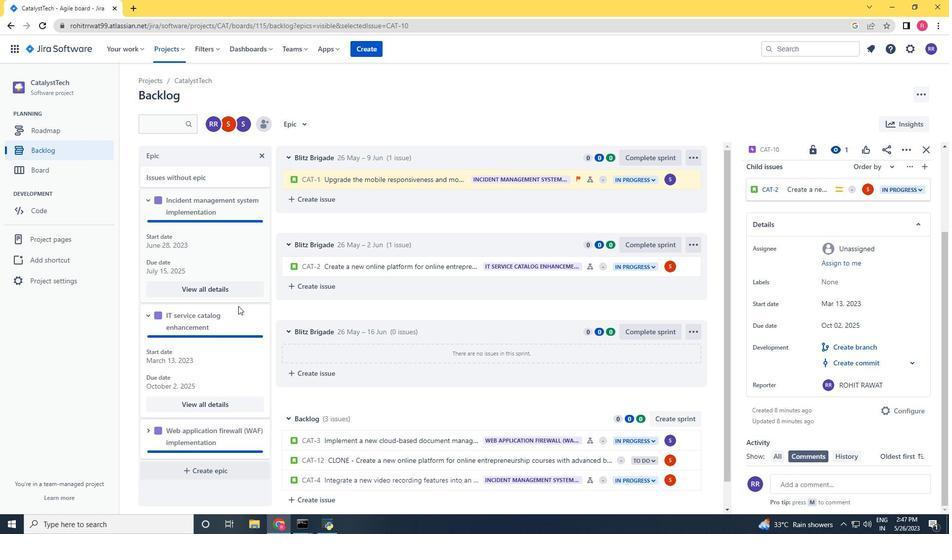 
Action: Mouse scrolled (234, 311) with delta (0, 0)
Screenshot: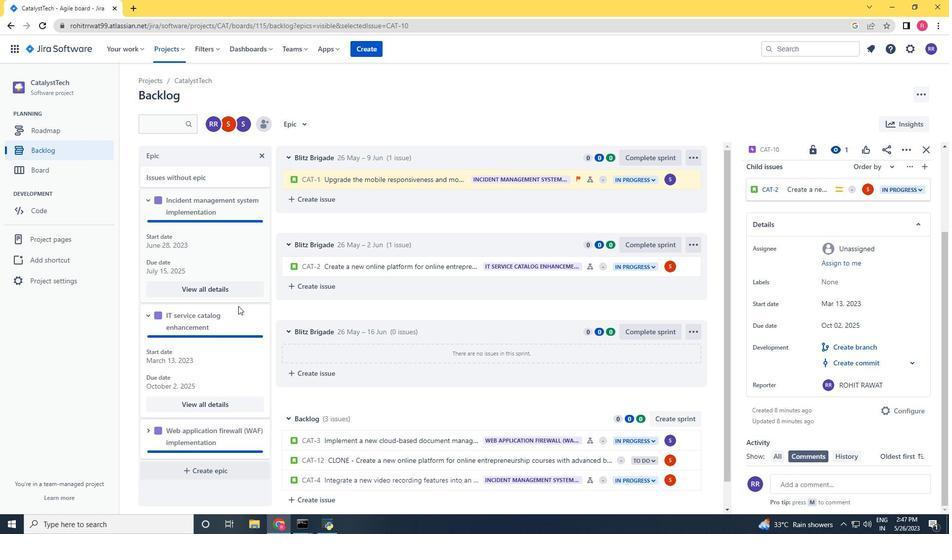 
Action: Mouse moved to (146, 428)
Screenshot: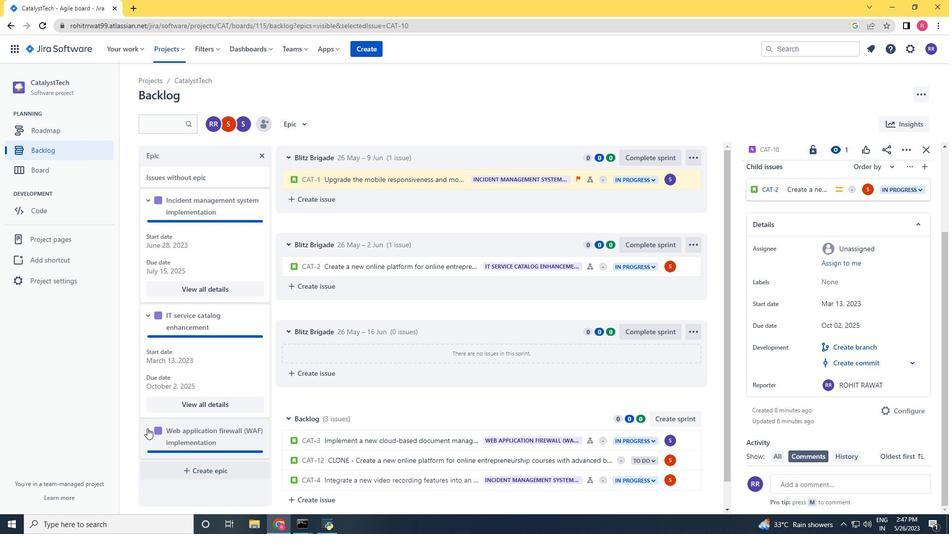
Action: Mouse pressed left at (146, 428)
Screenshot: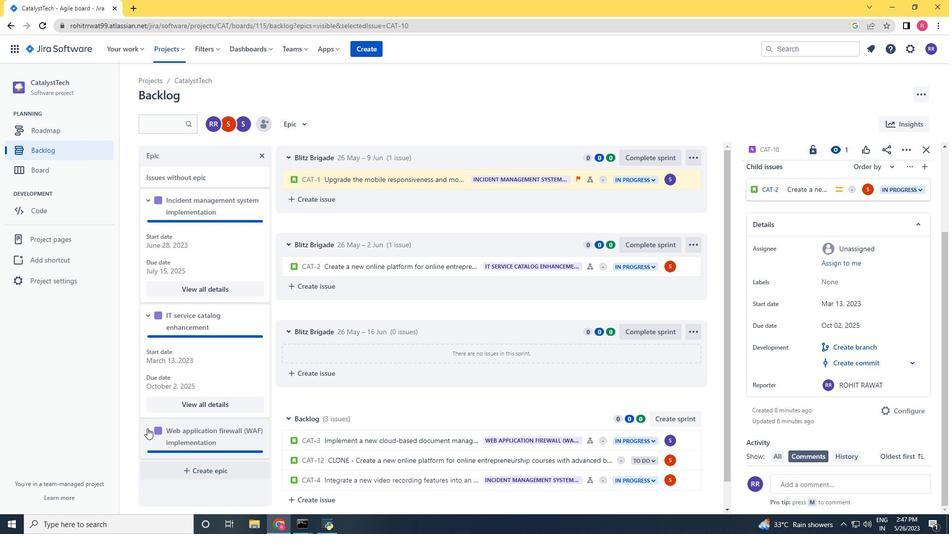 
Action: Mouse moved to (184, 442)
Screenshot: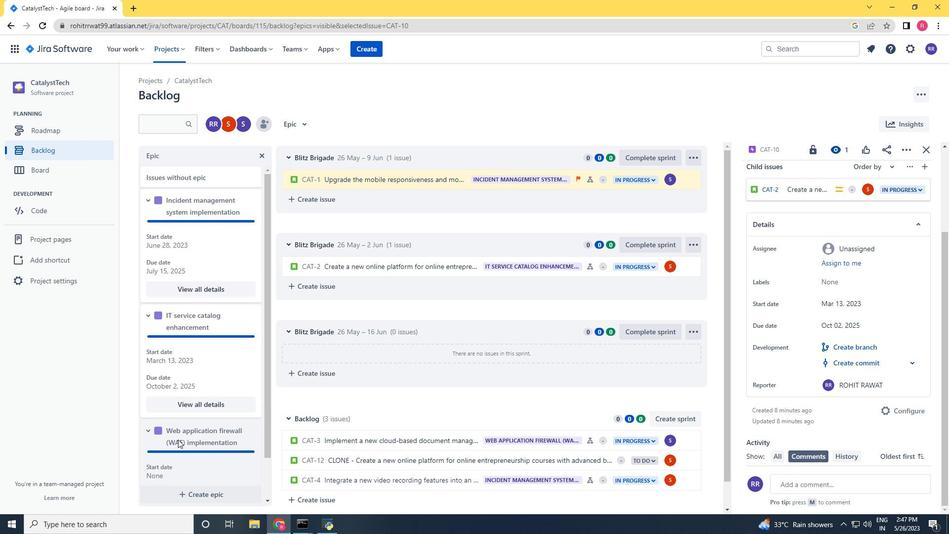 
Action: Mouse scrolled (184, 441) with delta (0, 0)
Screenshot: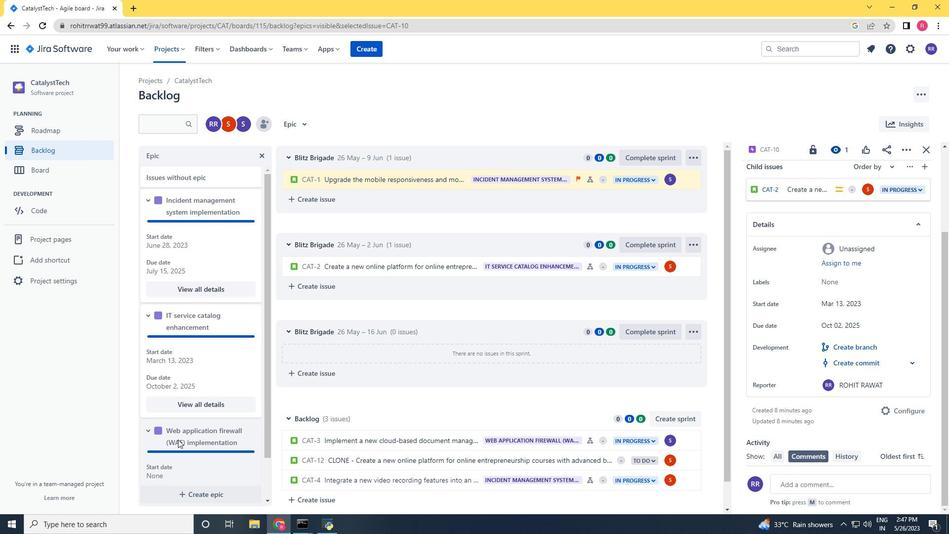 
Action: Mouse moved to (184, 442)
Screenshot: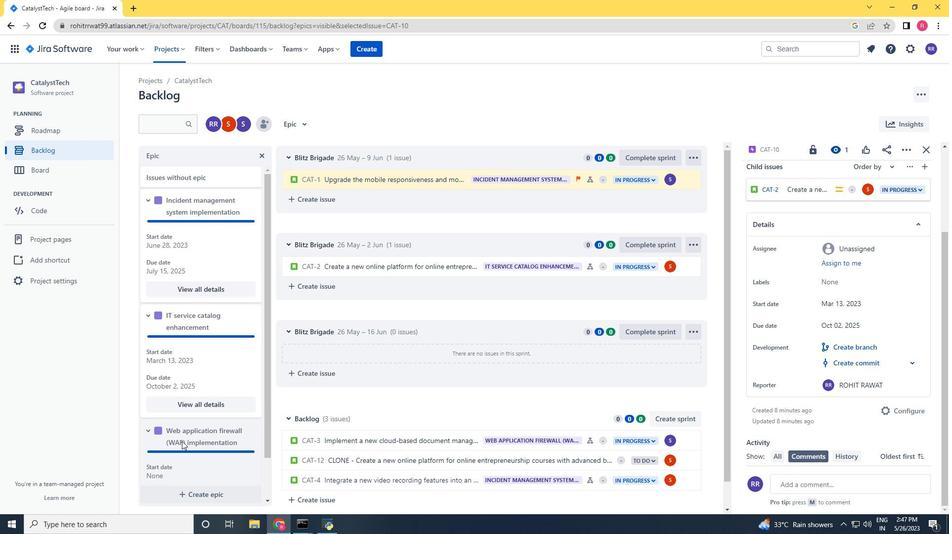 
Action: Mouse scrolled (184, 442) with delta (0, 0)
Screenshot: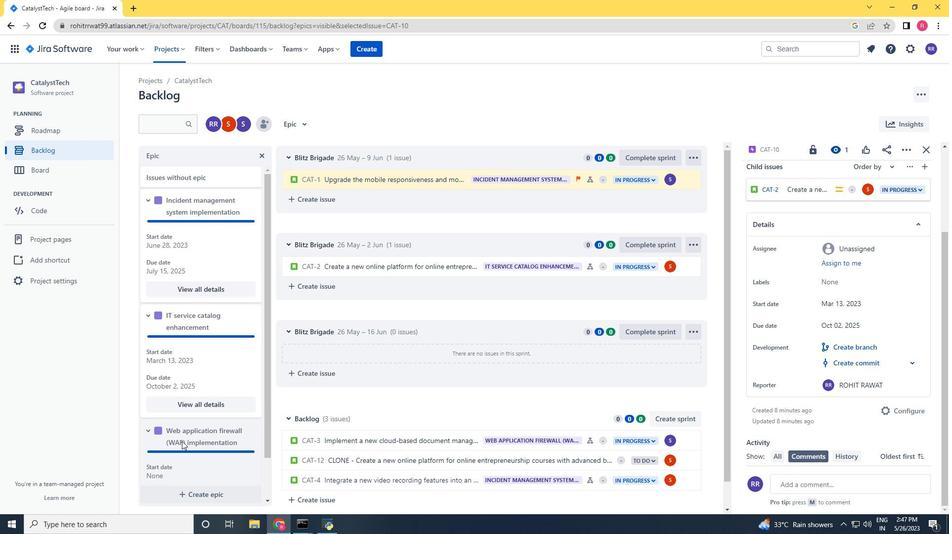 
Action: Mouse moved to (184, 443)
Screenshot: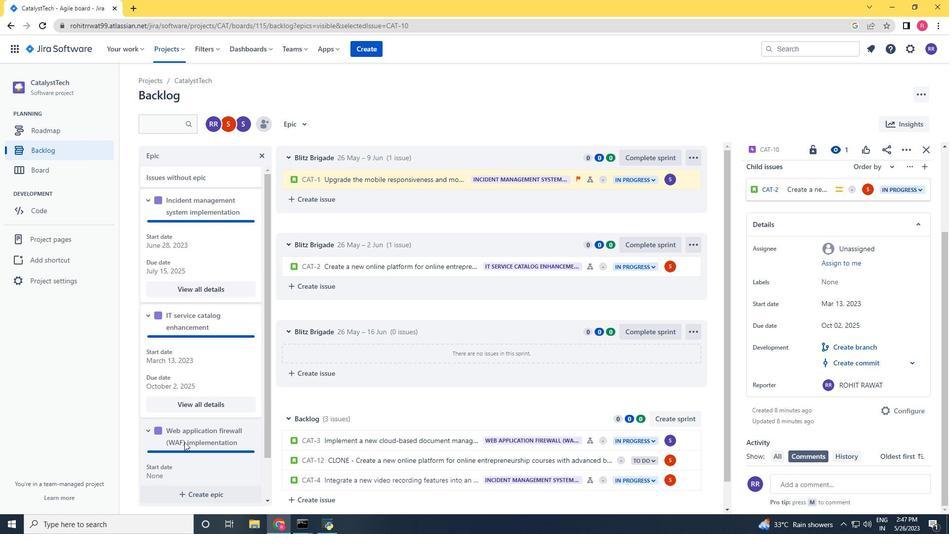 
Action: Mouse scrolled (184, 442) with delta (0, 0)
Screenshot: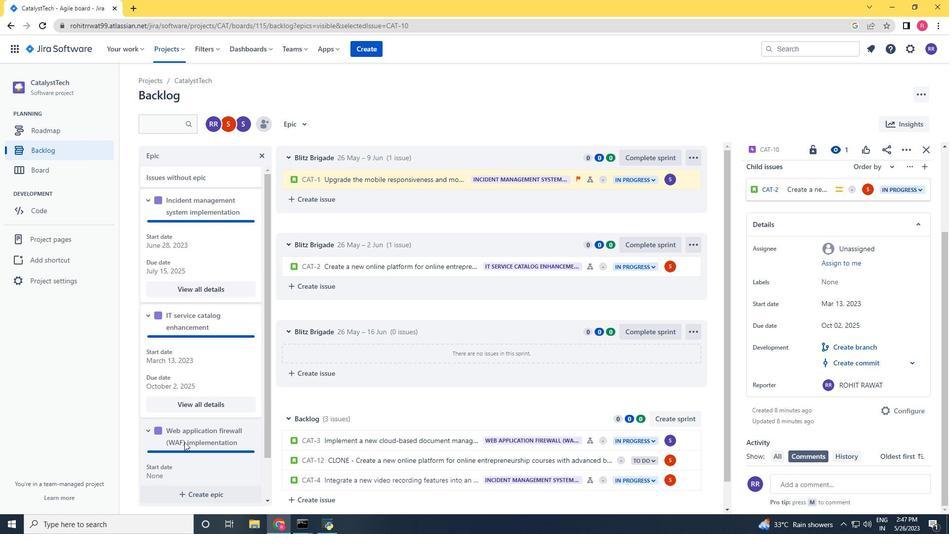 
Action: Mouse moved to (185, 444)
Screenshot: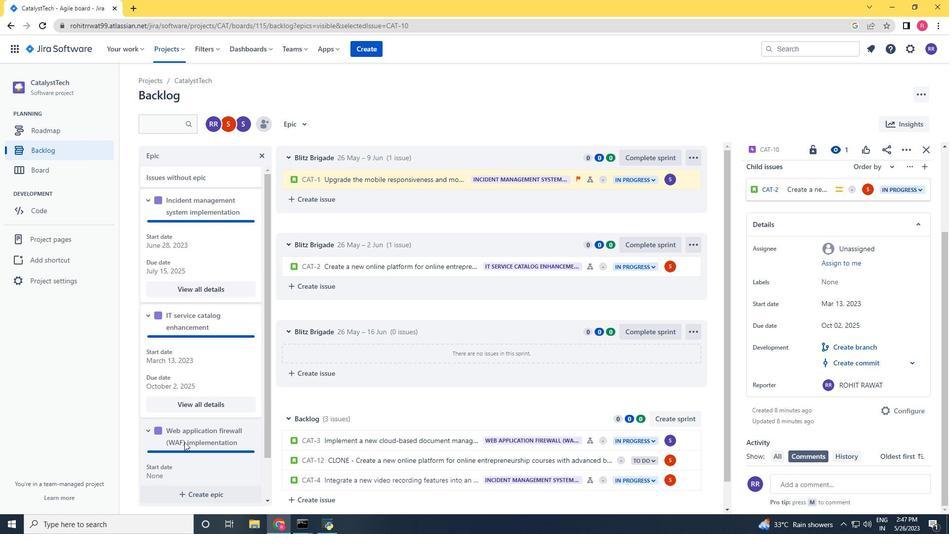 
Action: Mouse scrolled (185, 443) with delta (0, 0)
Screenshot: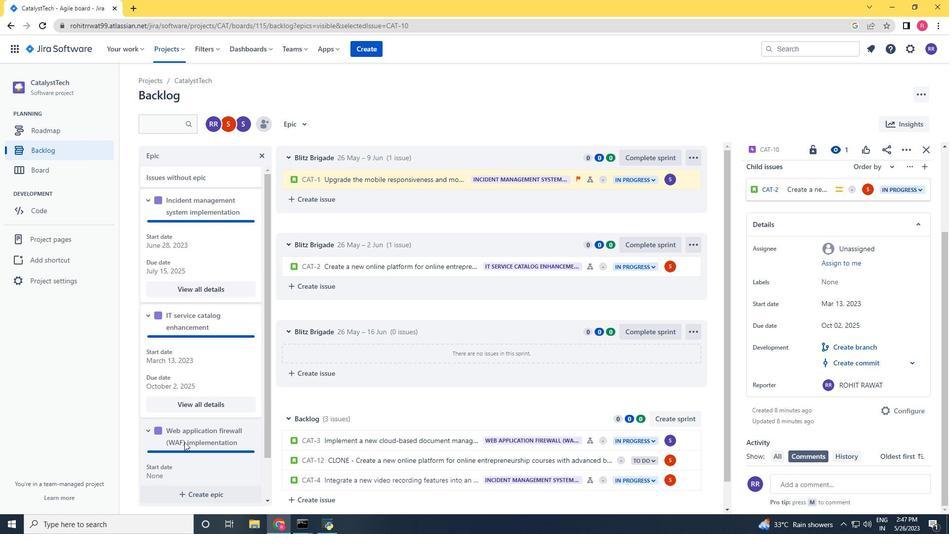 
Action: Mouse moved to (191, 448)
Screenshot: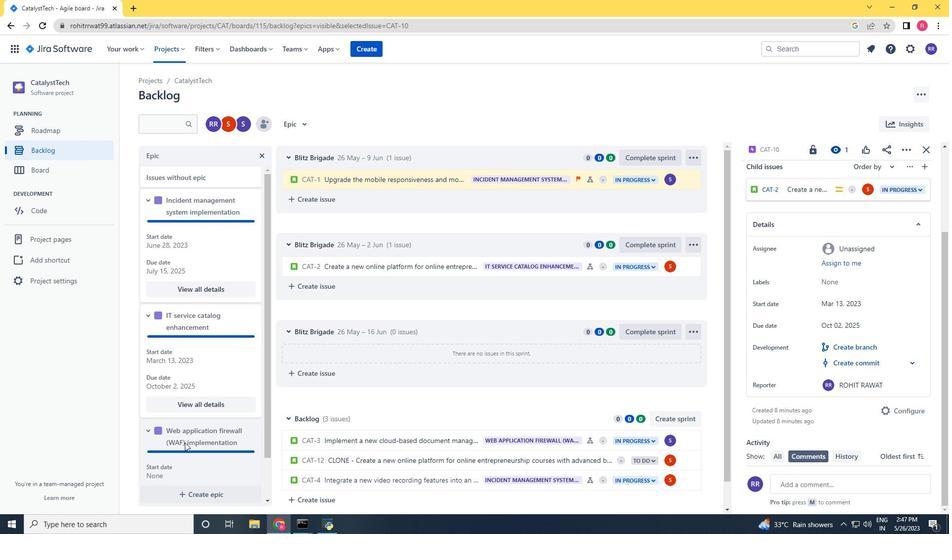 
Action: Mouse scrolled (191, 447) with delta (0, 0)
Screenshot: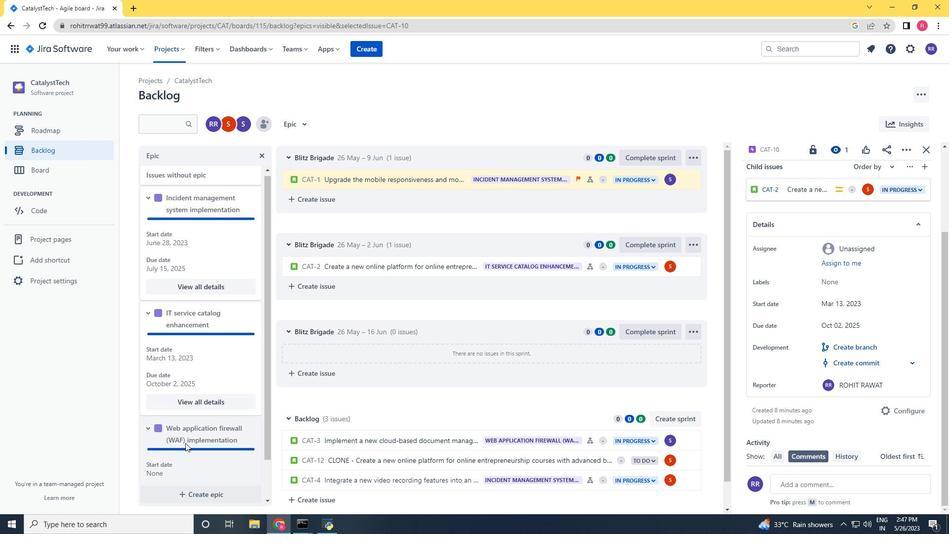 
Action: Mouse moved to (218, 469)
Screenshot: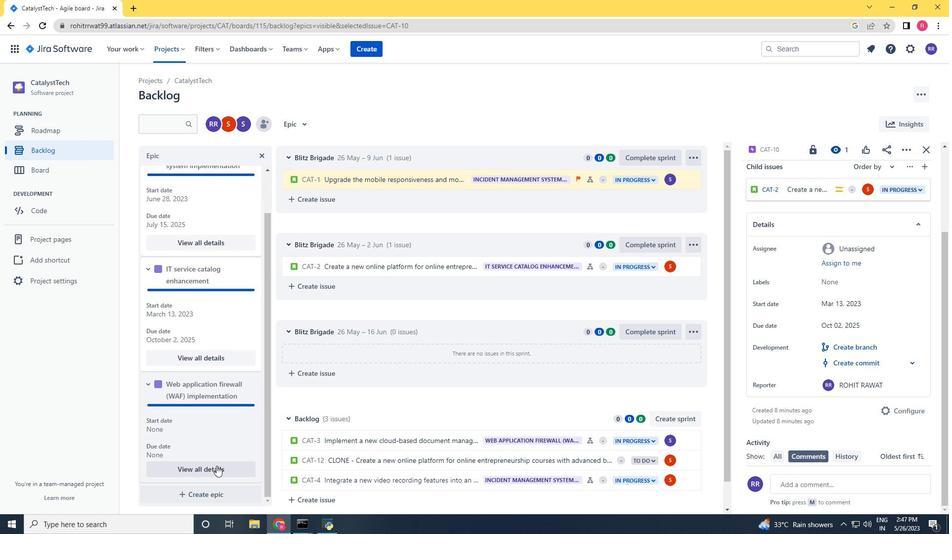 
Action: Mouse pressed left at (218, 469)
Screenshot: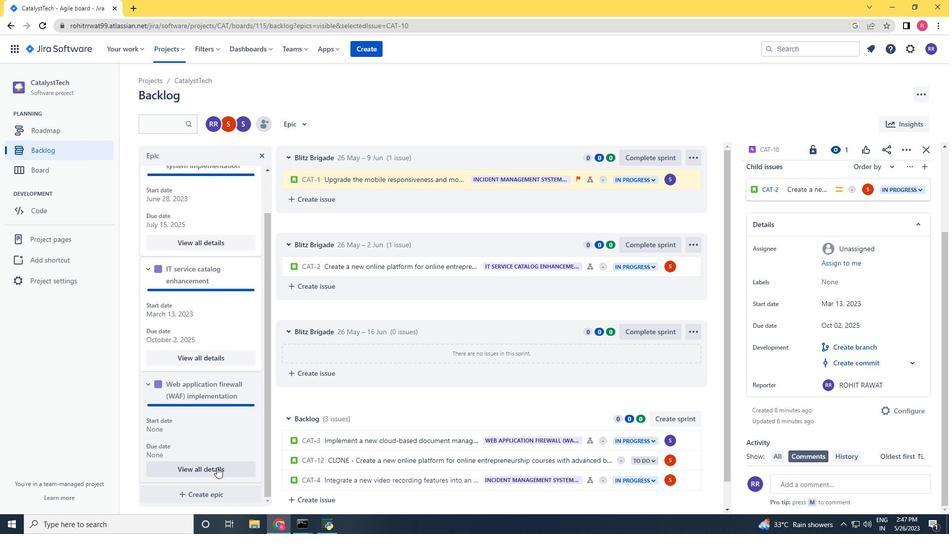 
Action: Mouse moved to (826, 435)
Screenshot: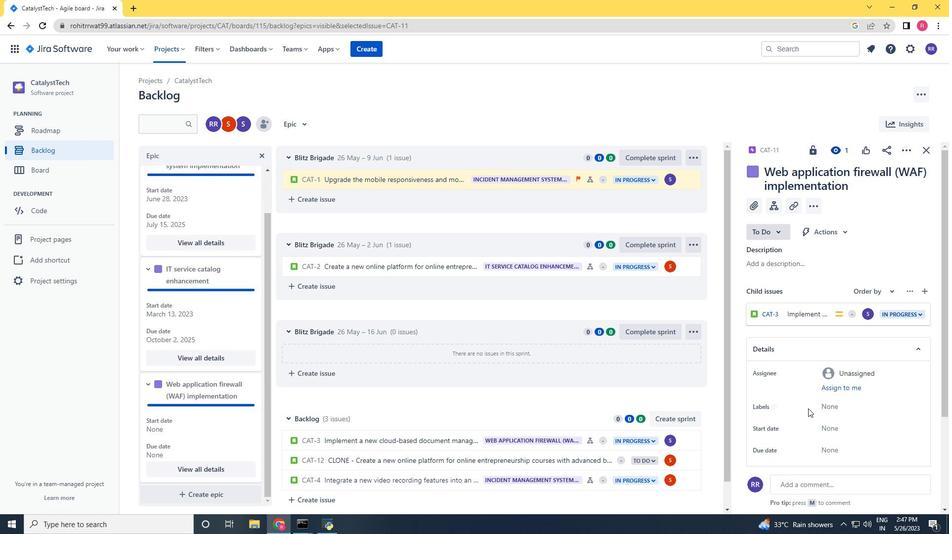 
Action: Mouse scrolled (826, 435) with delta (0, 0)
Screenshot: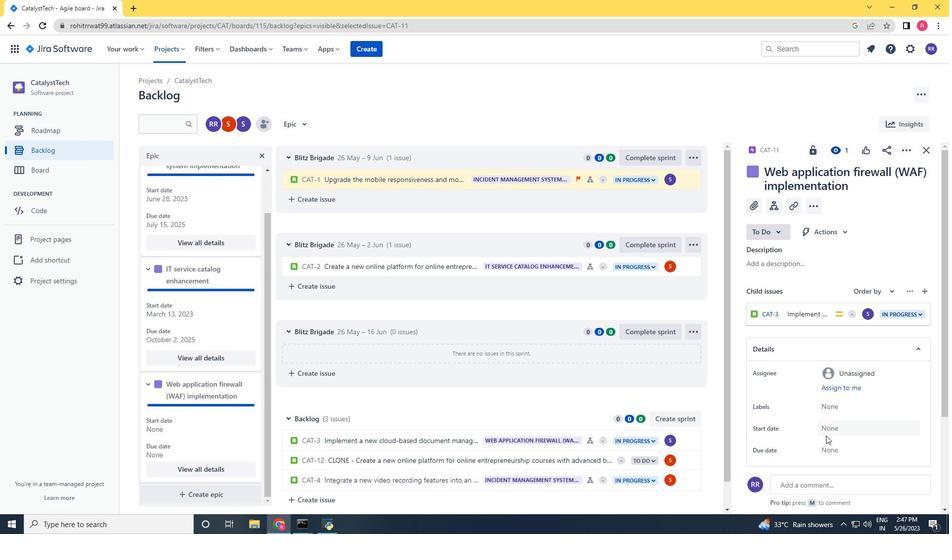 
Action: Mouse scrolled (826, 435) with delta (0, 0)
Screenshot: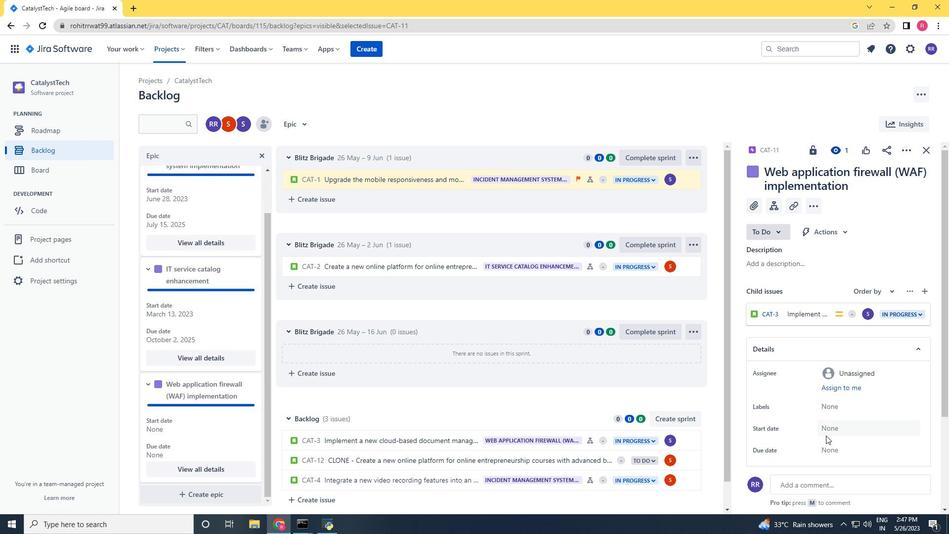 
Action: Mouse moved to (833, 337)
Screenshot: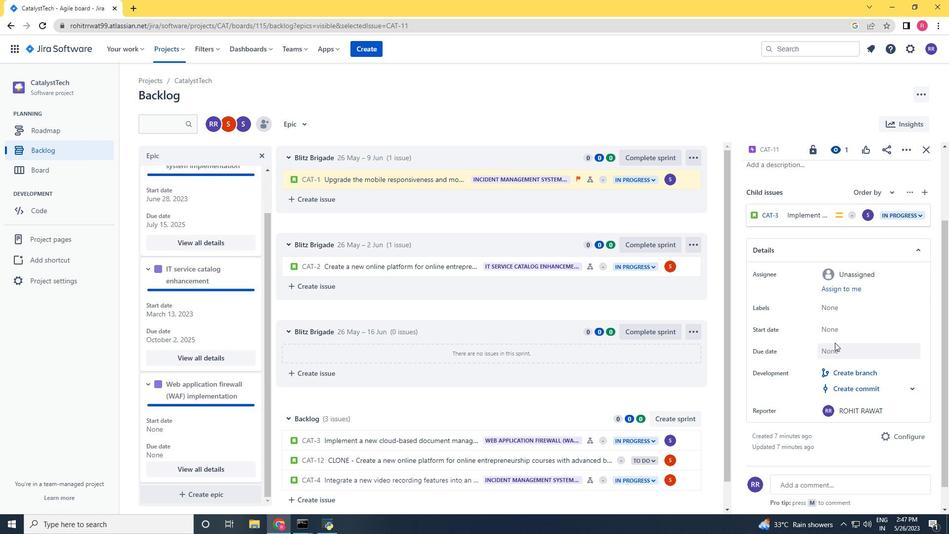 
Action: Mouse pressed left at (833, 337)
Screenshot: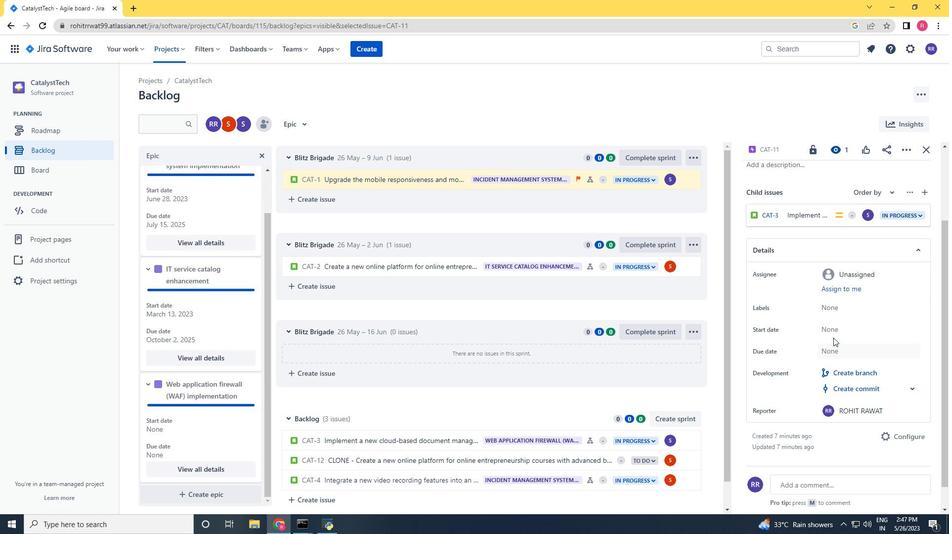 
Action: Mouse moved to (833, 334)
Screenshot: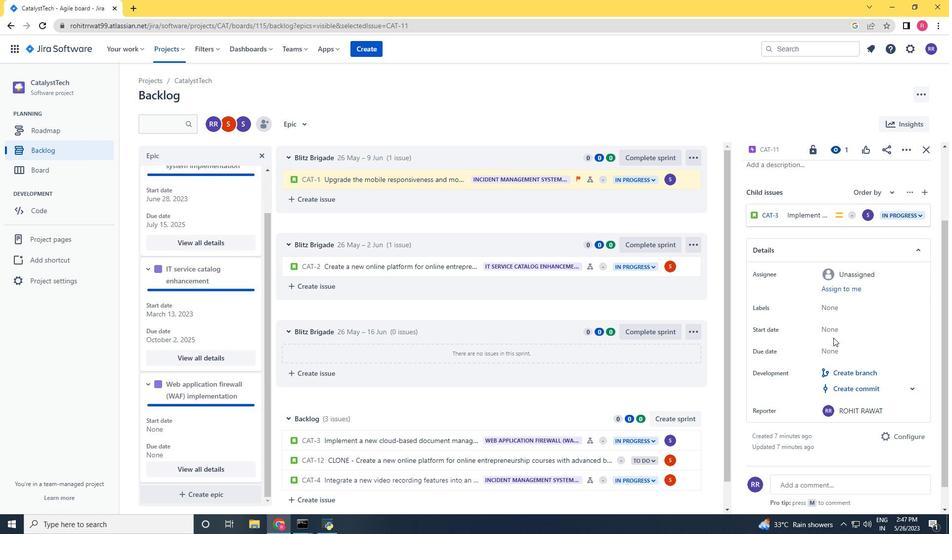 
Action: Mouse pressed left at (833, 334)
Screenshot: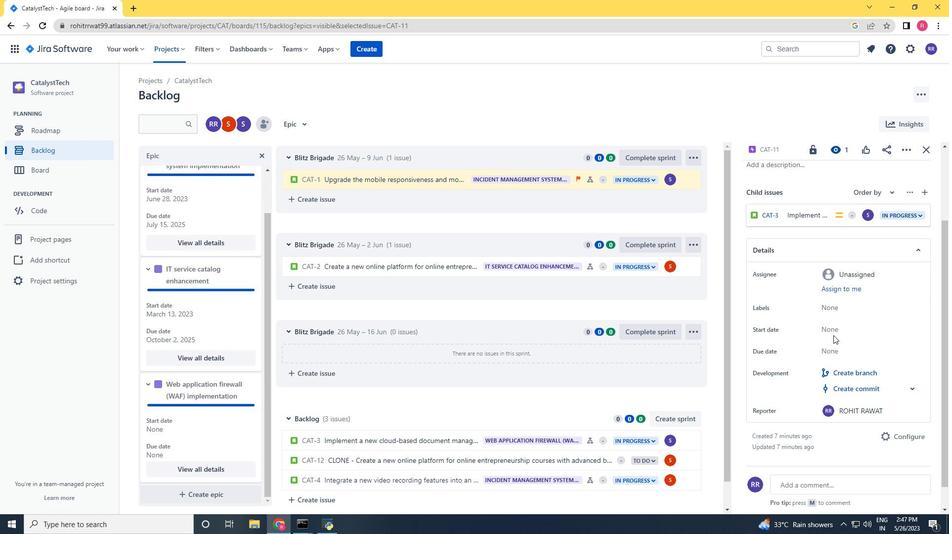 
Action: Mouse moved to (929, 357)
Screenshot: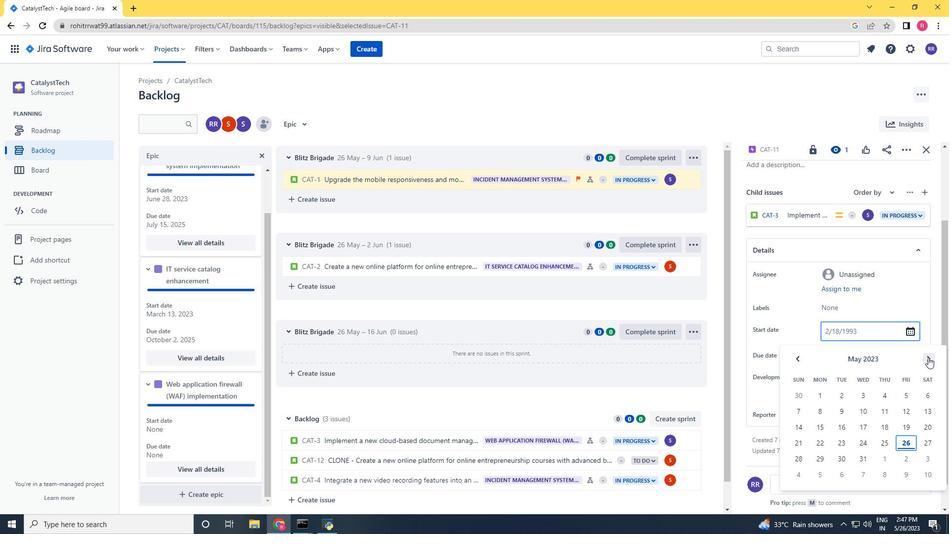 
Action: Mouse pressed left at (929, 357)
Screenshot: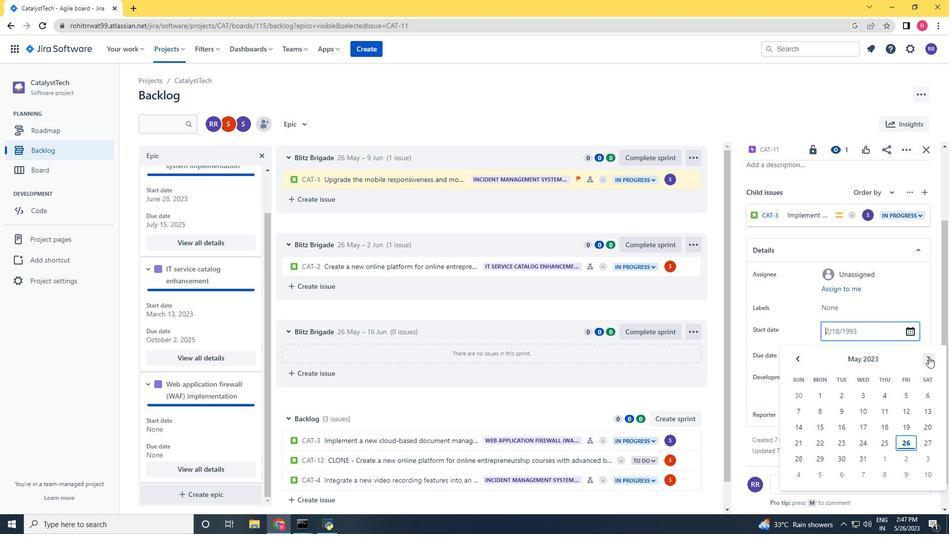 
Action: Mouse pressed left at (929, 357)
Screenshot: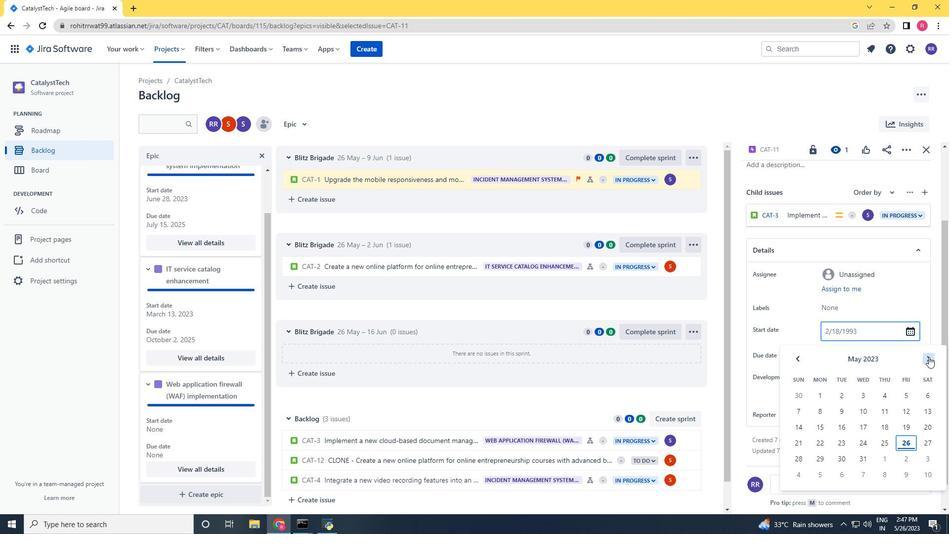 
Action: Mouse pressed left at (929, 357)
Screenshot: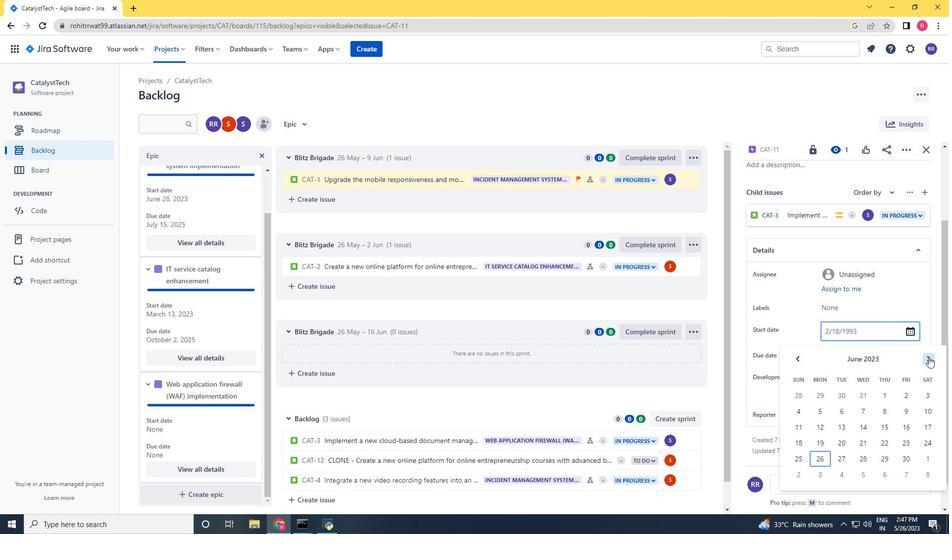 
Action: Mouse moved to (800, 360)
Screenshot: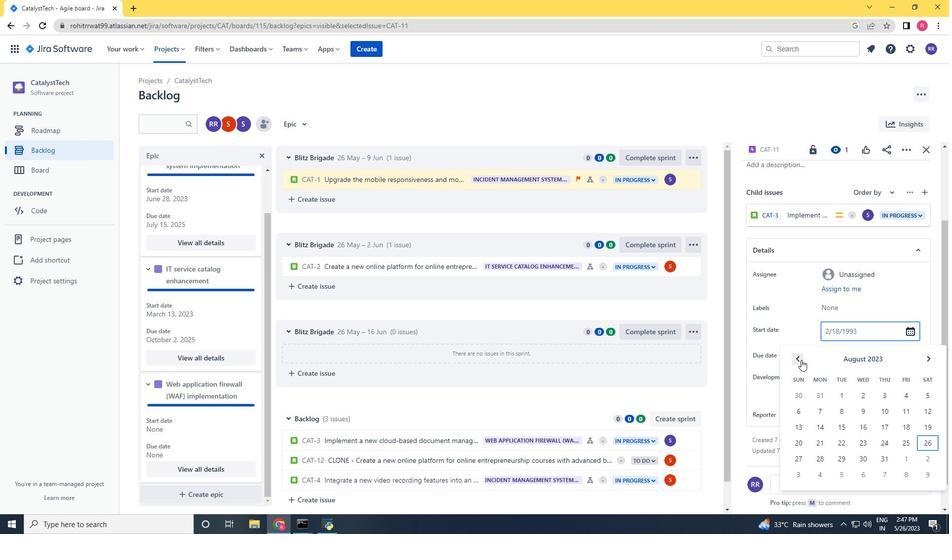 
Action: Mouse pressed left at (800, 360)
Screenshot: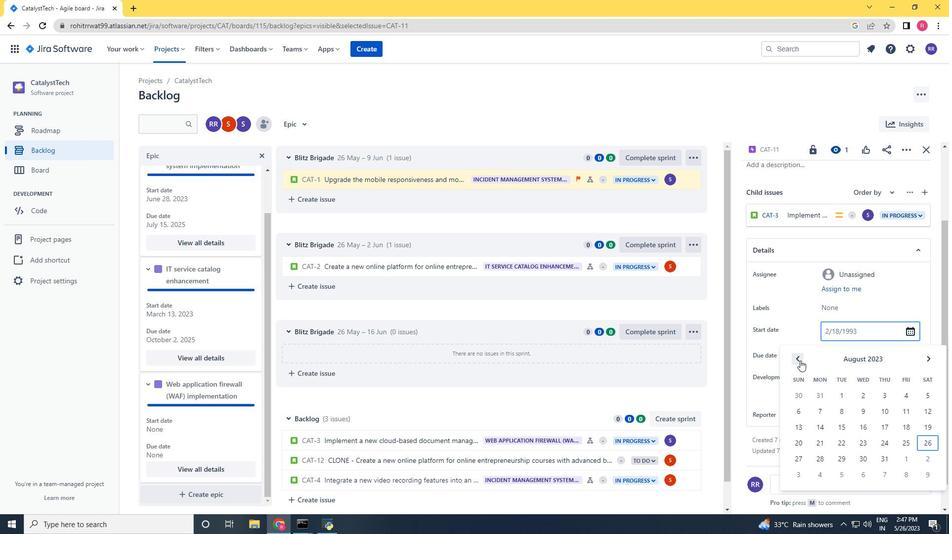 
Action: Mouse pressed left at (800, 360)
Screenshot: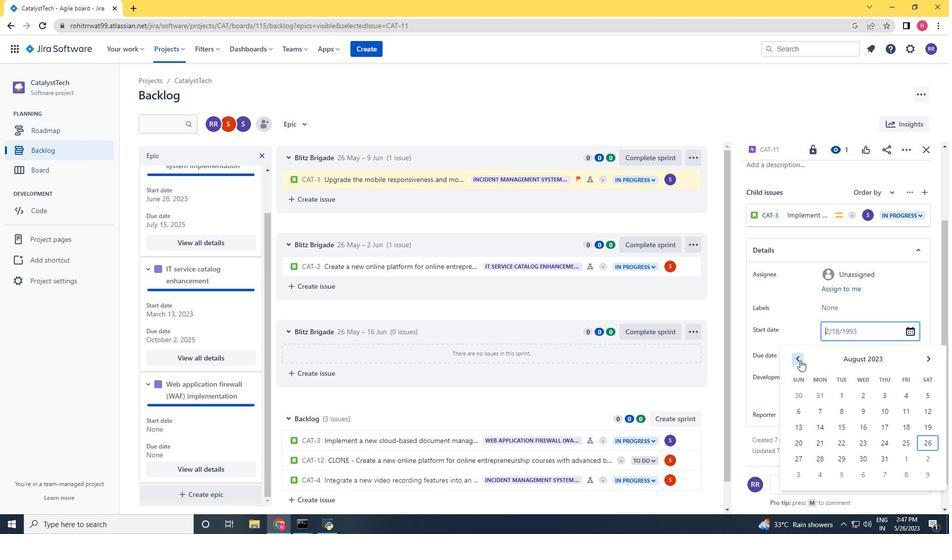 
Action: Mouse pressed left at (800, 360)
Screenshot: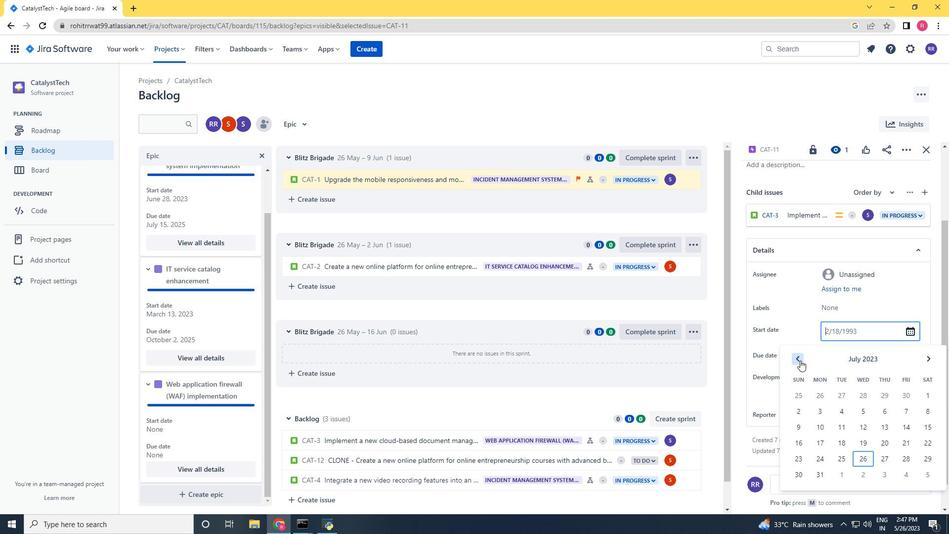 
Action: Mouse pressed left at (800, 360)
Screenshot: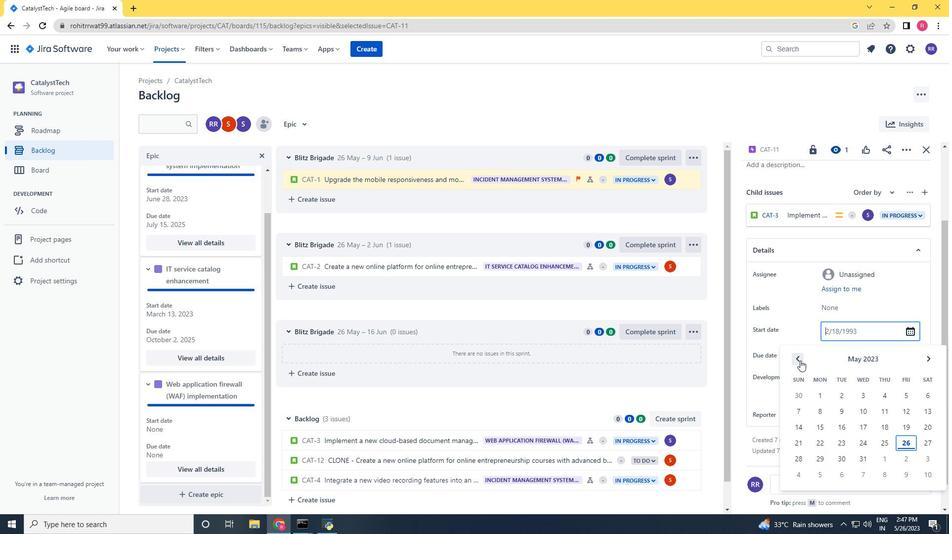 
Action: Mouse pressed left at (800, 360)
Screenshot: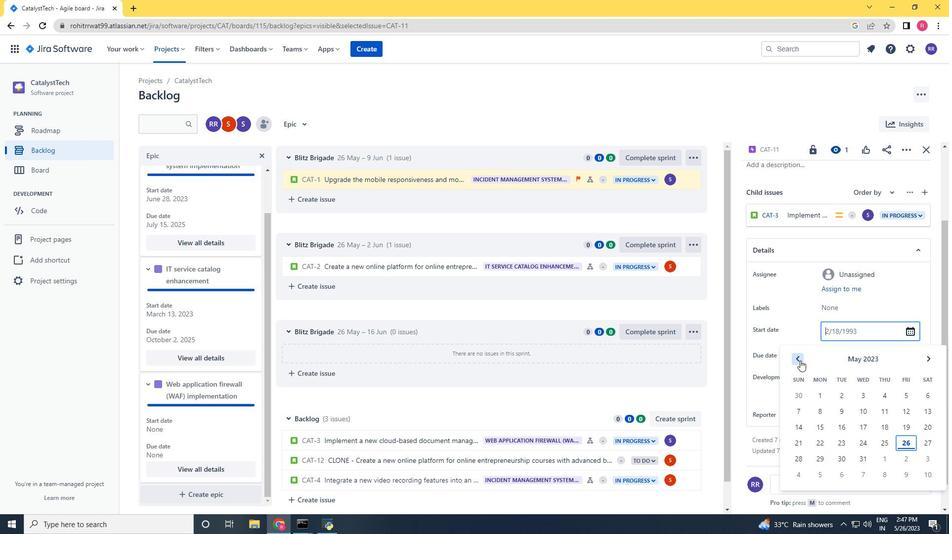 
Action: Mouse moved to (862, 441)
Screenshot: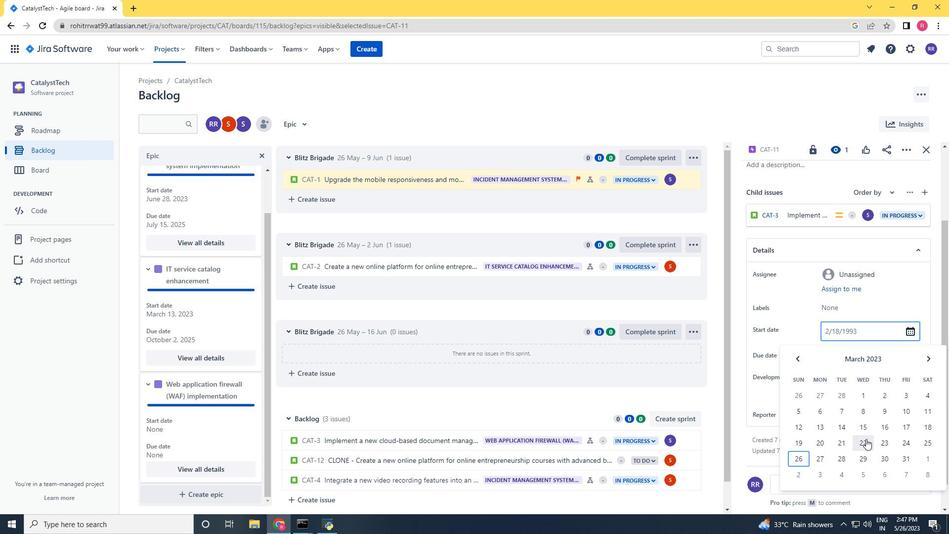 
Action: Mouse pressed left at (862, 441)
Screenshot: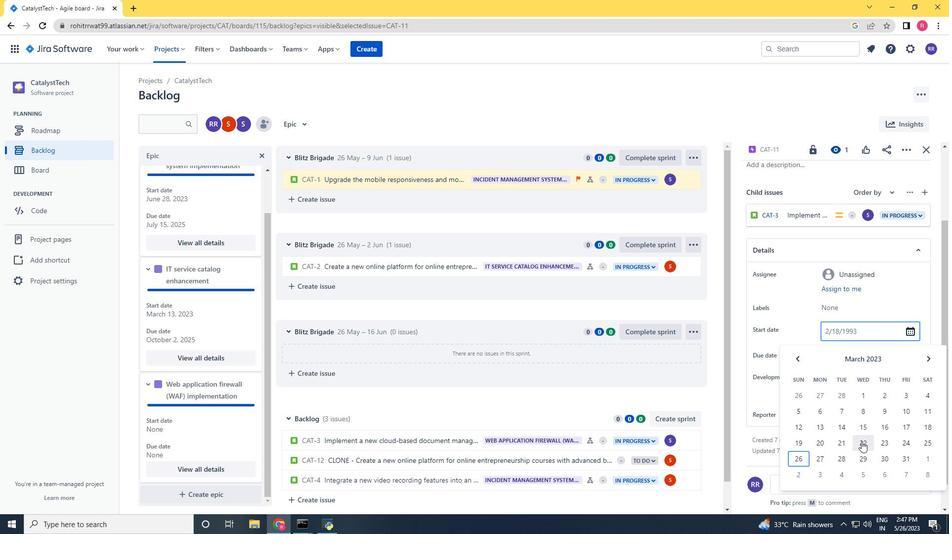 
Action: Mouse moved to (847, 357)
Screenshot: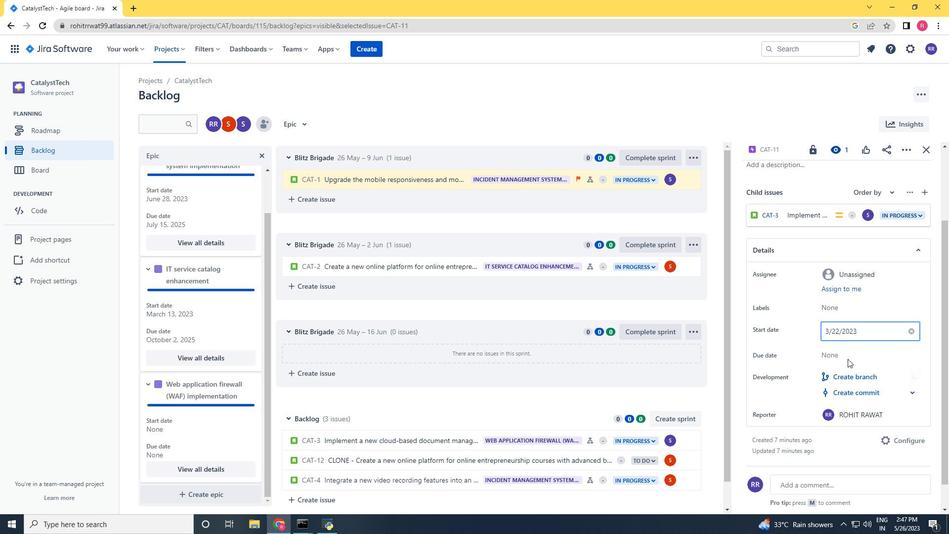 
Action: Mouse pressed left at (847, 357)
Screenshot: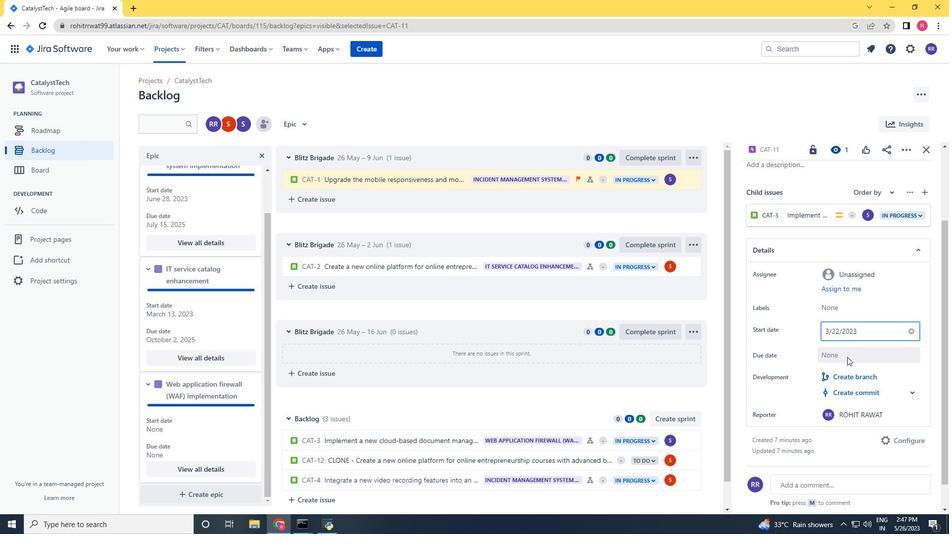 
Action: Mouse moved to (929, 211)
Screenshot: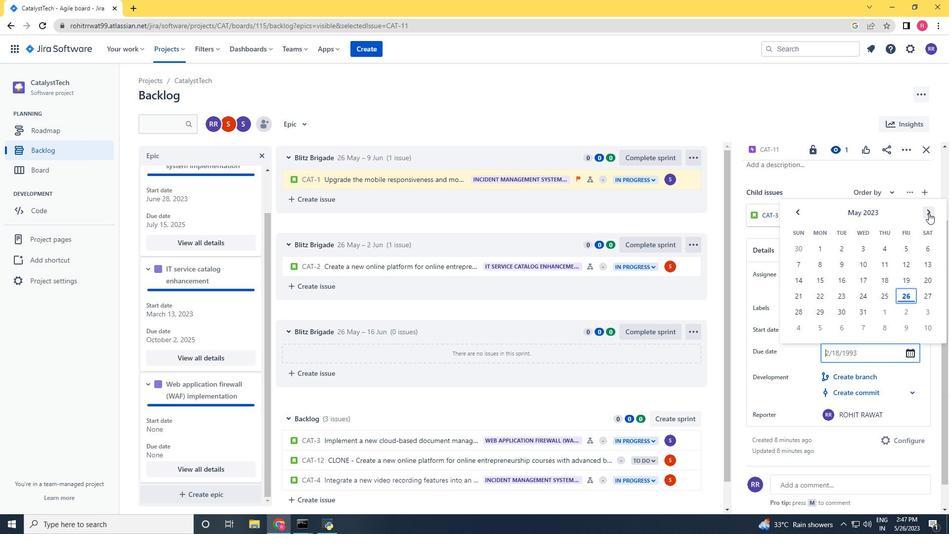 
Action: Mouse pressed left at (929, 211)
Screenshot: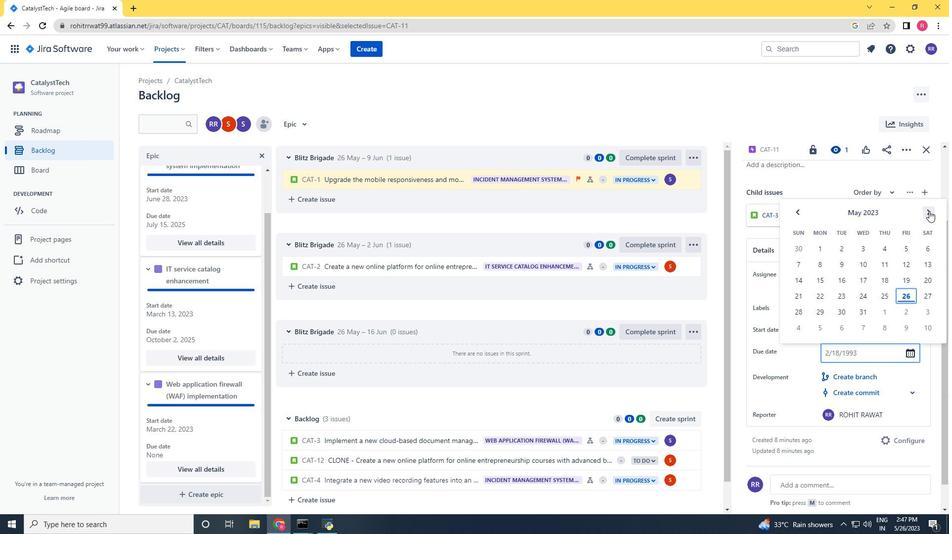 
Action: Mouse pressed left at (929, 211)
Screenshot: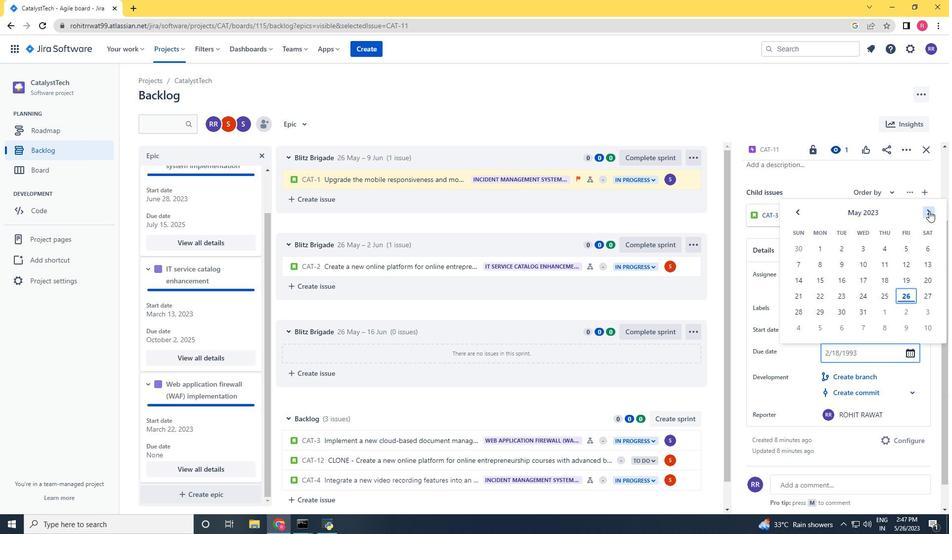 
Action: Mouse pressed left at (929, 211)
Screenshot: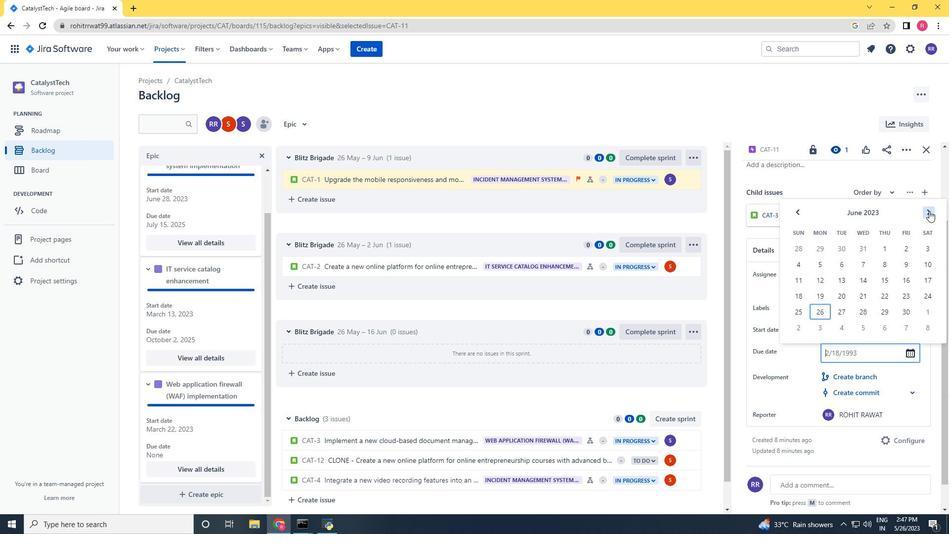 
Action: Mouse pressed left at (929, 211)
Screenshot: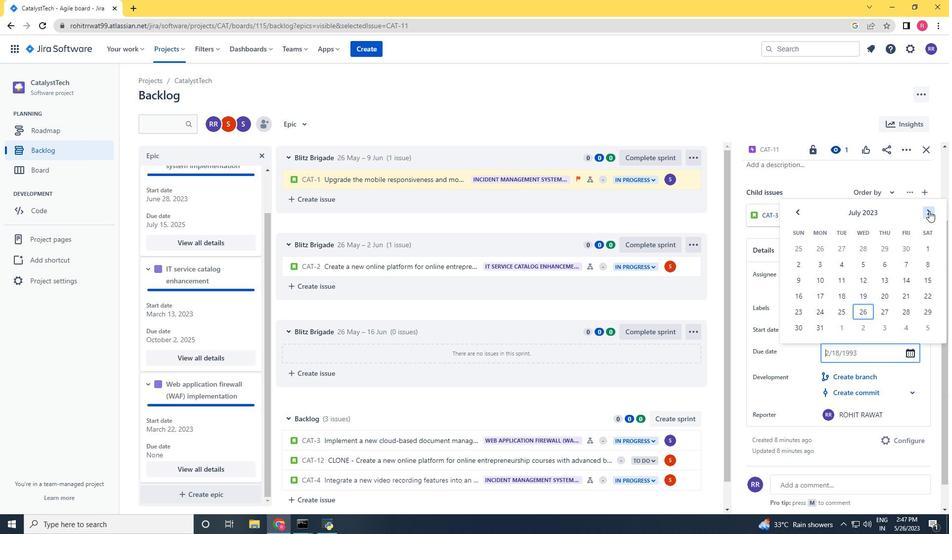 
Action: Mouse pressed left at (929, 211)
Screenshot: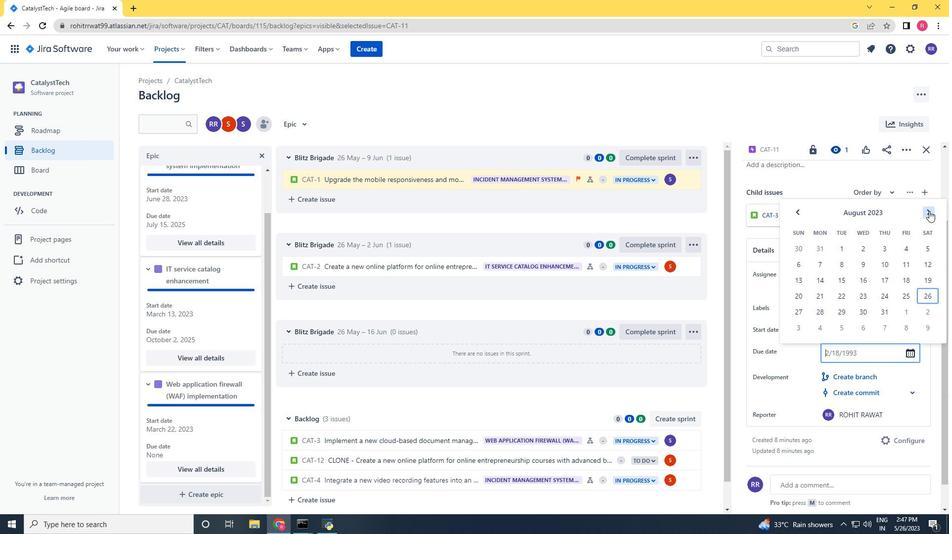 
Action: Mouse pressed left at (929, 211)
Screenshot: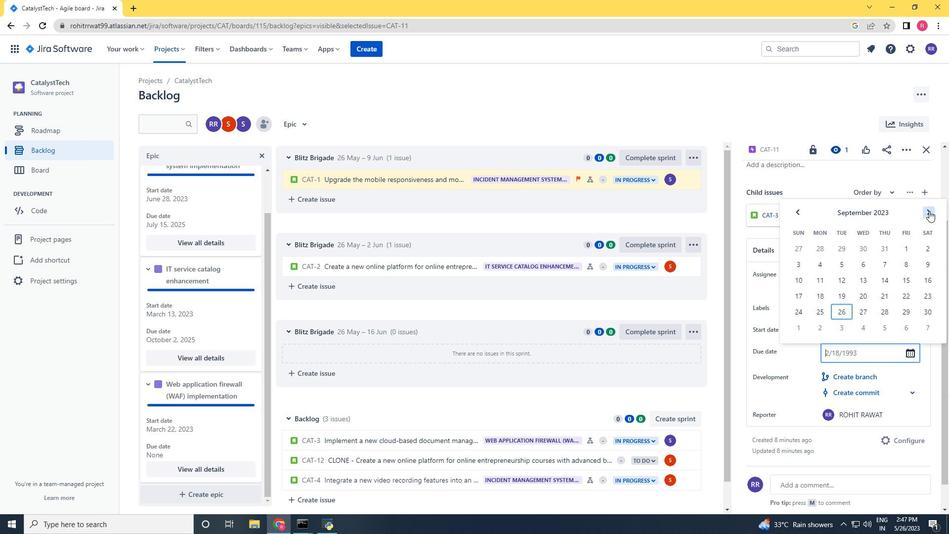 
Action: Mouse pressed left at (929, 211)
Screenshot: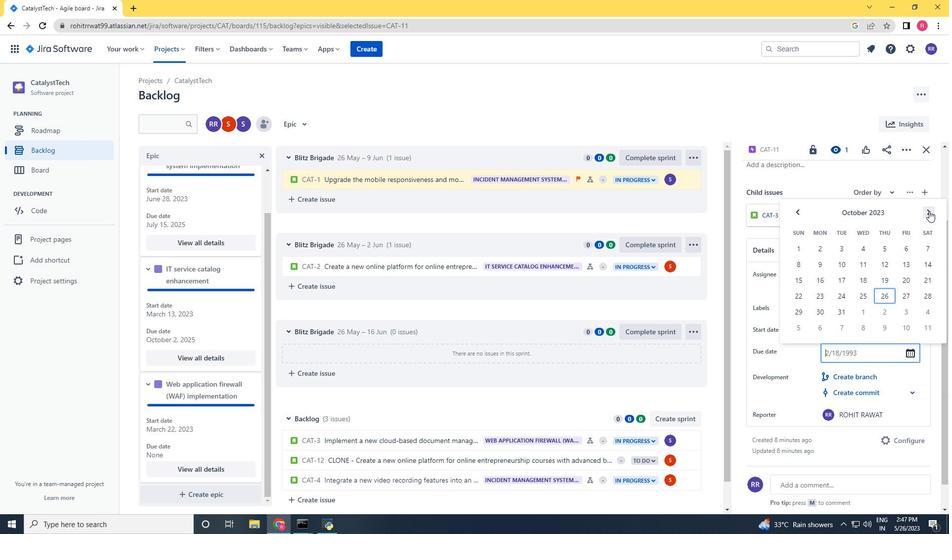 
Action: Mouse pressed left at (929, 211)
Screenshot: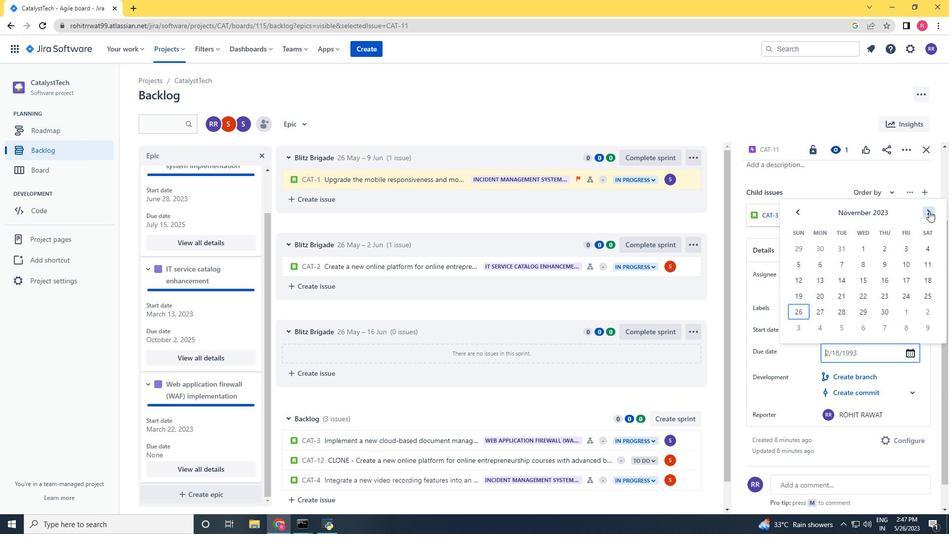 
Action: Mouse pressed left at (929, 211)
Screenshot: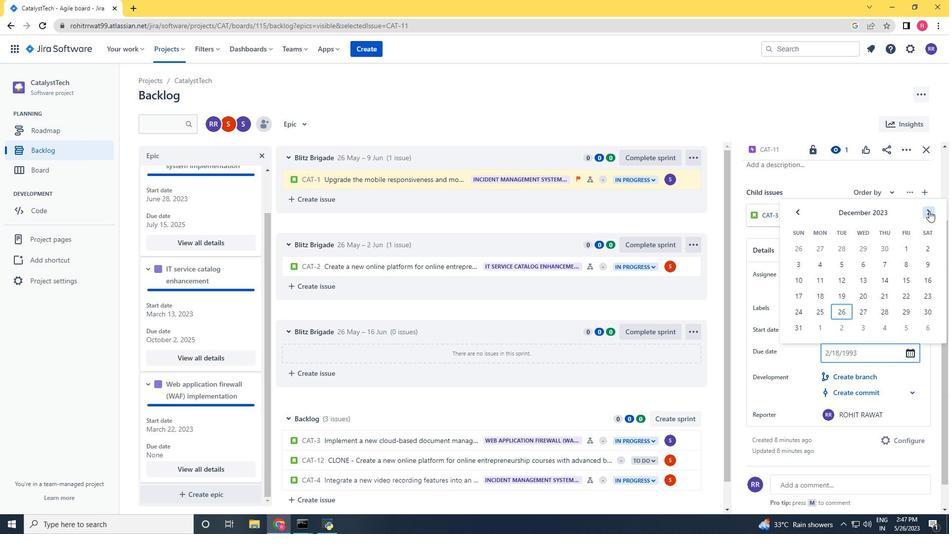
Action: Mouse pressed left at (929, 211)
Screenshot: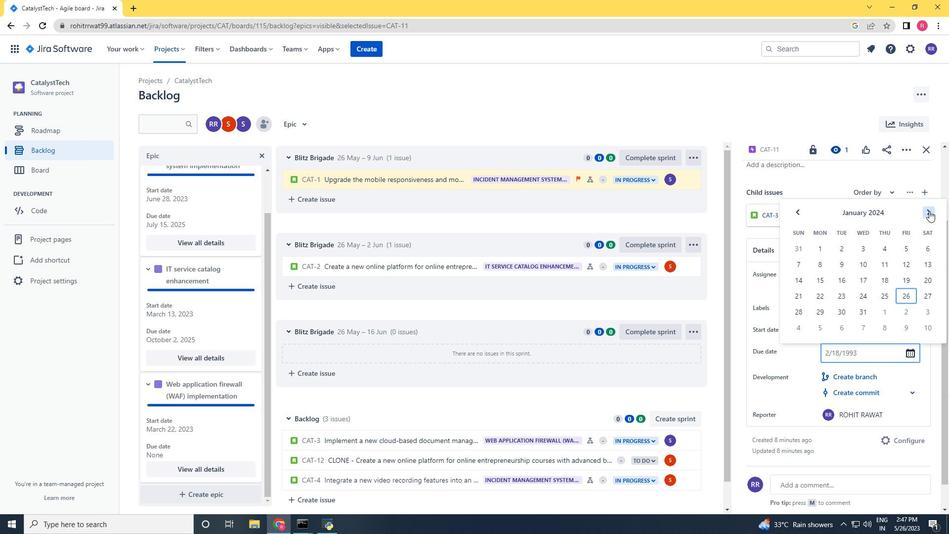 
Action: Mouse pressed left at (929, 211)
Screenshot: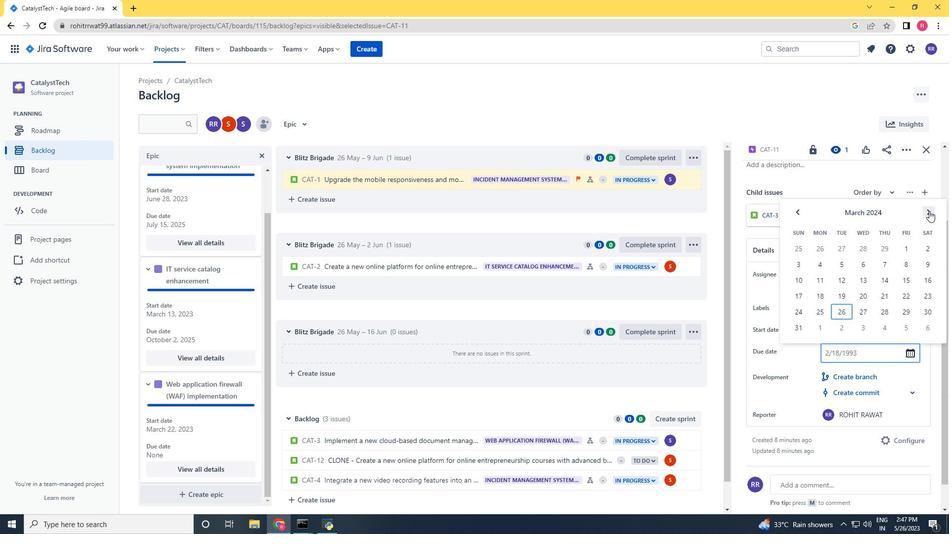 
Action: Mouse pressed left at (929, 211)
Screenshot: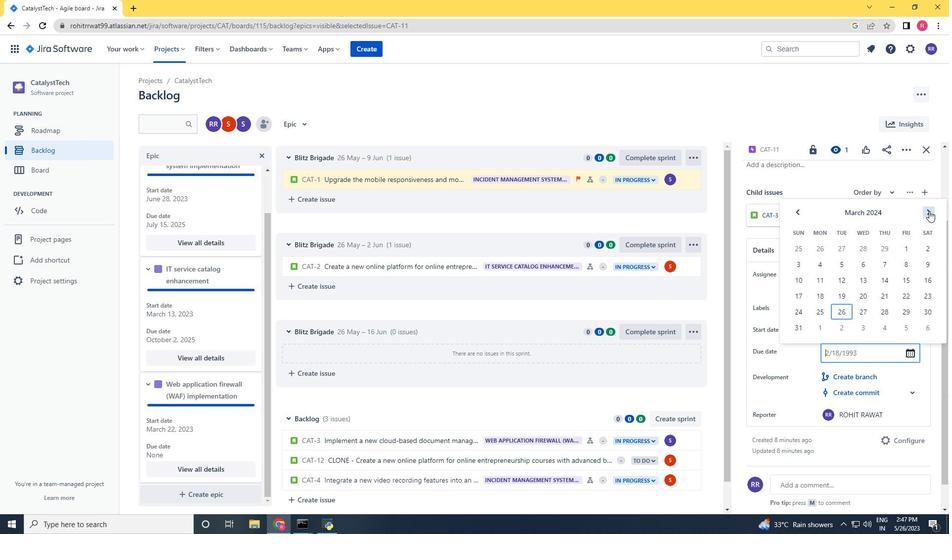 
Action: Mouse pressed left at (929, 211)
Screenshot: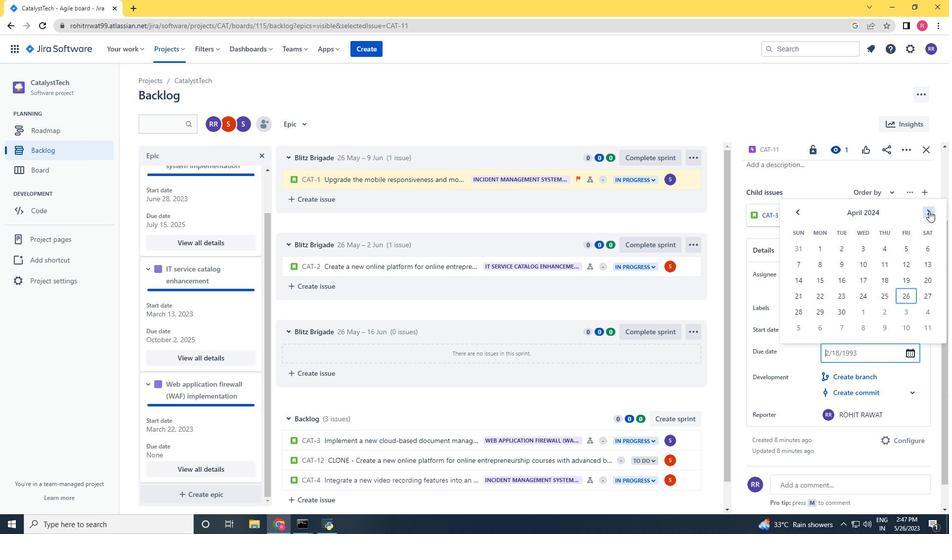 
Action: Mouse pressed left at (929, 211)
Screenshot: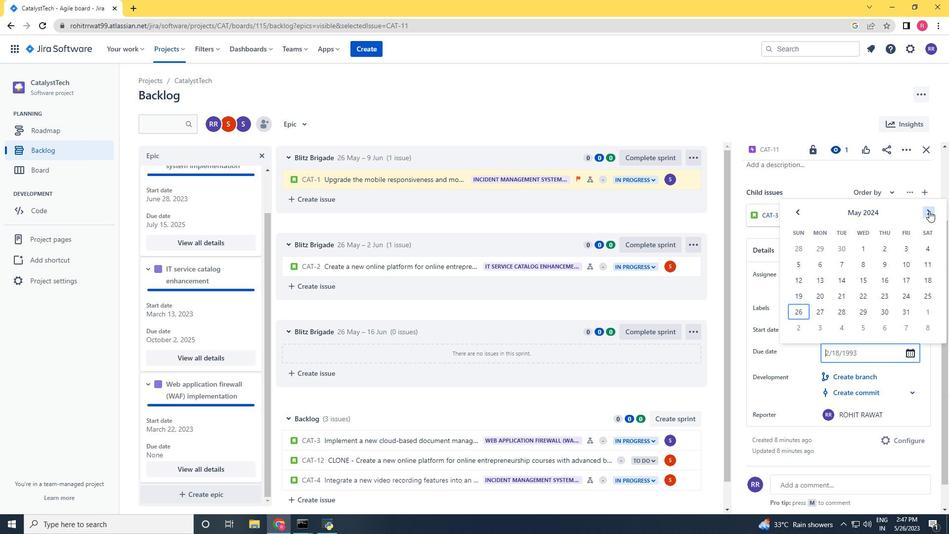 
Action: Mouse pressed left at (929, 211)
Screenshot: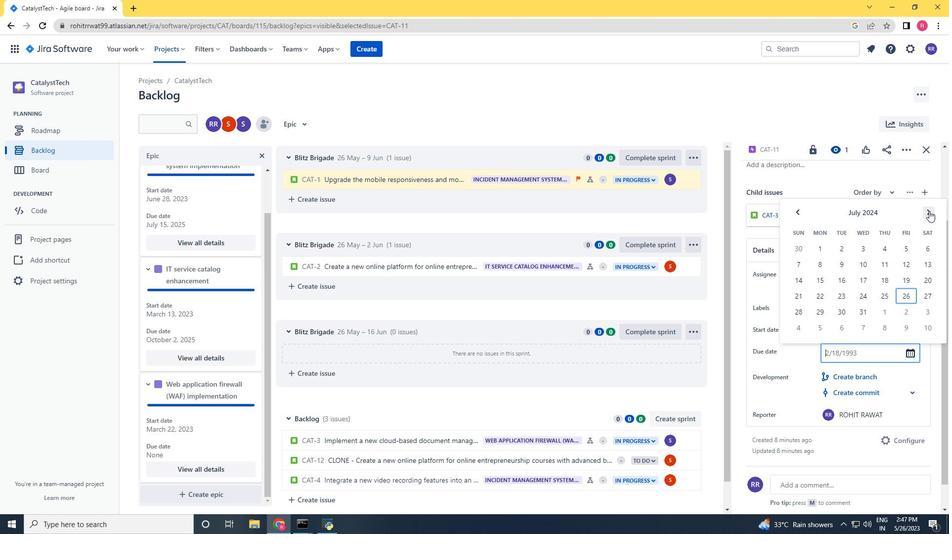 
Action: Mouse moved to (808, 317)
Screenshot: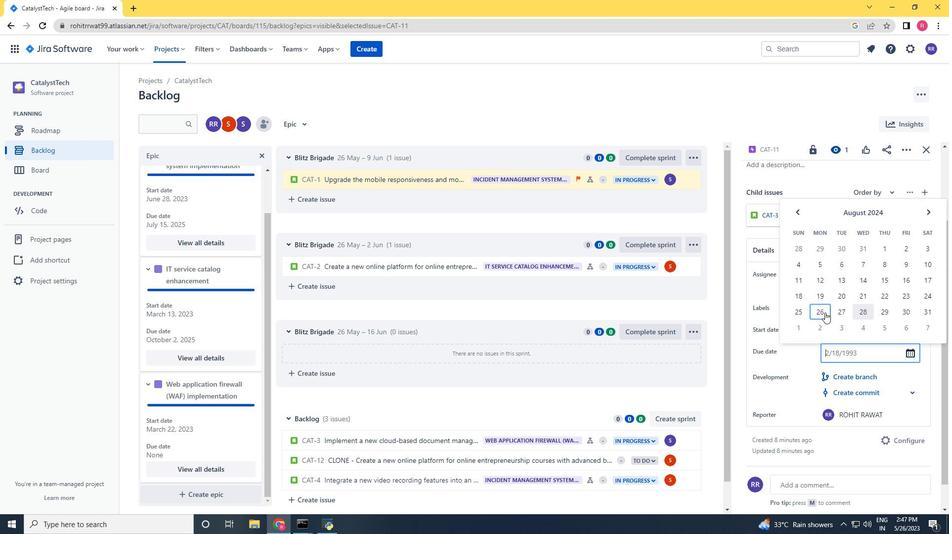 
Action: Mouse pressed left at (808, 317)
Screenshot: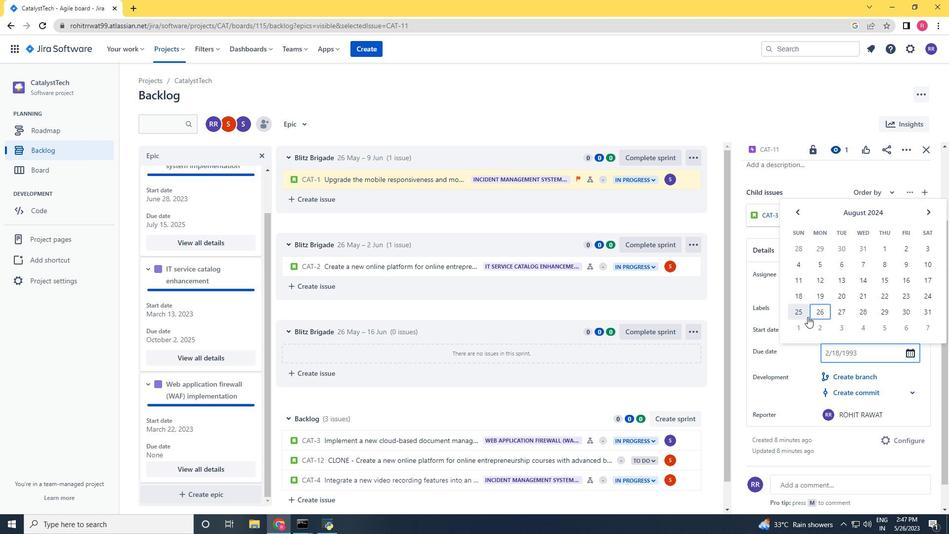 
Action: Mouse moved to (838, 441)
Screenshot: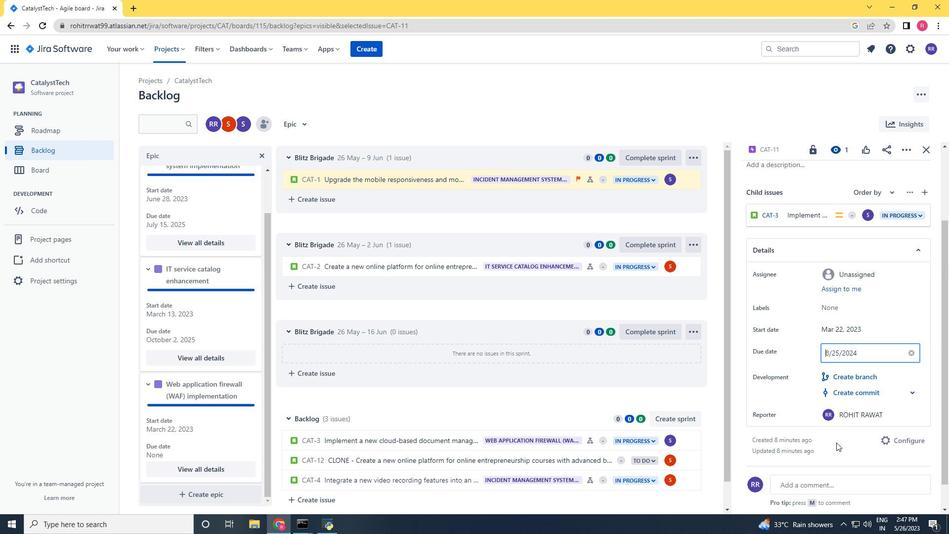 
Action: Mouse pressed left at (838, 441)
Screenshot: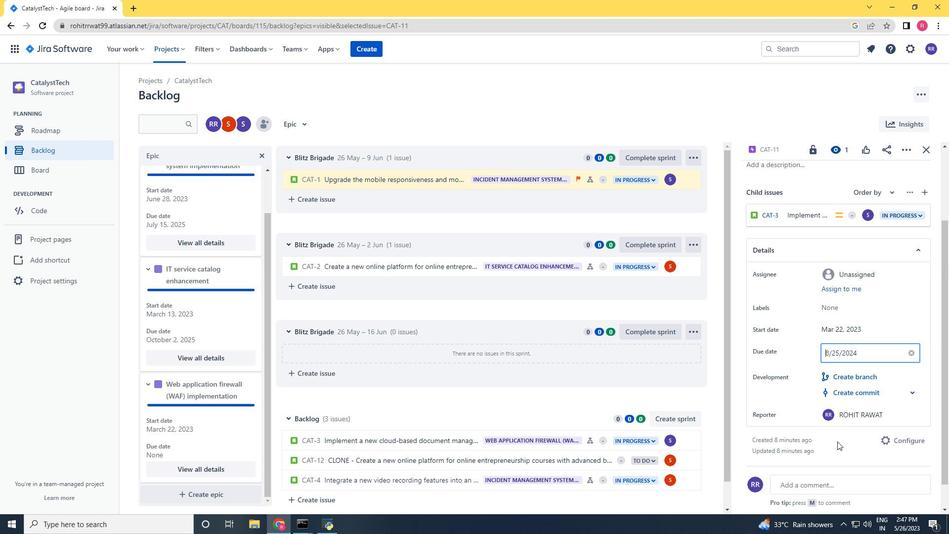 
